 Task: Look for space in Gyula, Hungary from 15th August, 2023 to 20th August, 2023 for 1 adult in price range Rs.5000 to Rs.10000. Place can be private room with 1  bedroom having 1 bed and 1 bathroom. Property type can be house, flat, guest house, hotel. Booking option can be shelf check-in. Required host language is English.
Action: Mouse moved to (596, 74)
Screenshot: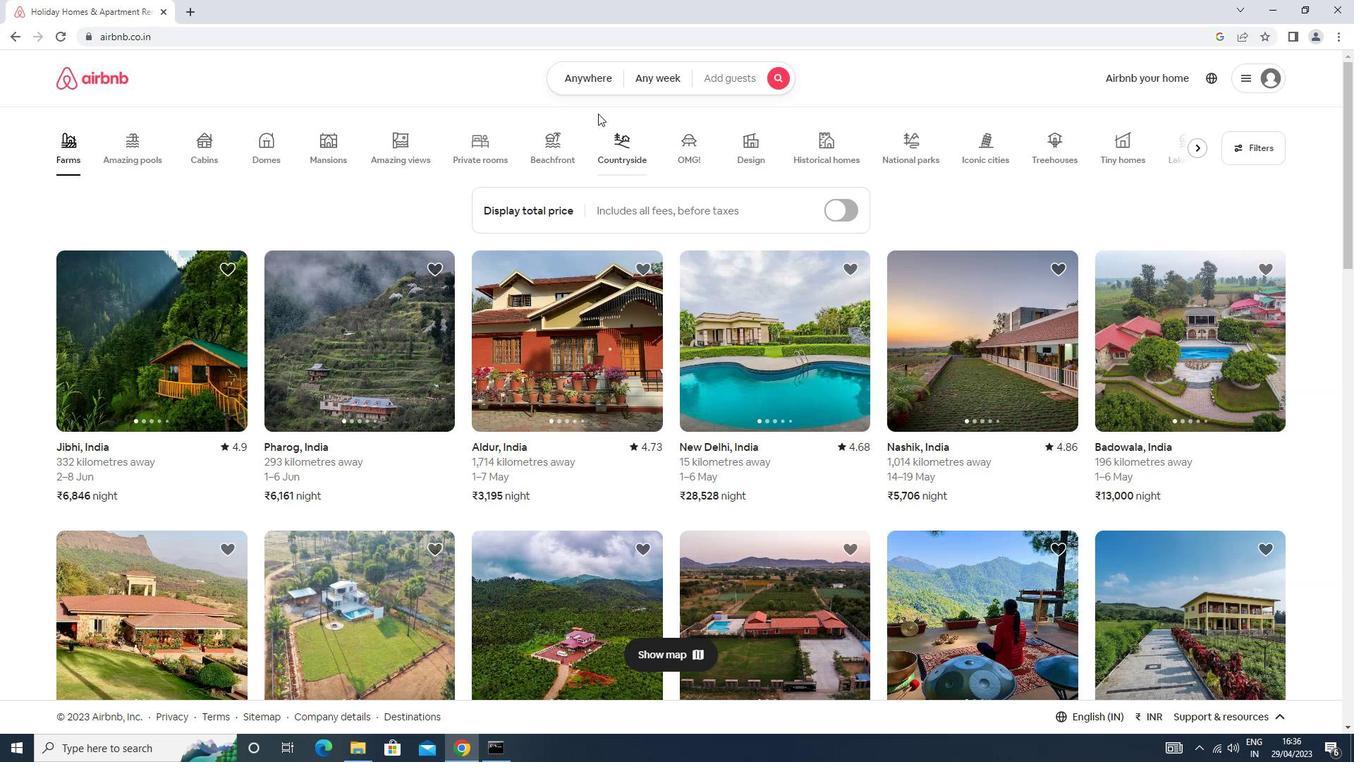 
Action: Mouse pressed left at (596, 74)
Screenshot: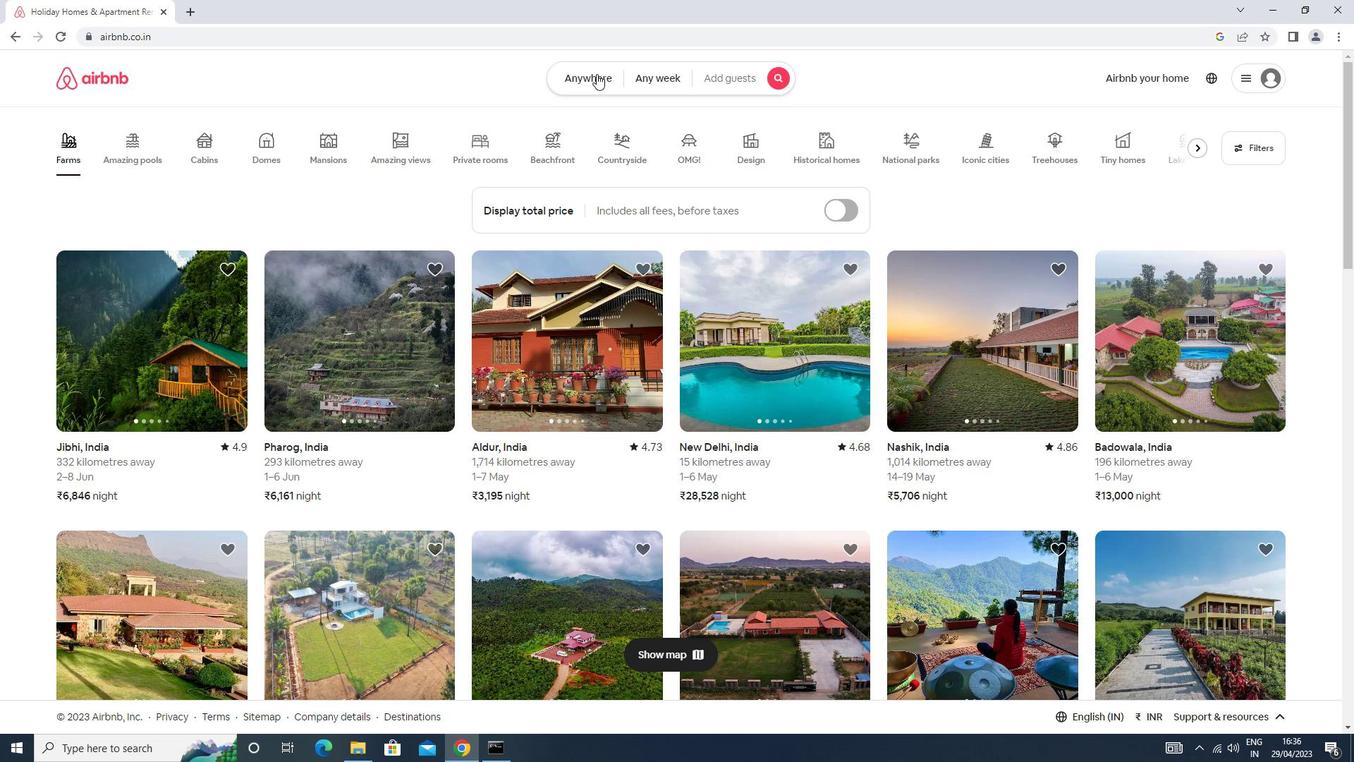 
Action: Mouse moved to (556, 126)
Screenshot: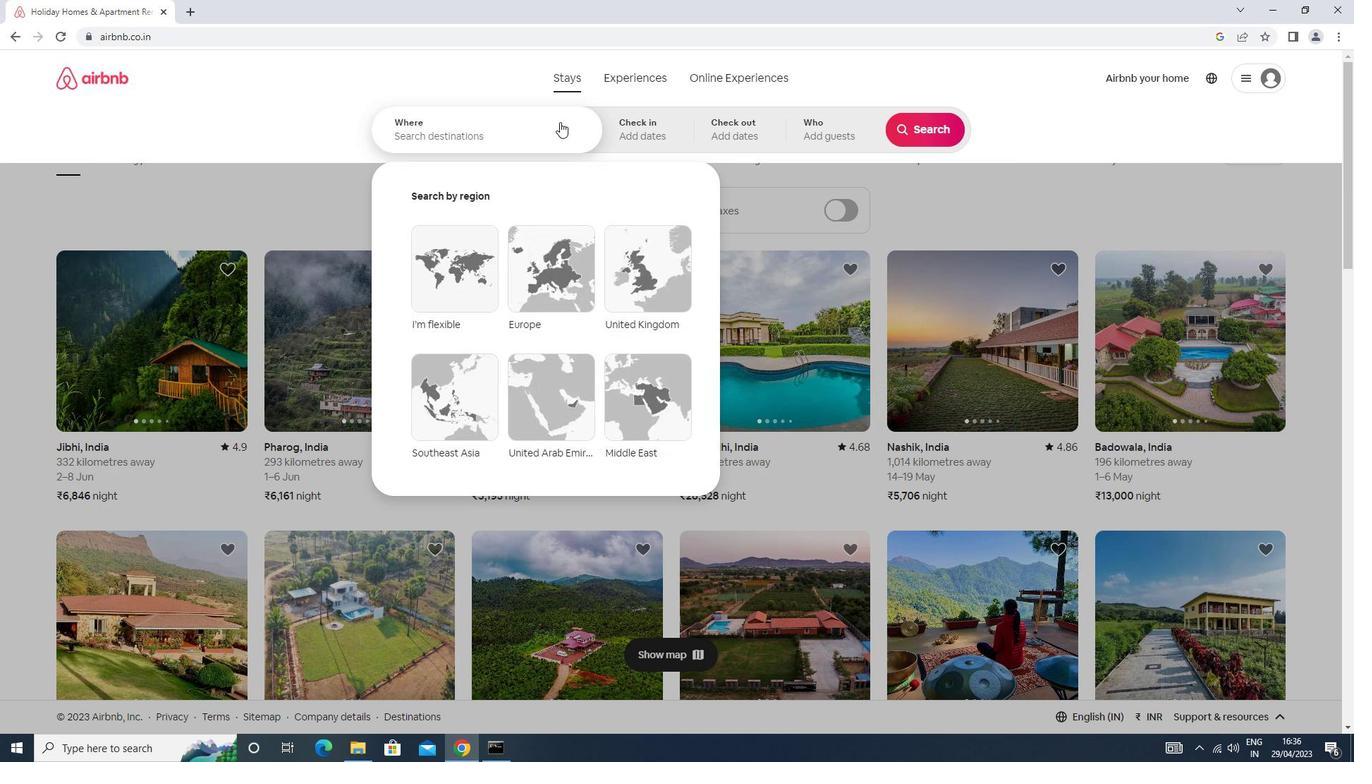 
Action: Mouse pressed left at (556, 126)
Screenshot: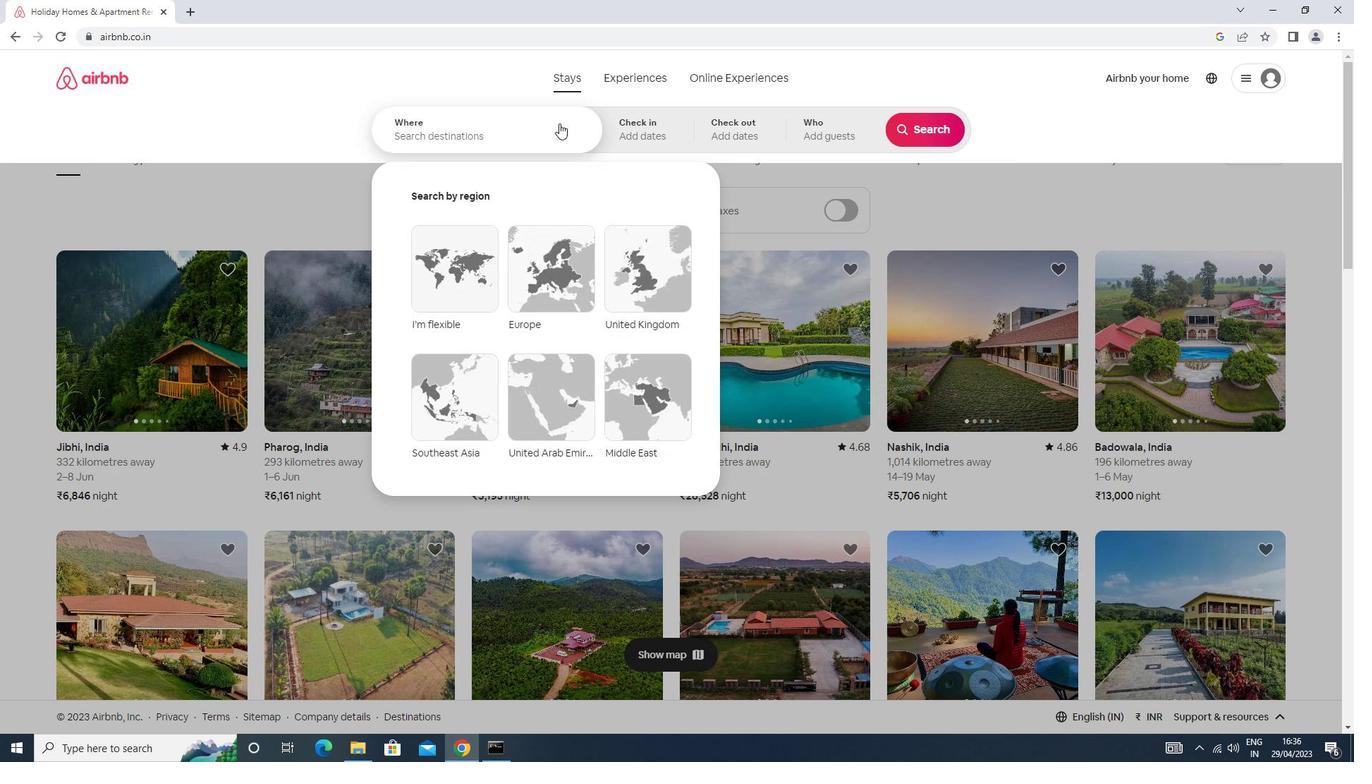 
Action: Key pressed <Key.caps_lock>g<Key.caps_lock>yula<Key.enter>
Screenshot: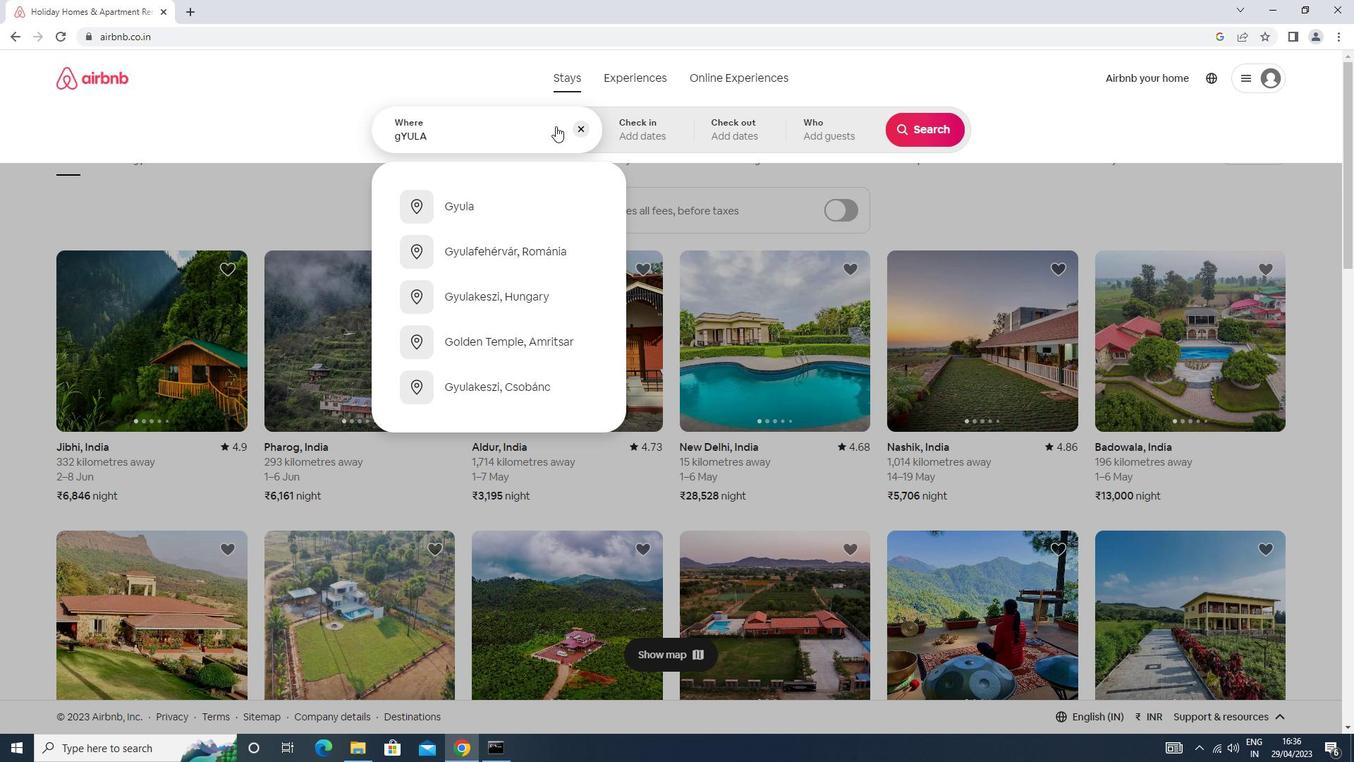 
Action: Mouse moved to (917, 245)
Screenshot: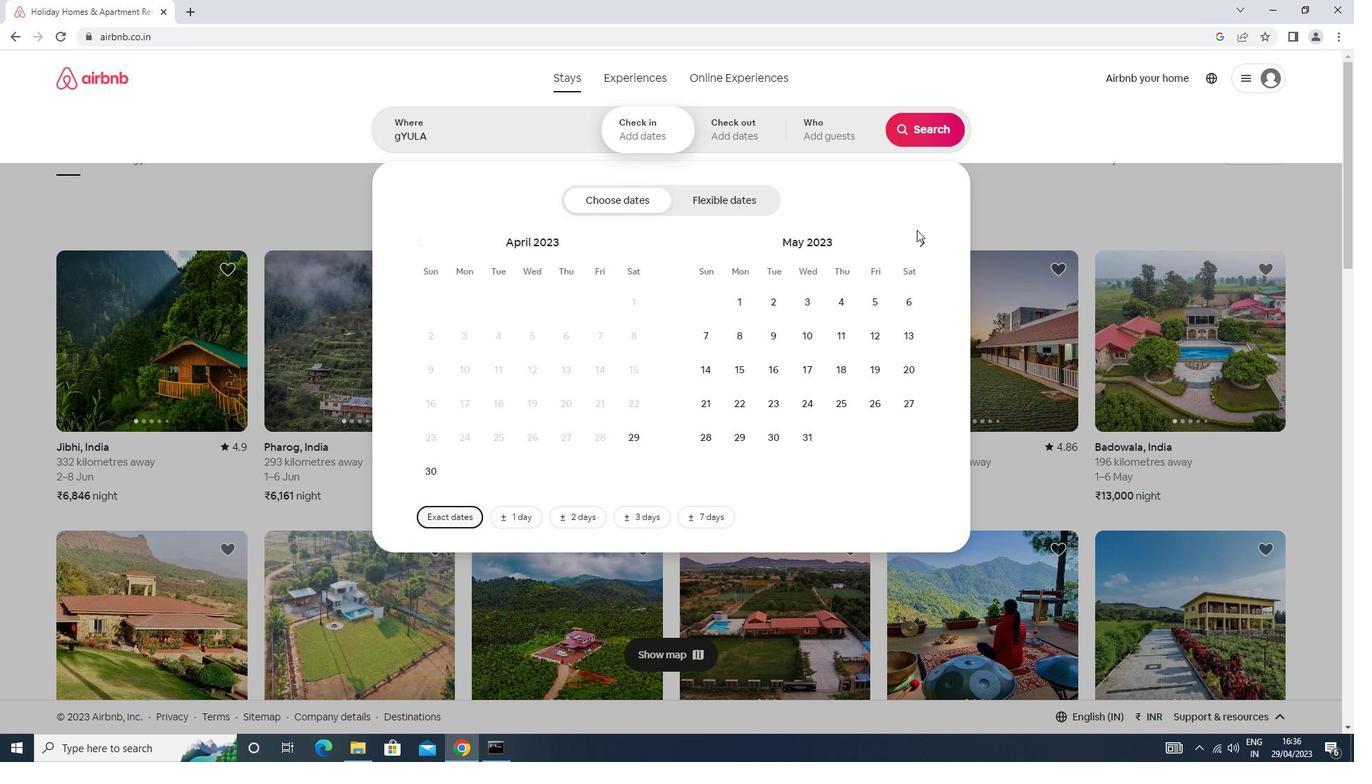 
Action: Mouse pressed left at (917, 245)
Screenshot: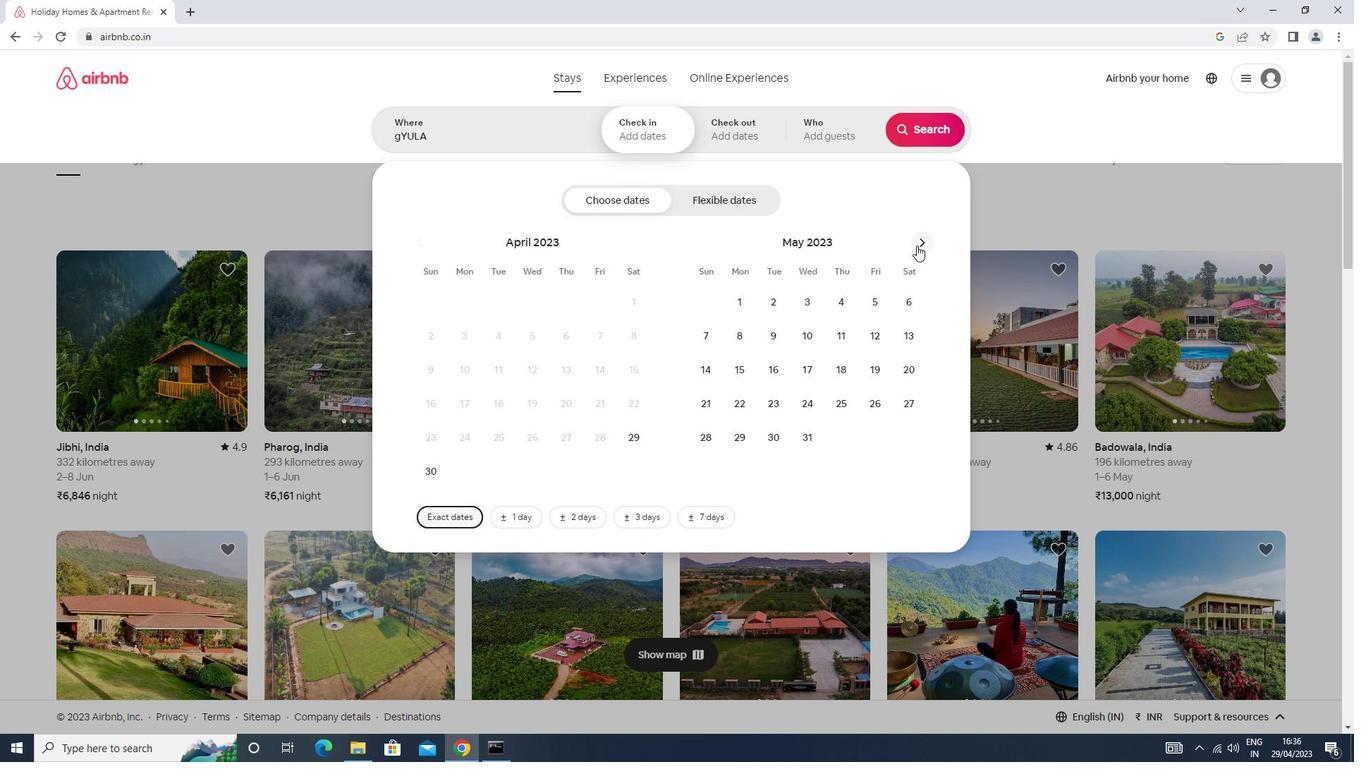 
Action: Mouse pressed left at (917, 245)
Screenshot: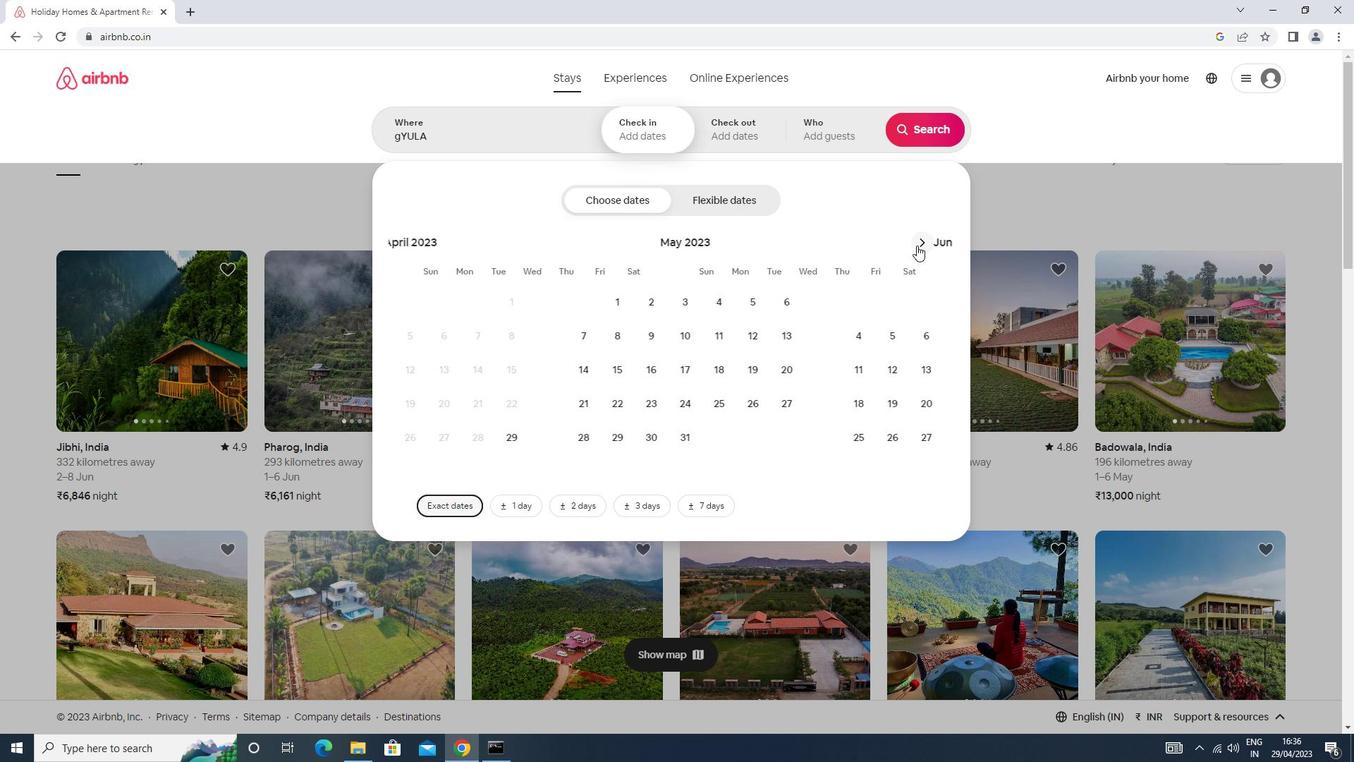 
Action: Mouse pressed left at (917, 245)
Screenshot: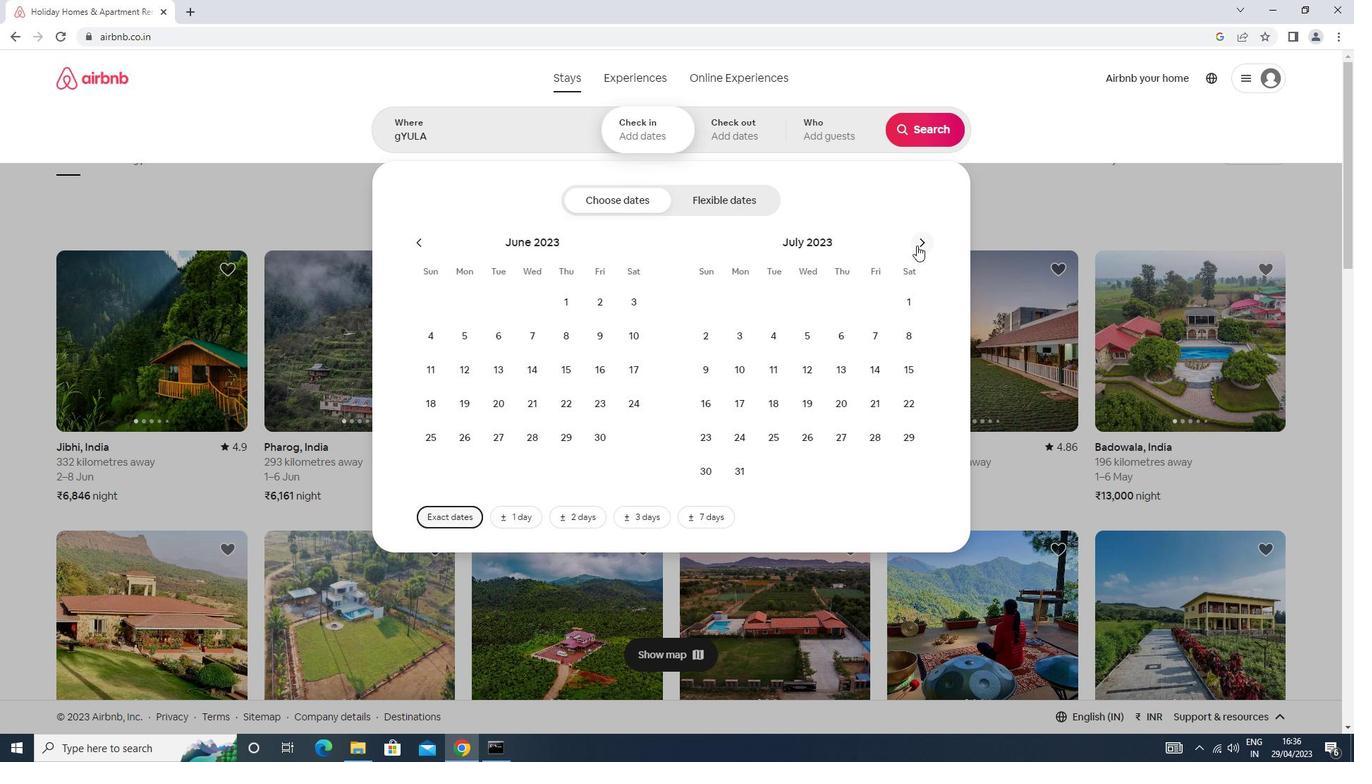 
Action: Mouse moved to (767, 361)
Screenshot: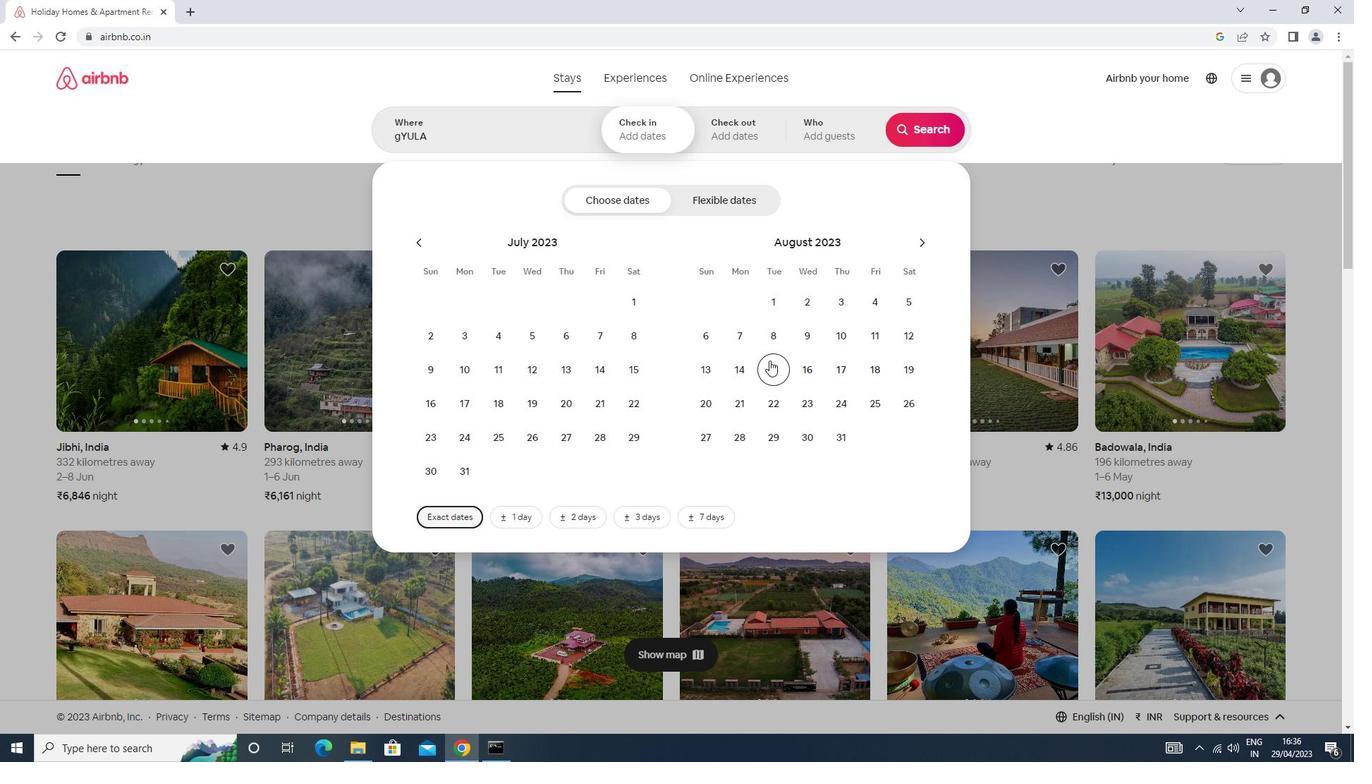 
Action: Mouse pressed left at (767, 361)
Screenshot: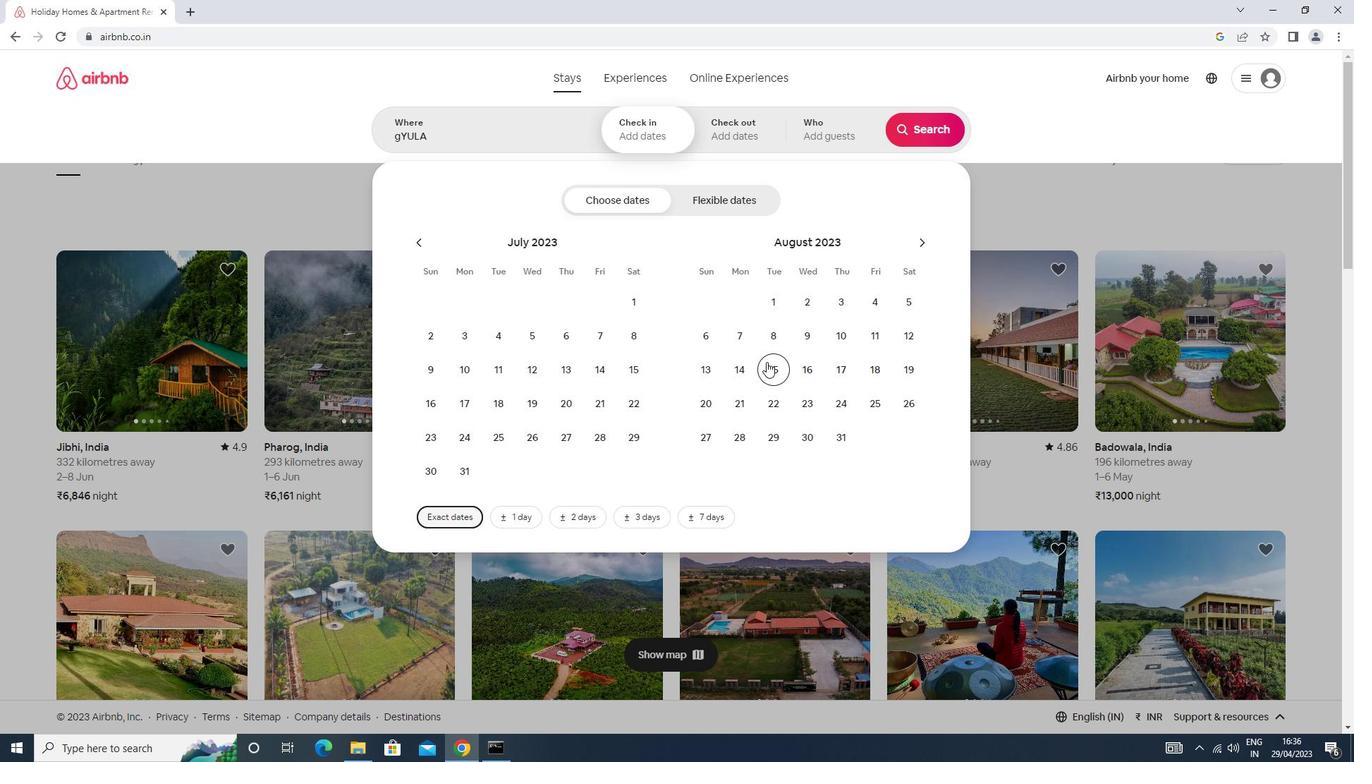 
Action: Mouse moved to (706, 394)
Screenshot: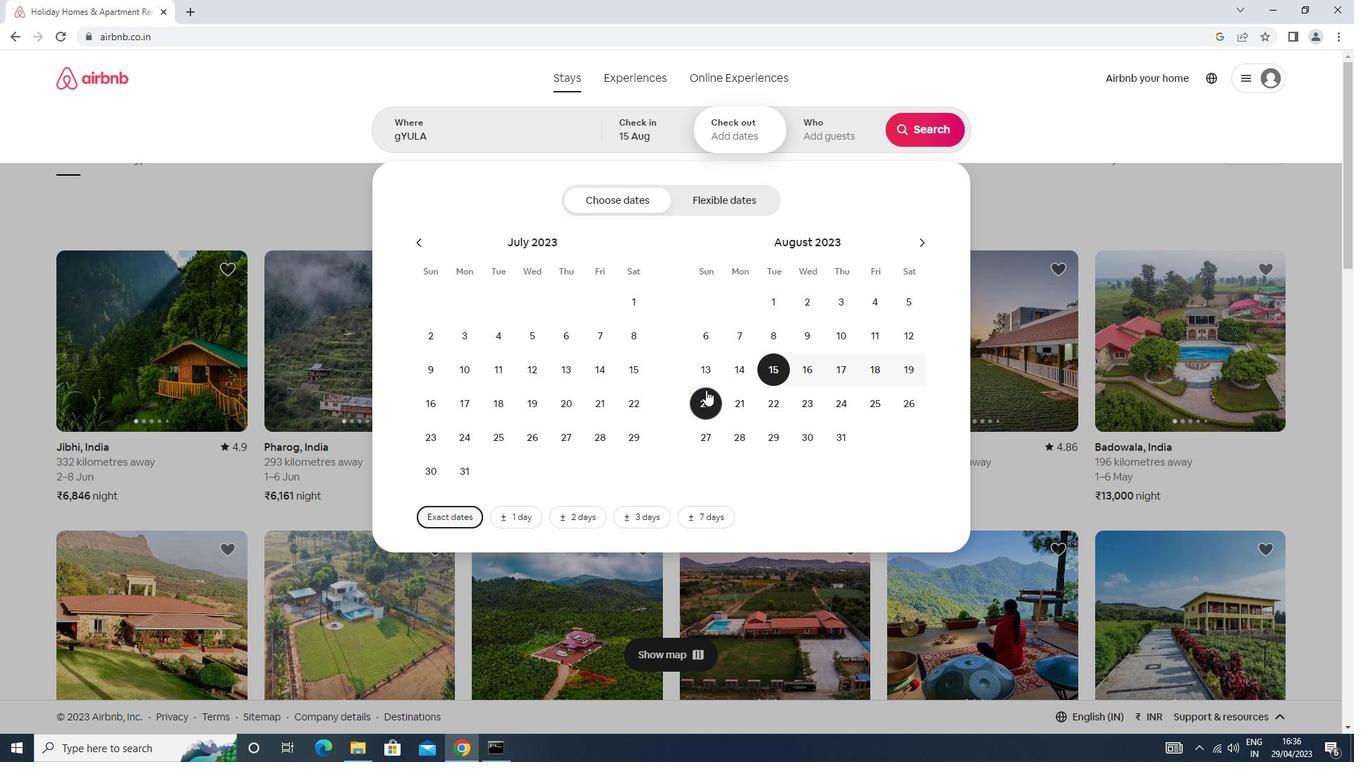 
Action: Mouse pressed left at (706, 394)
Screenshot: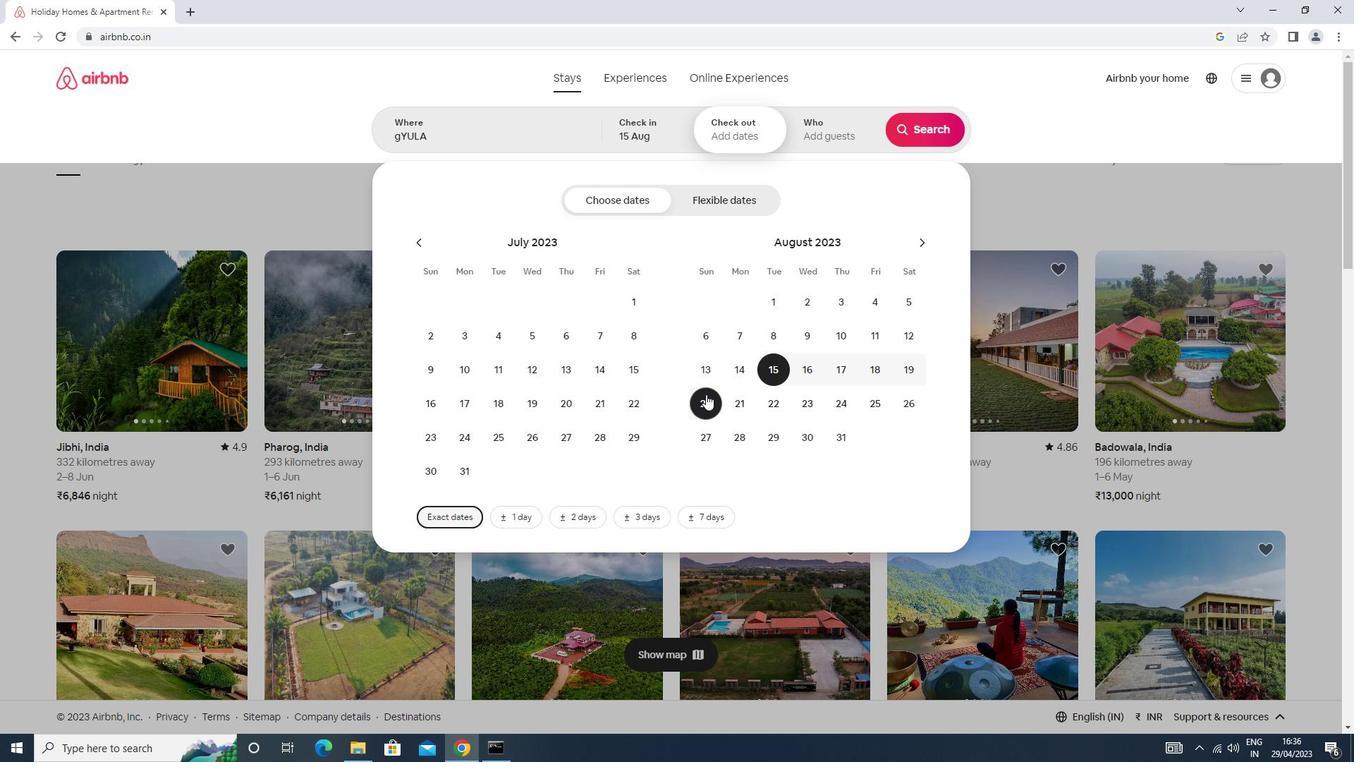 
Action: Mouse moved to (821, 138)
Screenshot: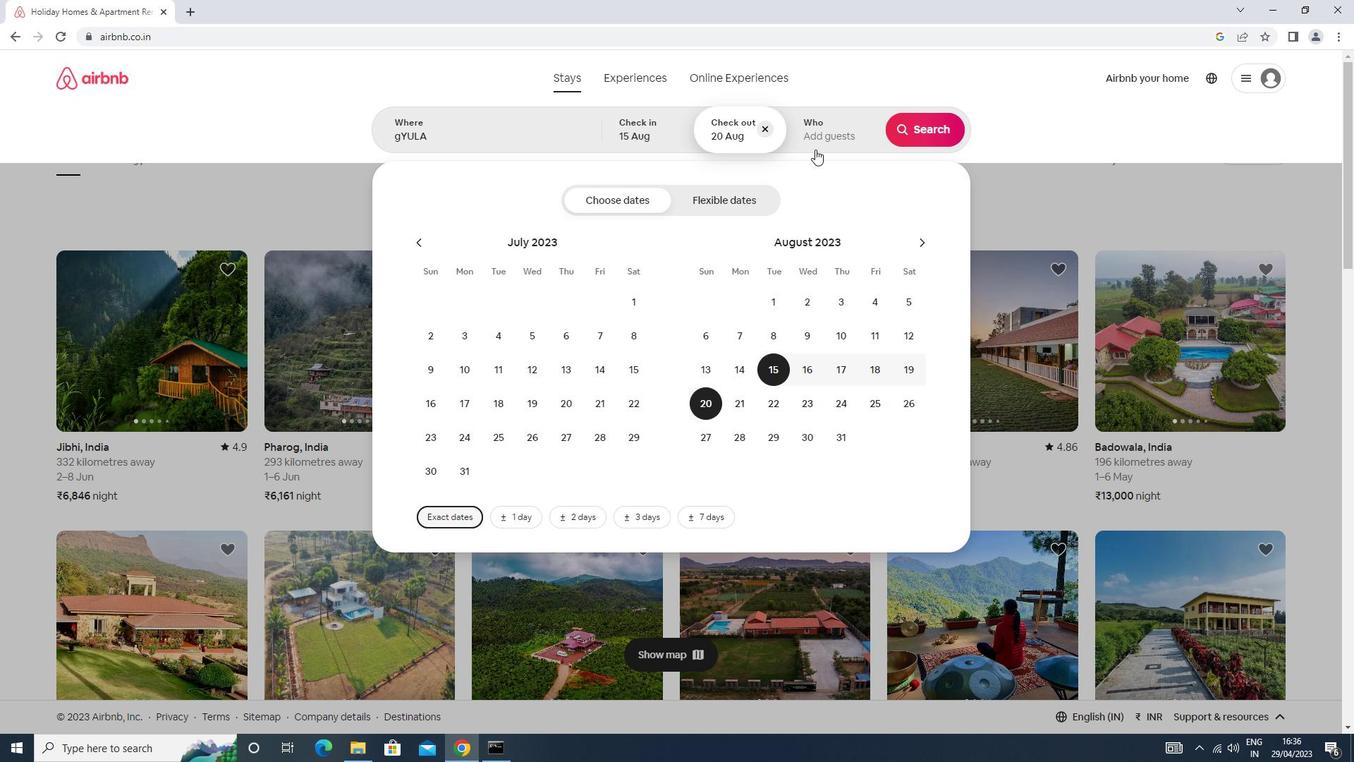 
Action: Mouse pressed left at (821, 138)
Screenshot: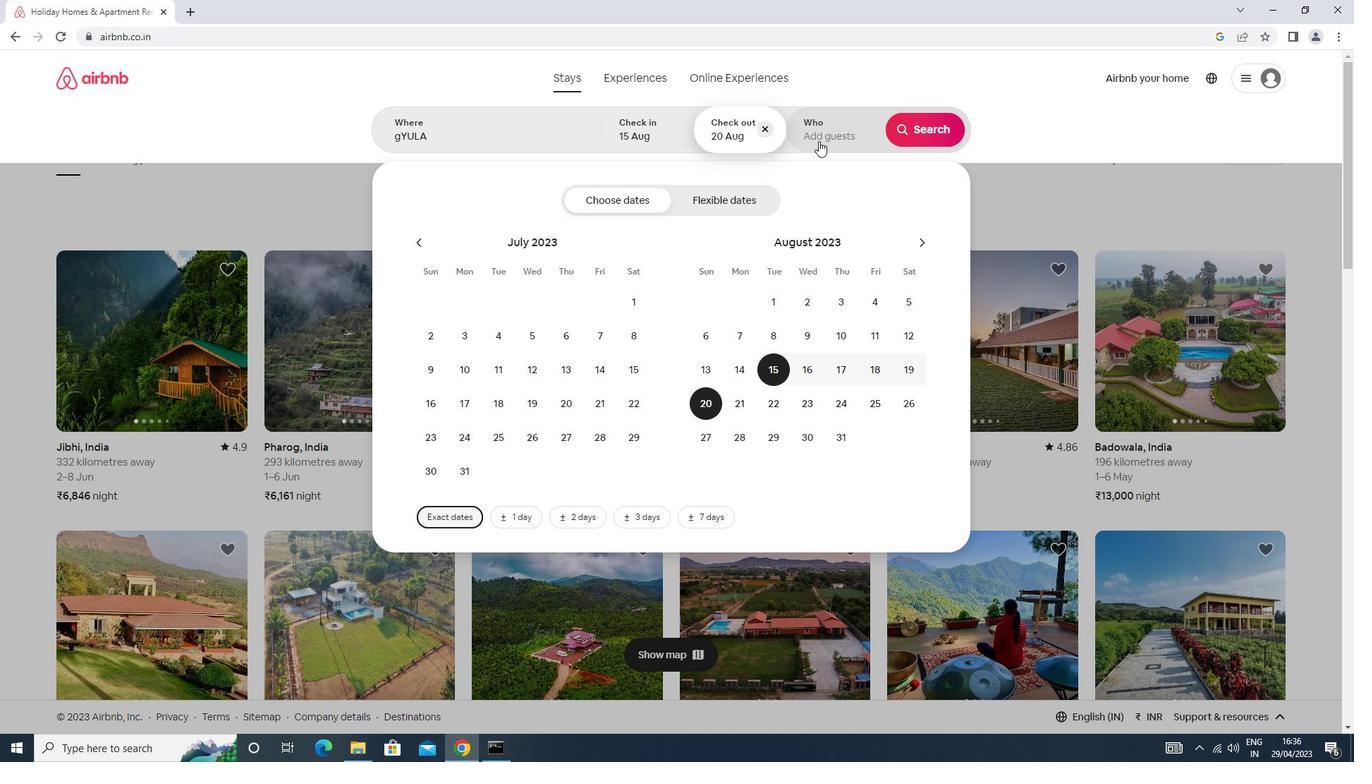 
Action: Mouse moved to (927, 211)
Screenshot: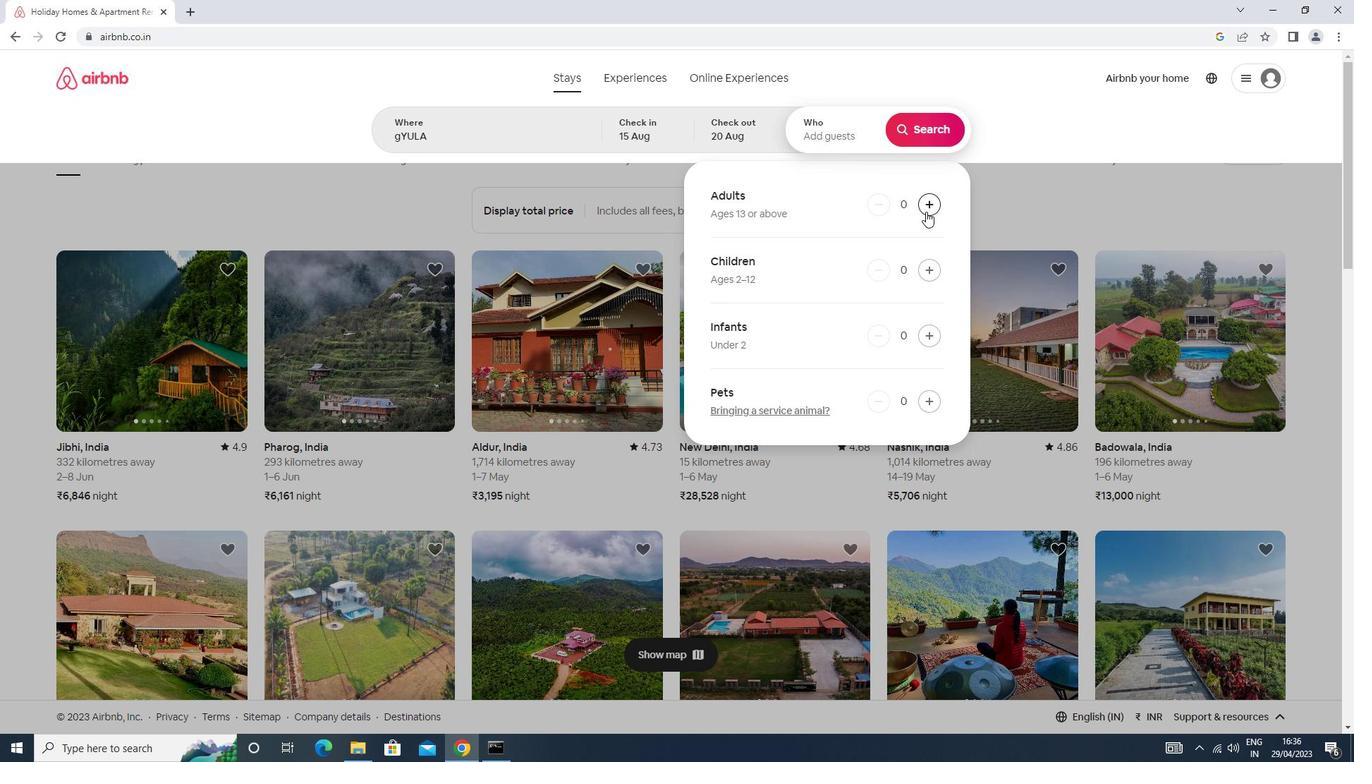 
Action: Mouse pressed left at (927, 211)
Screenshot: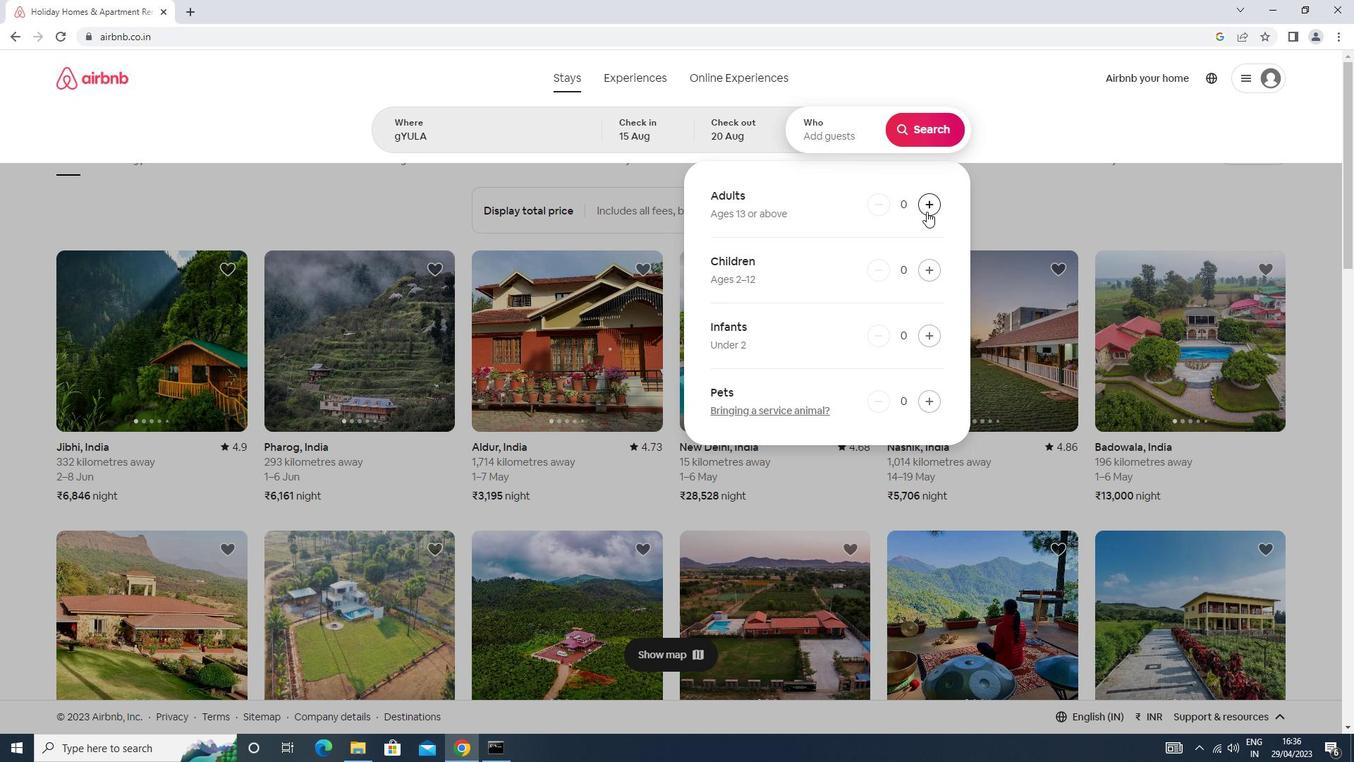 
Action: Mouse moved to (930, 126)
Screenshot: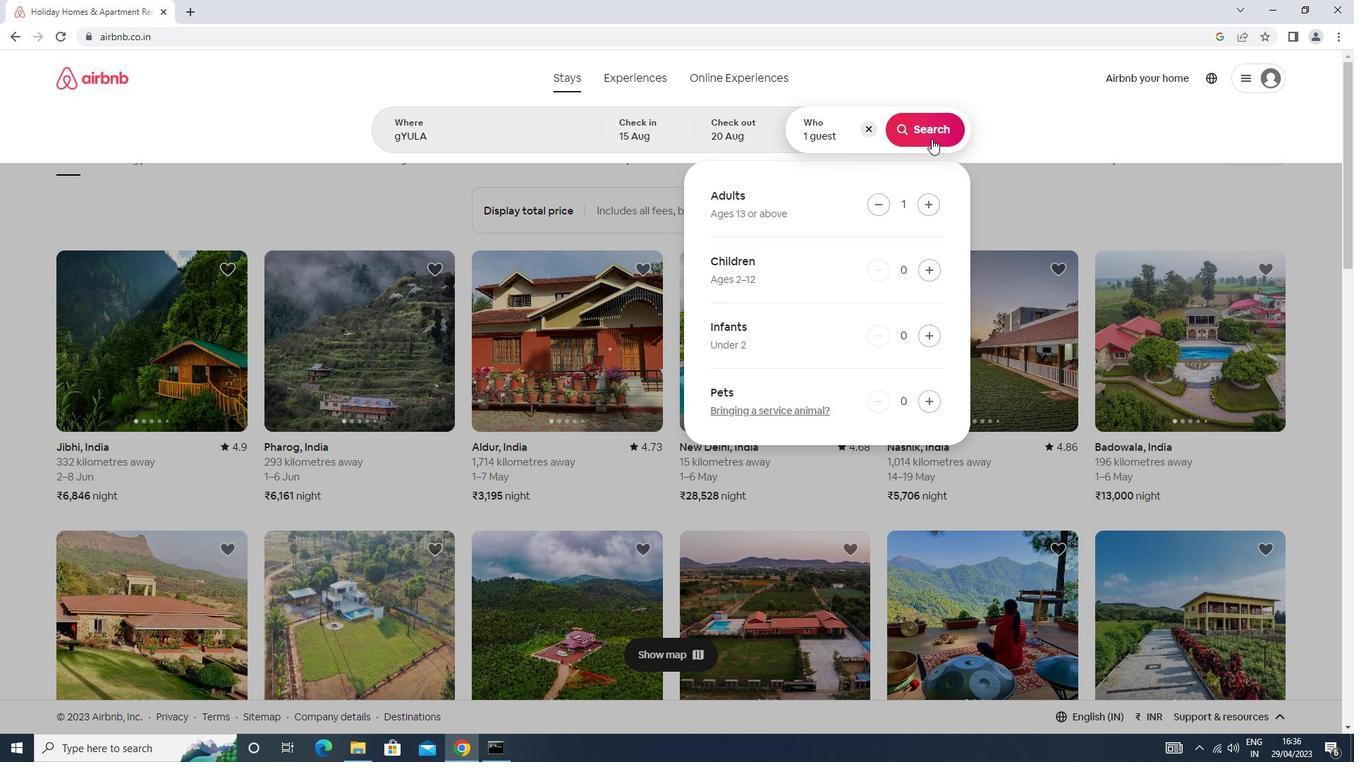 
Action: Mouse pressed left at (930, 126)
Screenshot: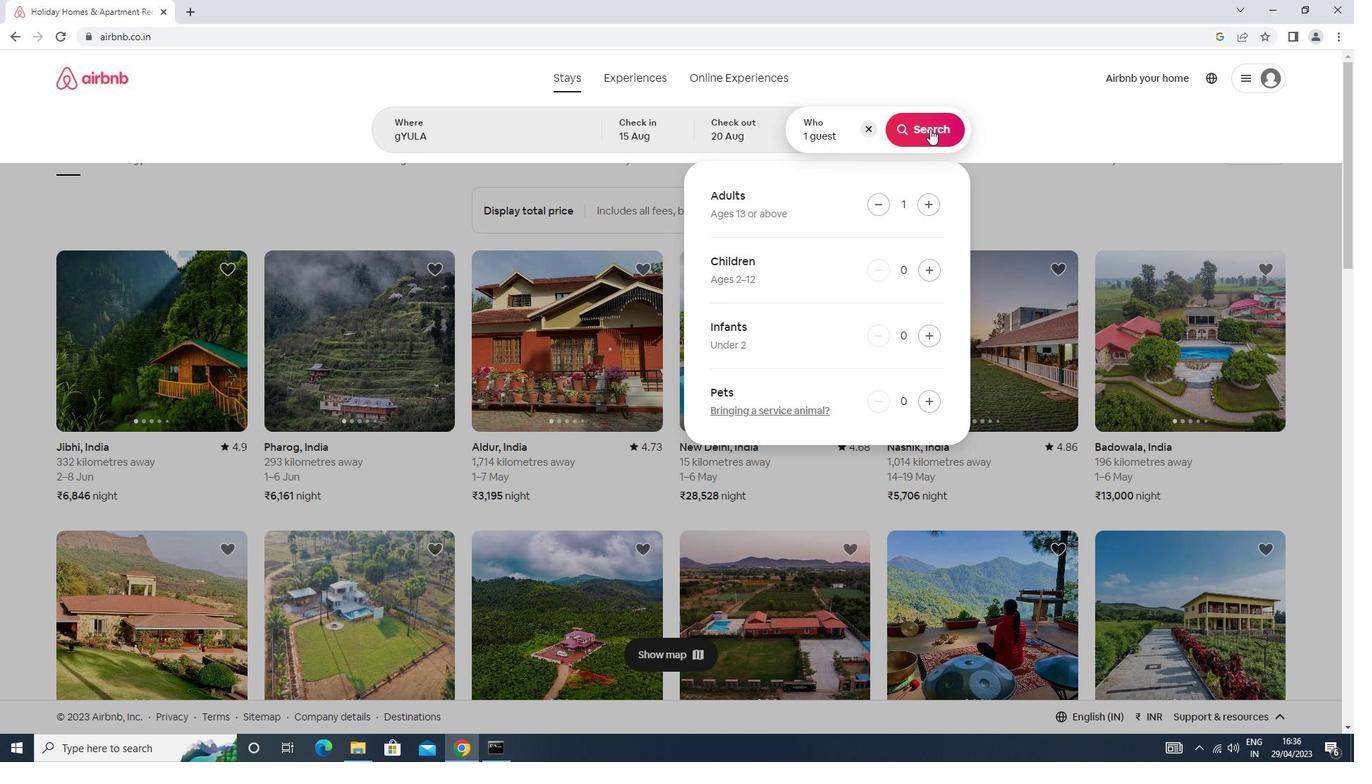 
Action: Mouse moved to (1279, 131)
Screenshot: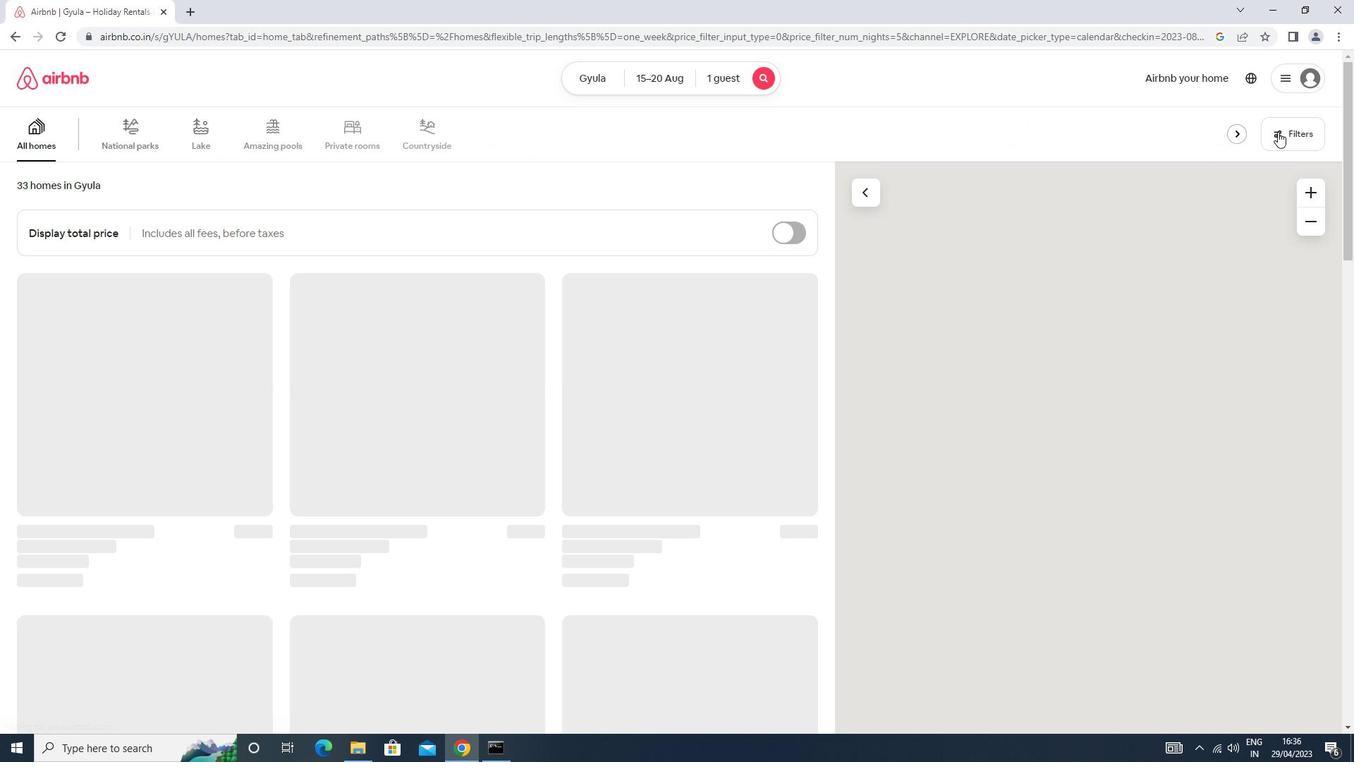 
Action: Mouse pressed left at (1279, 131)
Screenshot: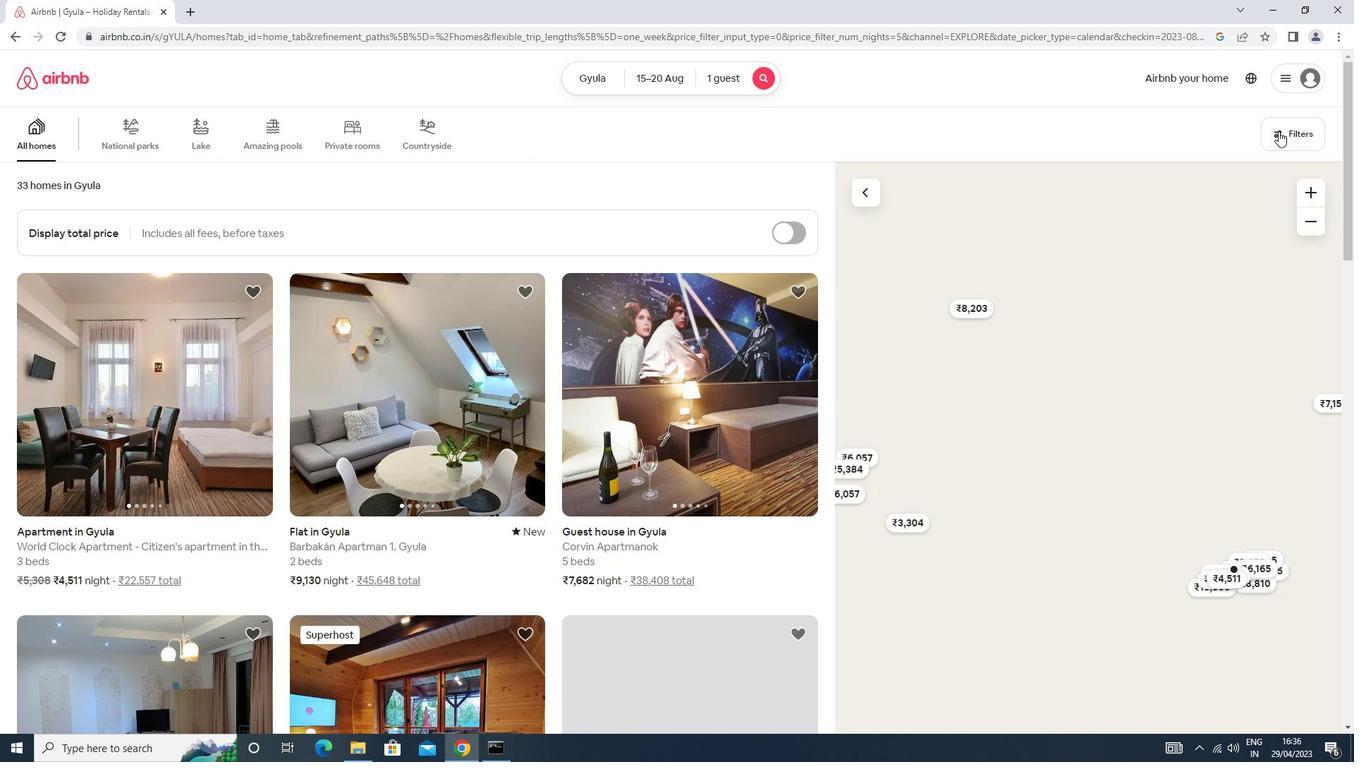 
Action: Mouse moved to (547, 316)
Screenshot: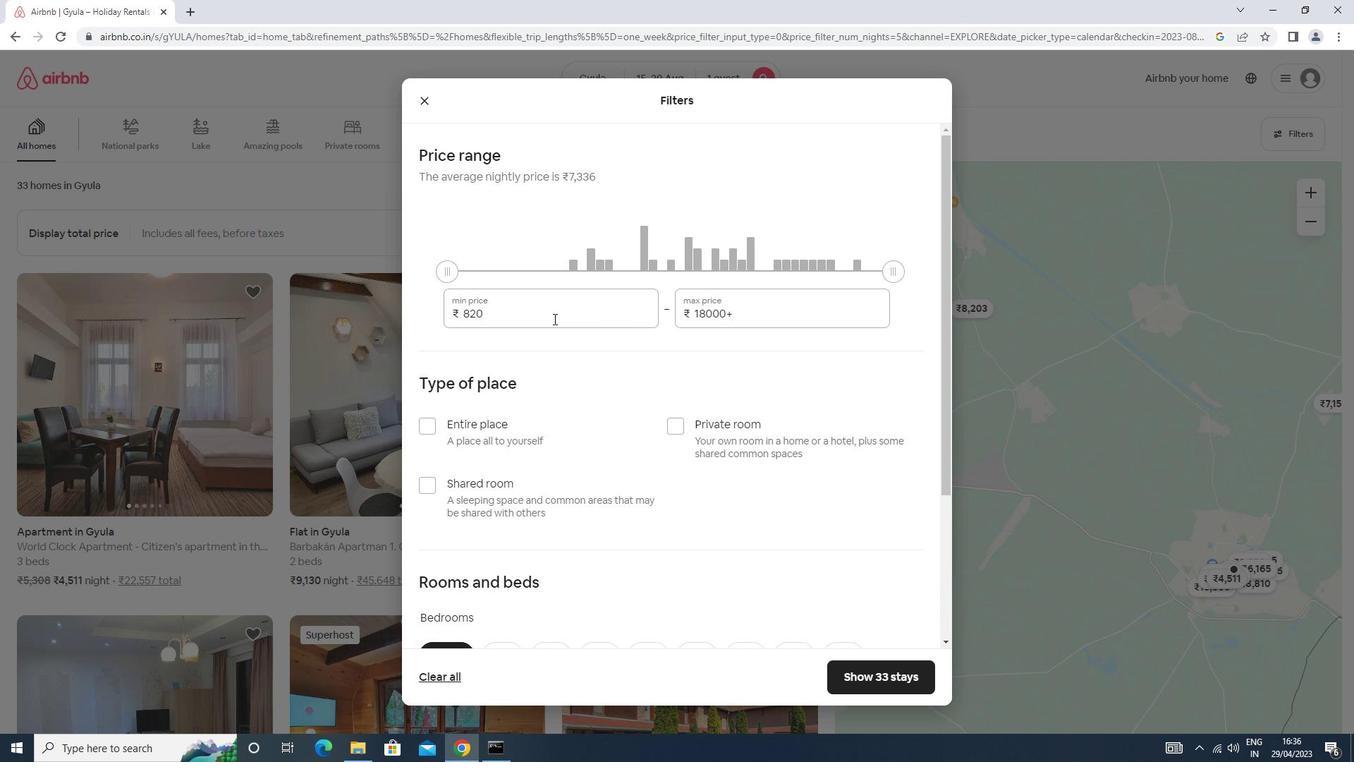 
Action: Mouse pressed left at (547, 316)
Screenshot: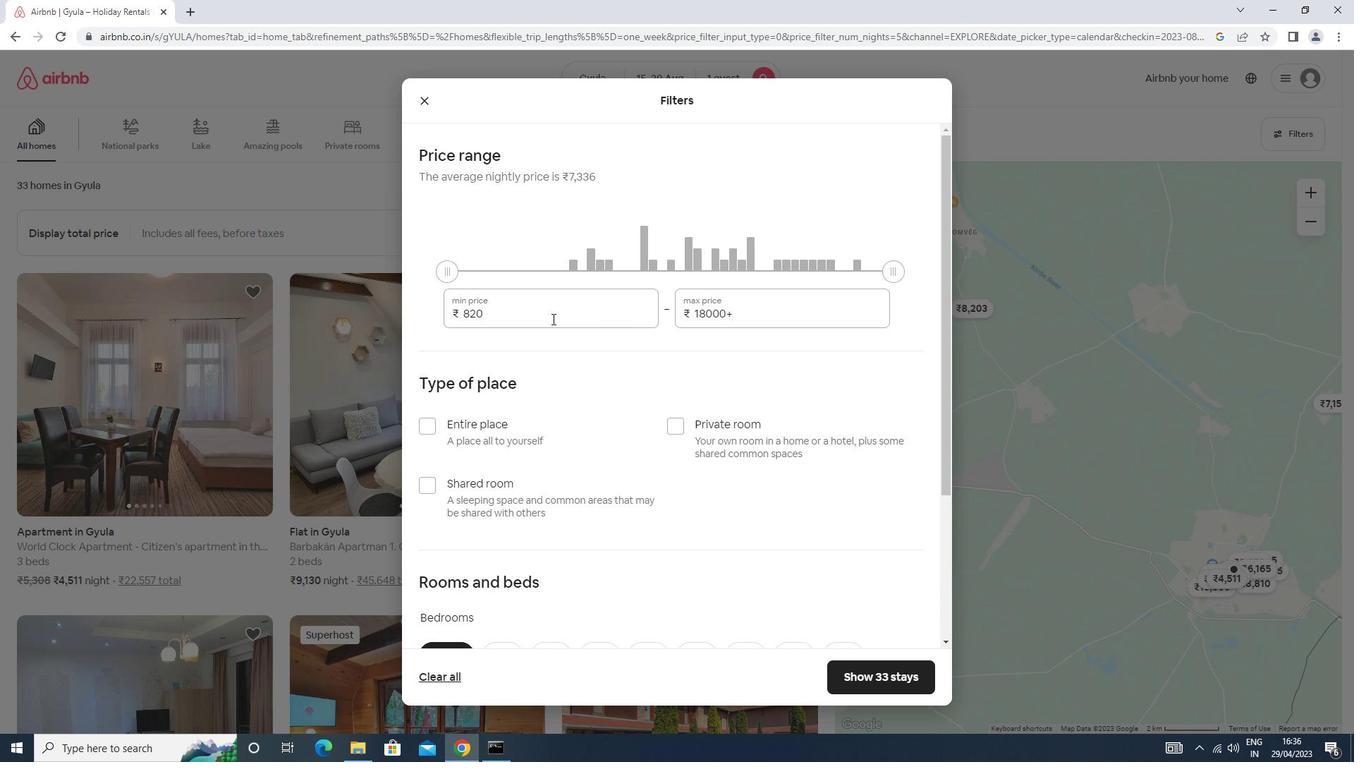 
Action: Mouse moved to (545, 316)
Screenshot: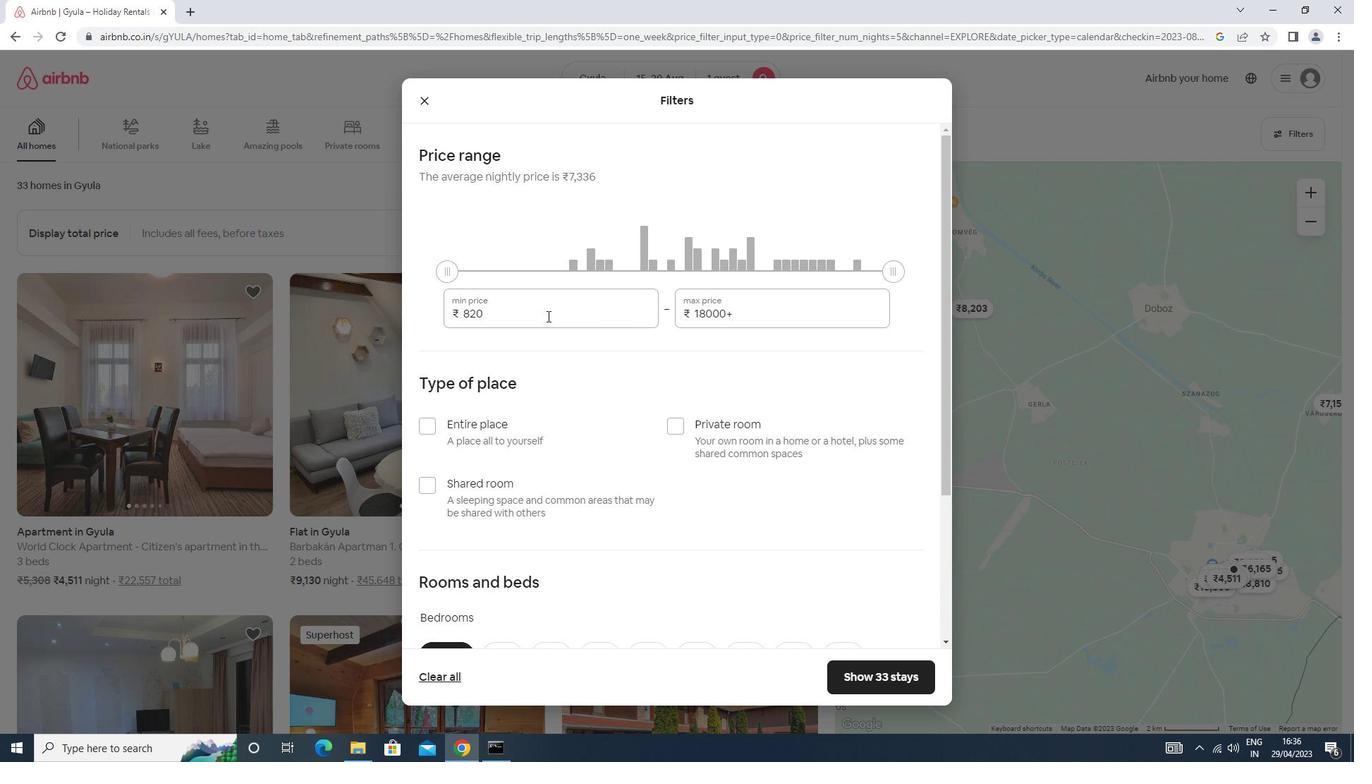 
Action: Key pressed <Key.backspace><Key.backspace><Key.backspace><Key.backspace><Key.backspace><Key.backspace><Key.backspace><Key.backspace><Key.backspace><Key.backspace><Key.backspace><Key.backspace><Key.backspace>5000<Key.tab>10000
Screenshot: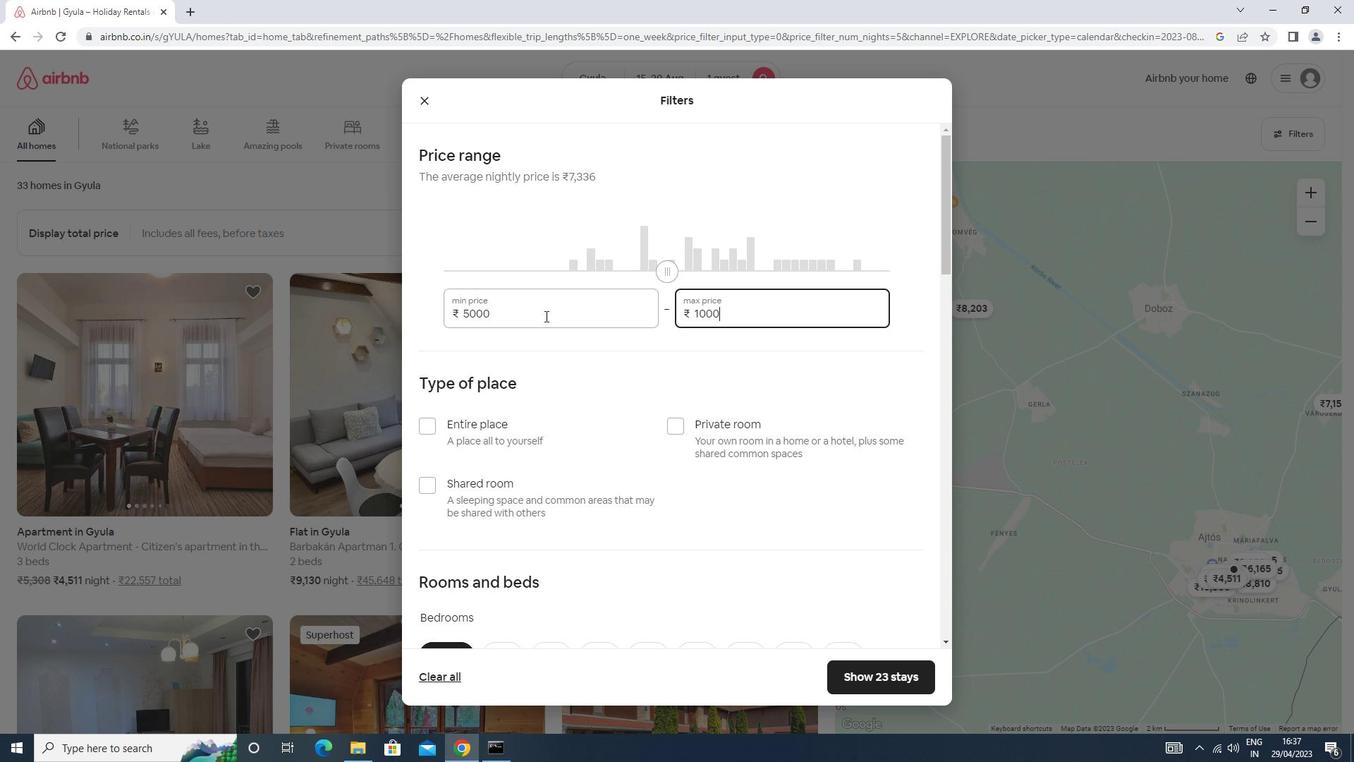 
Action: Mouse moved to (498, 399)
Screenshot: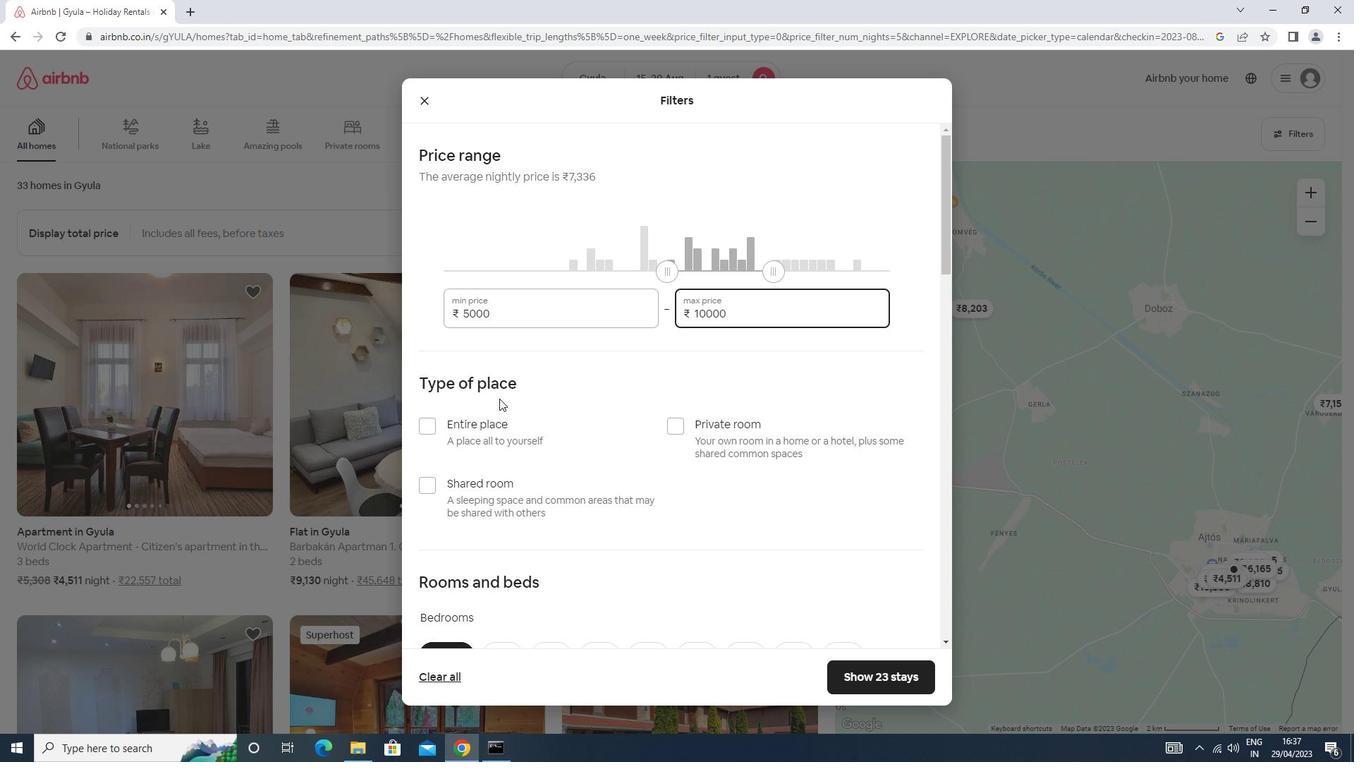 
Action: Mouse scrolled (498, 398) with delta (0, 0)
Screenshot: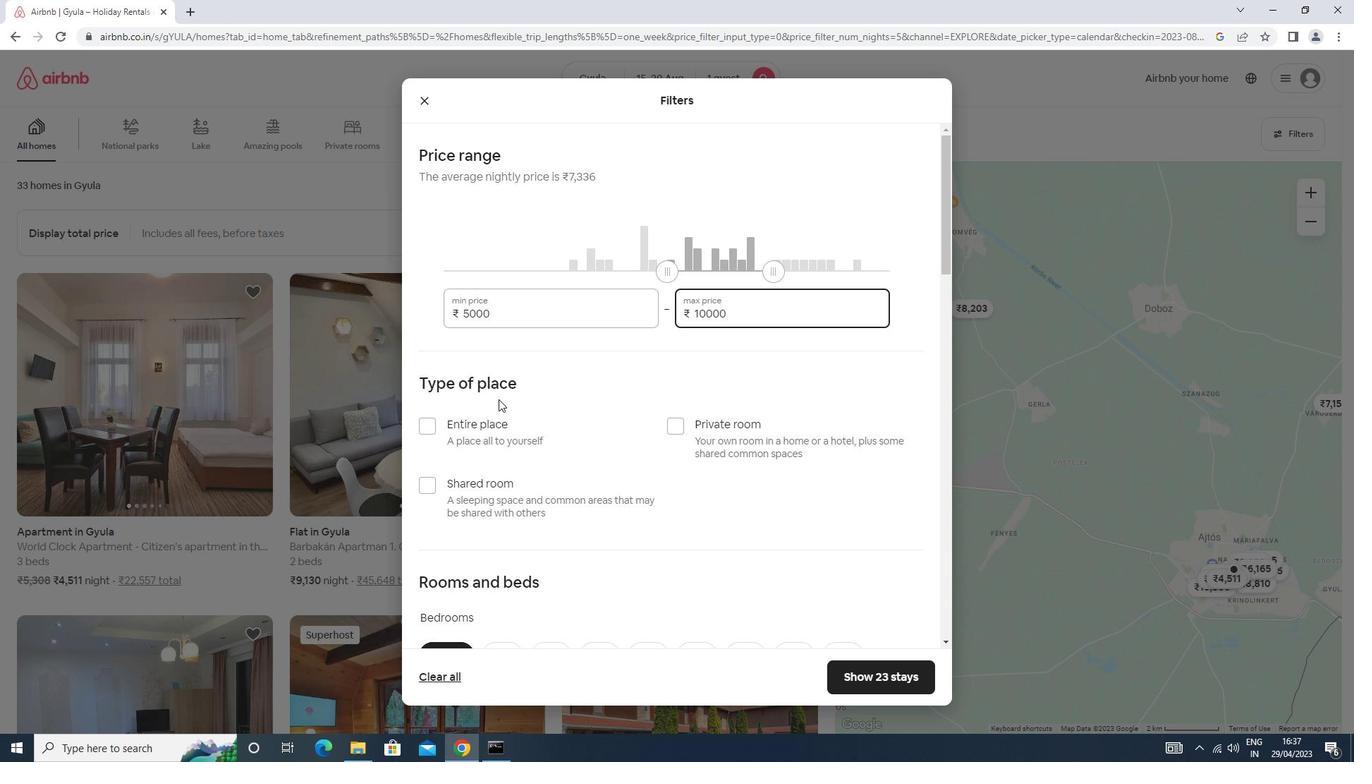 
Action: Mouse scrolled (498, 398) with delta (0, 0)
Screenshot: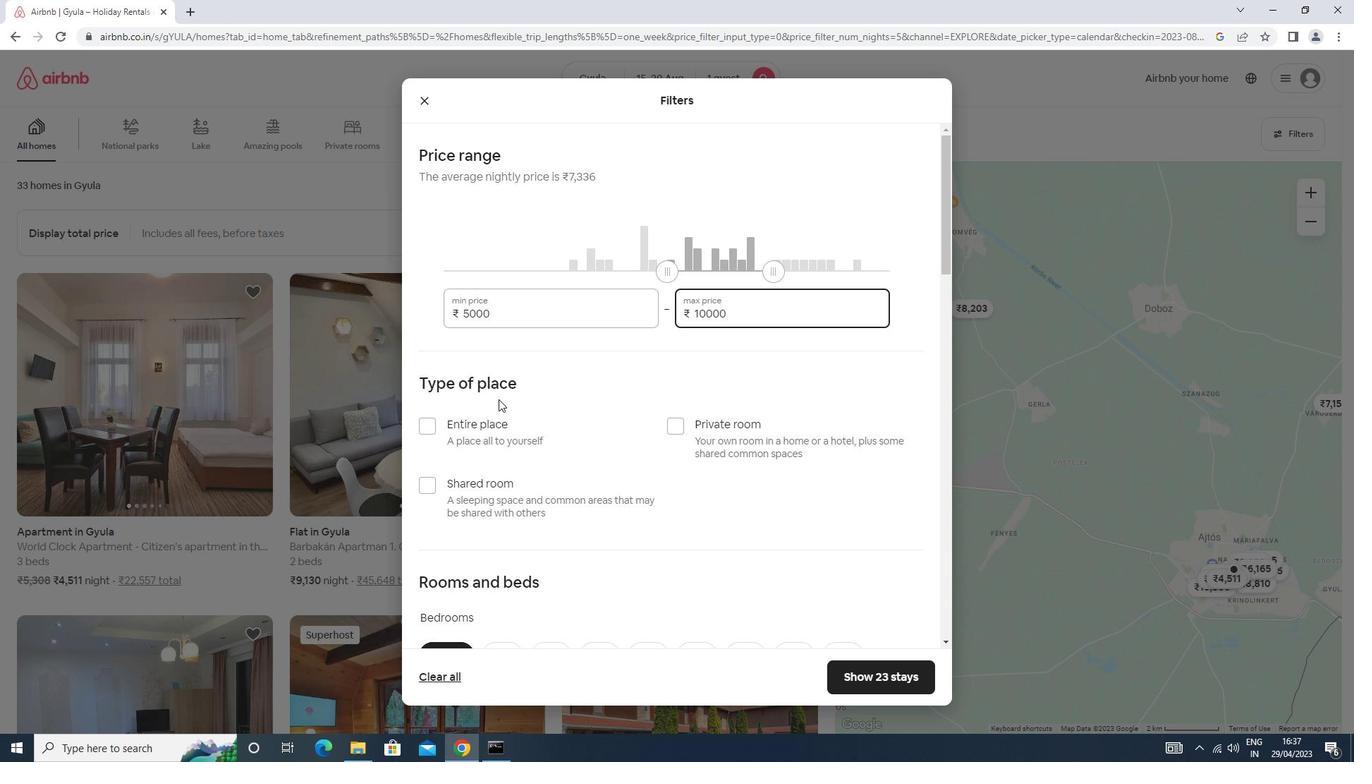 
Action: Mouse moved to (679, 281)
Screenshot: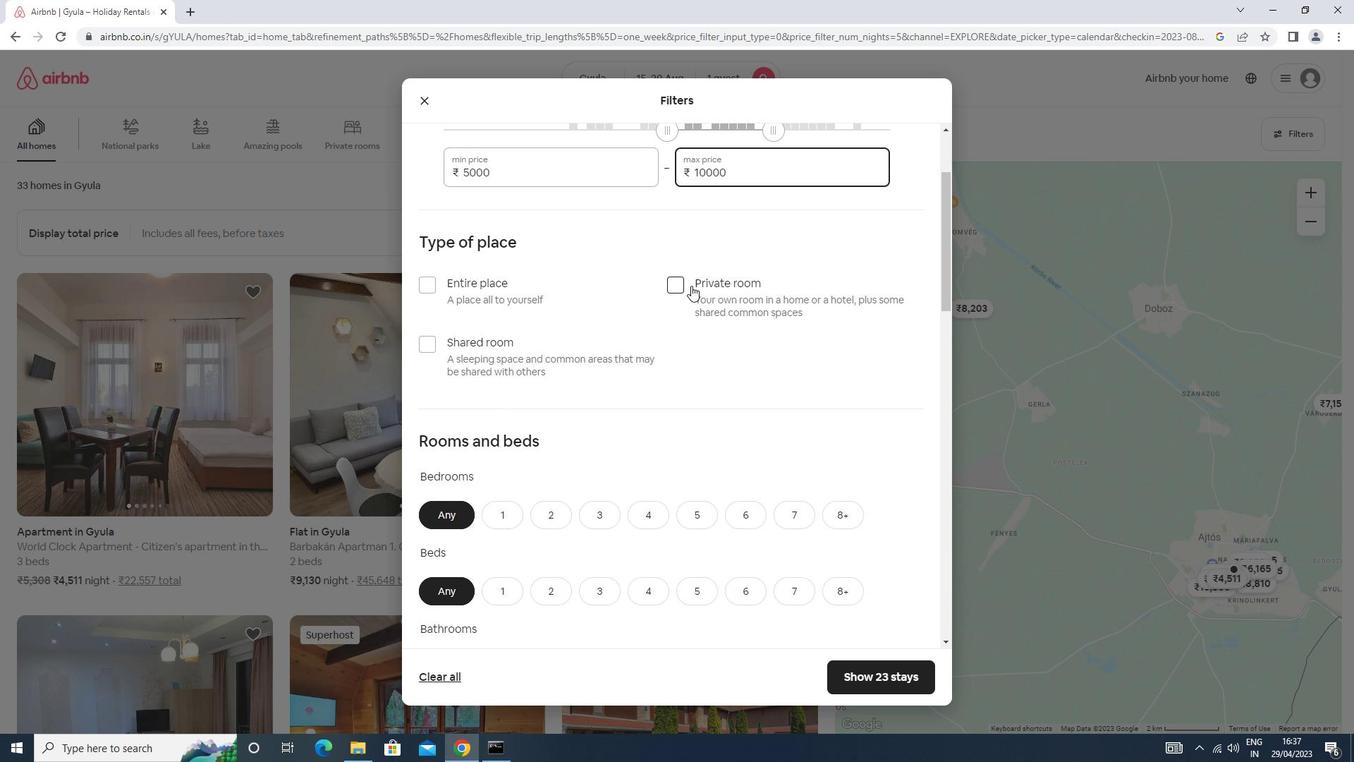 
Action: Mouse pressed left at (679, 281)
Screenshot: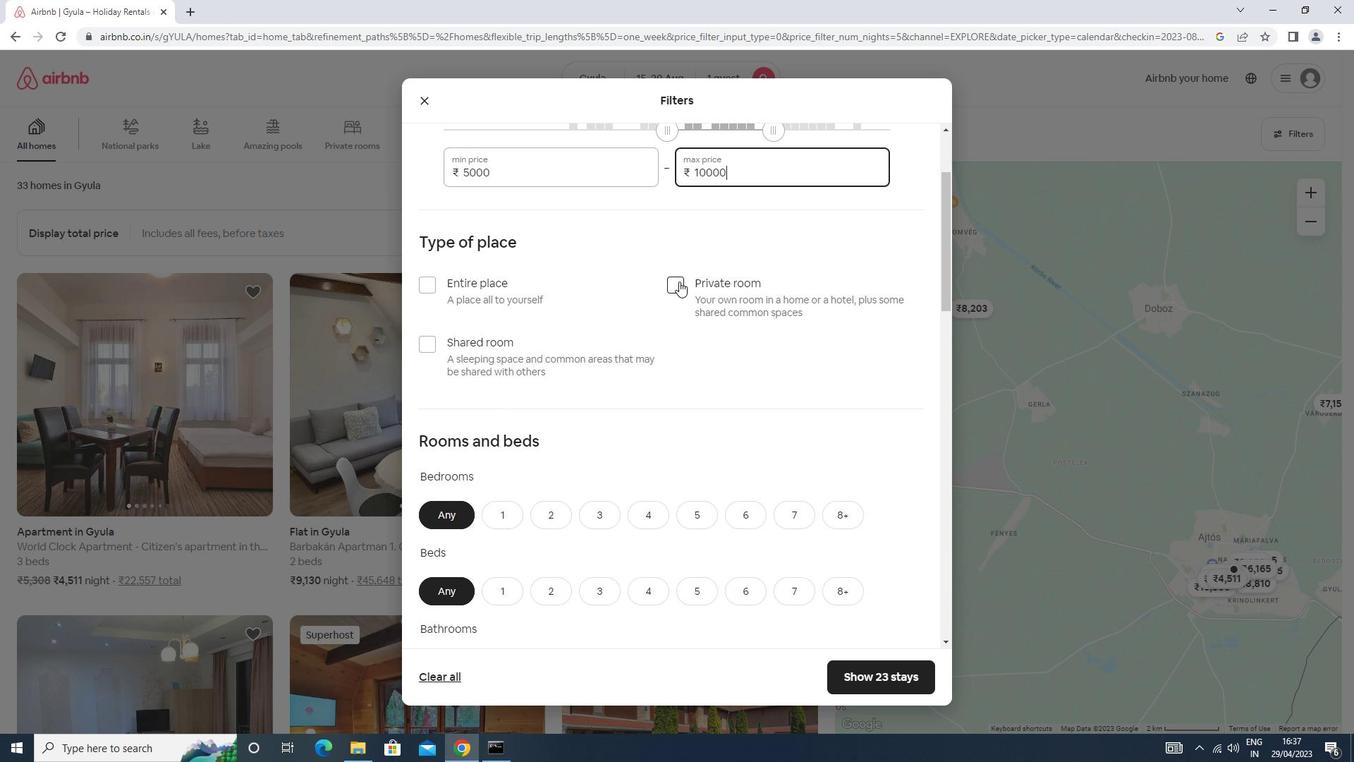 
Action: Mouse scrolled (679, 280) with delta (0, 0)
Screenshot: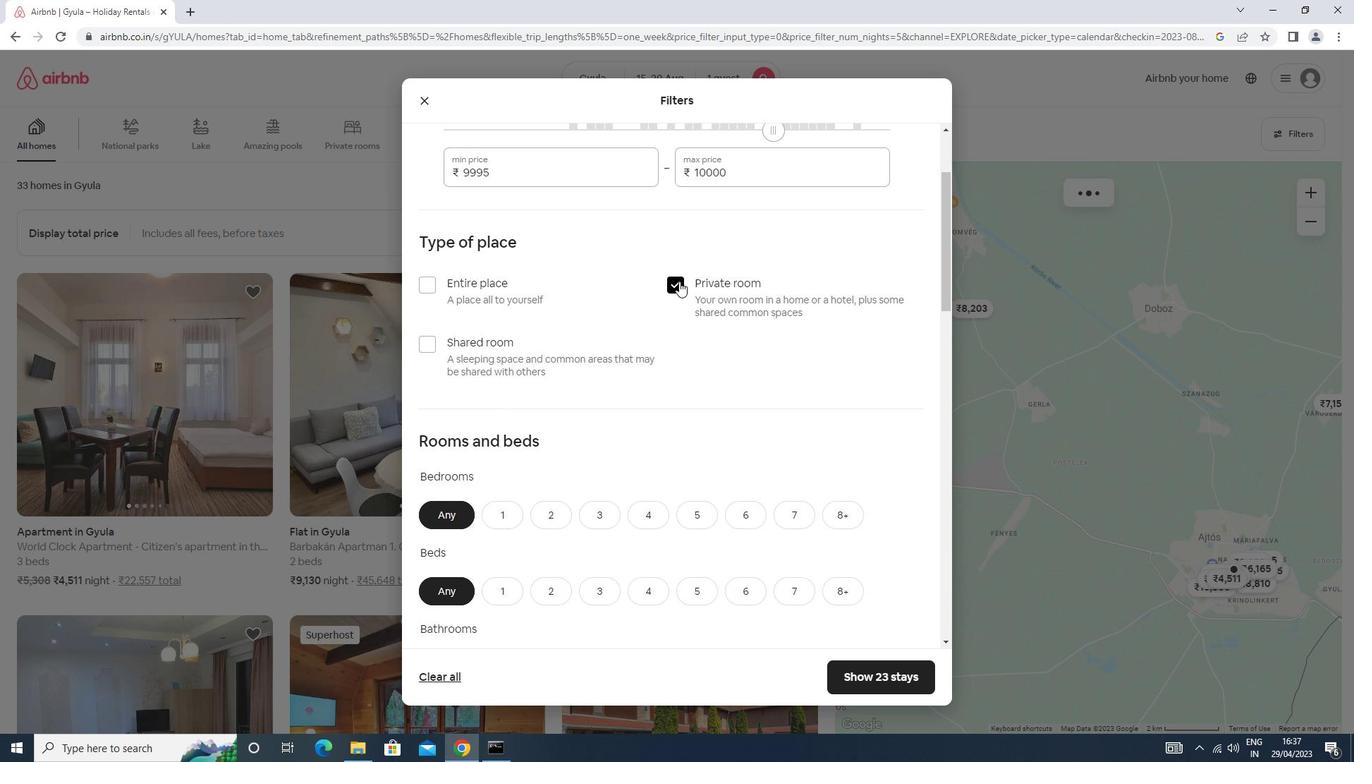 
Action: Mouse scrolled (679, 280) with delta (0, 0)
Screenshot: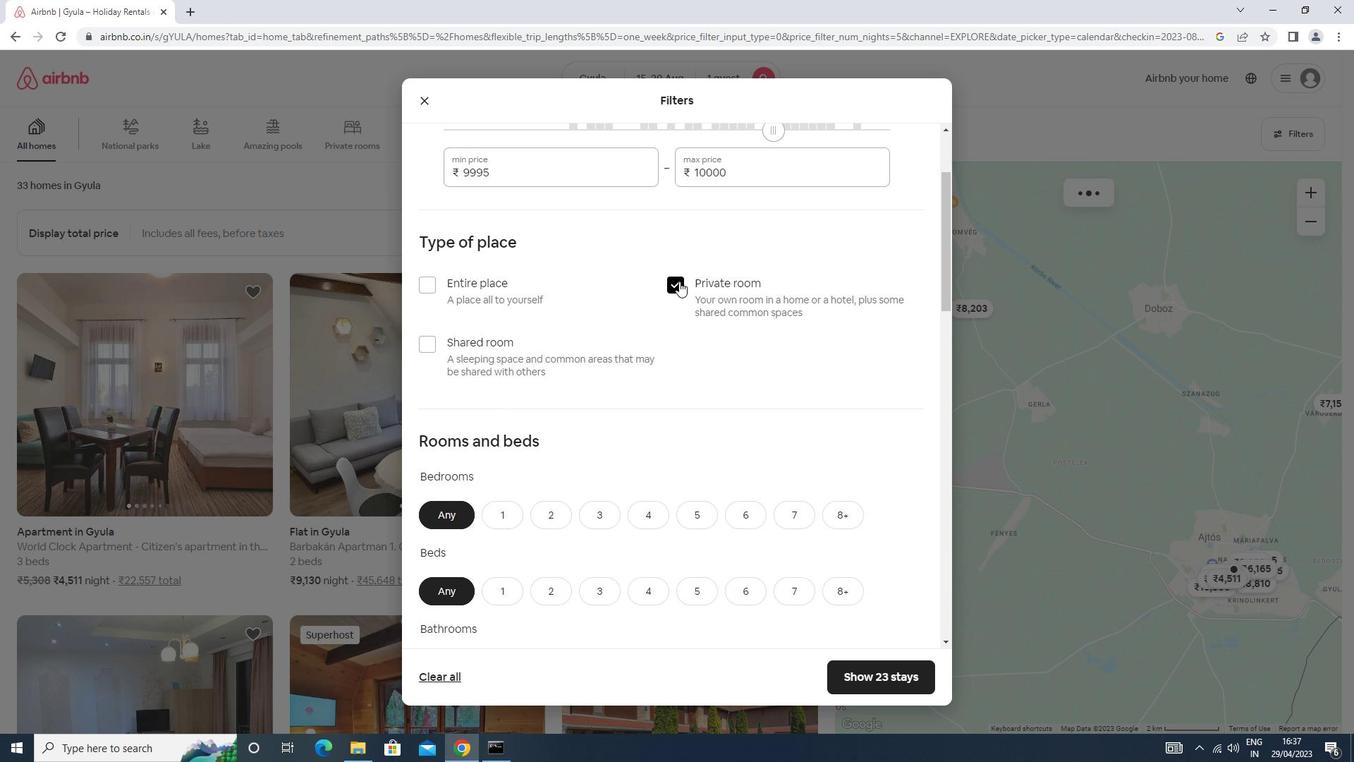 
Action: Mouse scrolled (679, 280) with delta (0, 0)
Screenshot: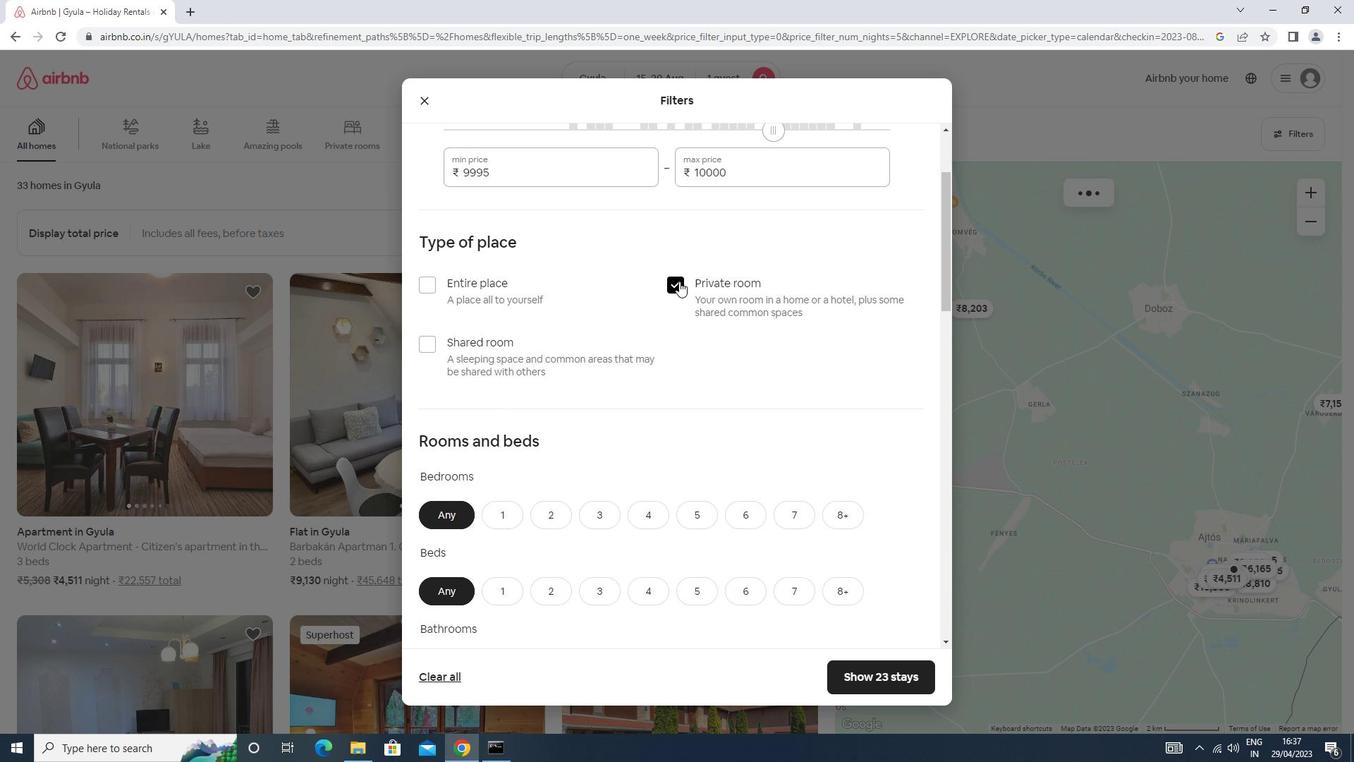 
Action: Mouse moved to (486, 304)
Screenshot: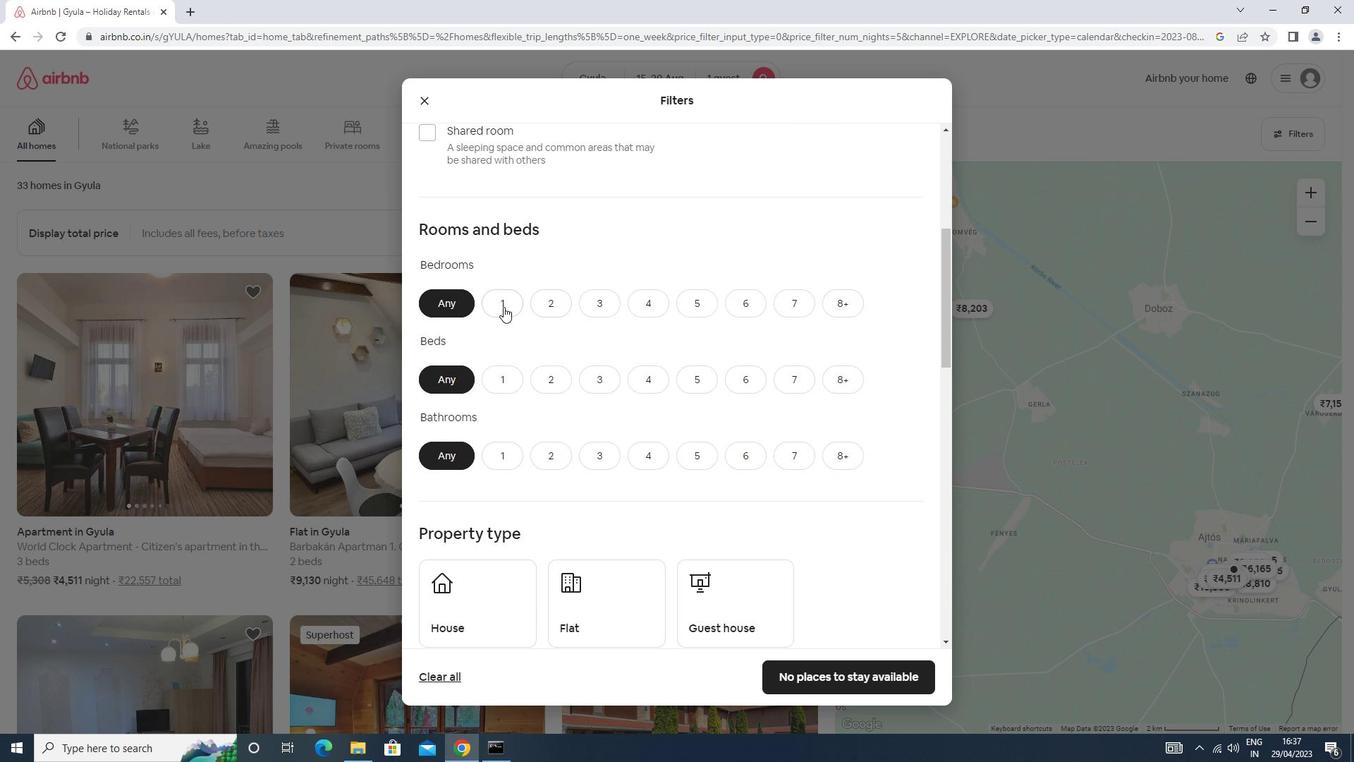 
Action: Mouse pressed left at (486, 304)
Screenshot: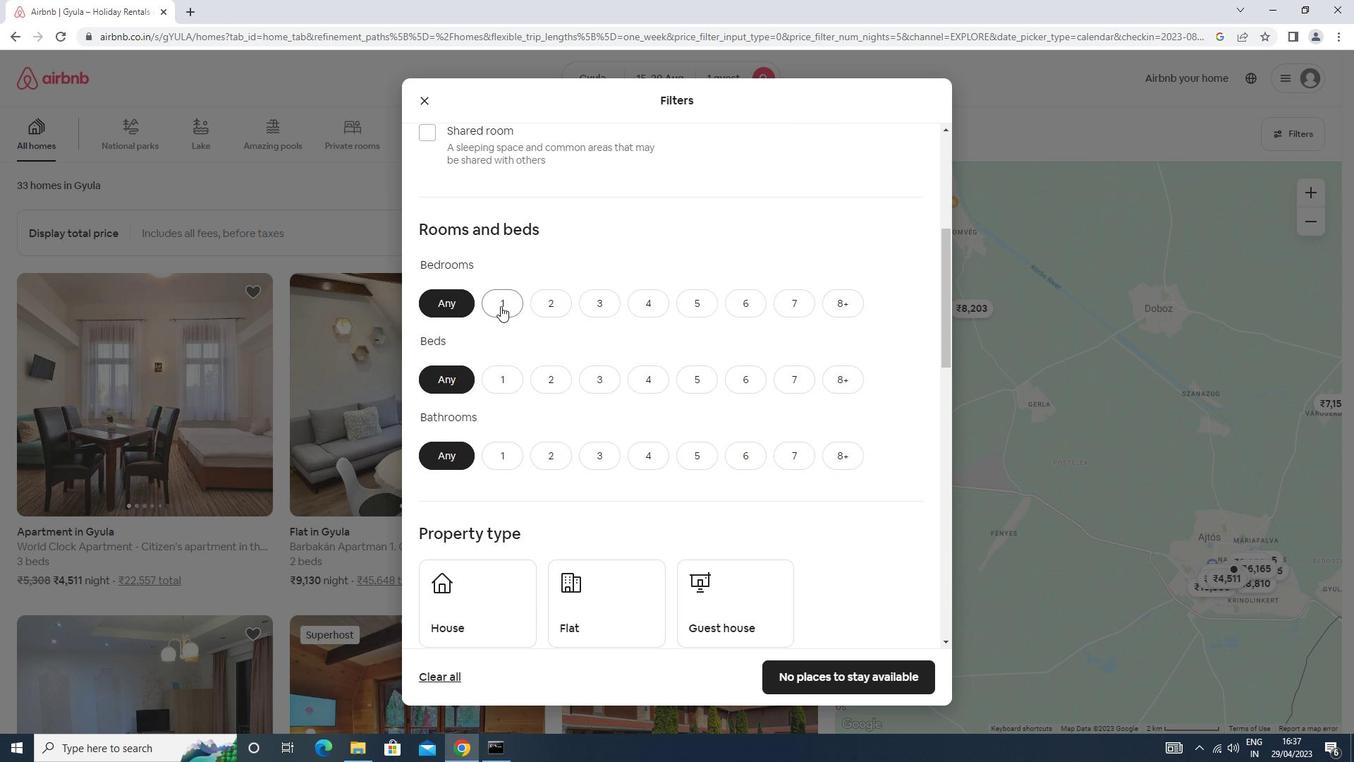 
Action: Mouse moved to (501, 376)
Screenshot: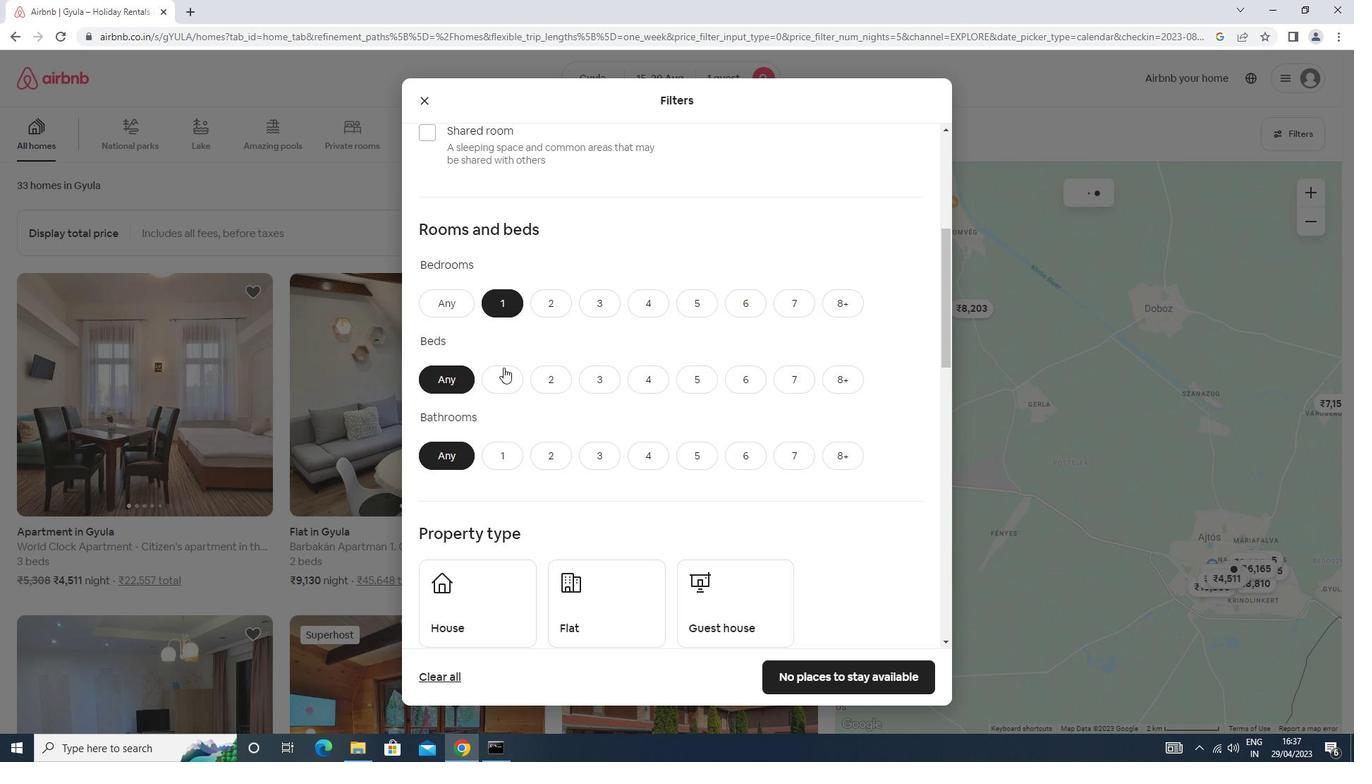 
Action: Mouse pressed left at (501, 376)
Screenshot: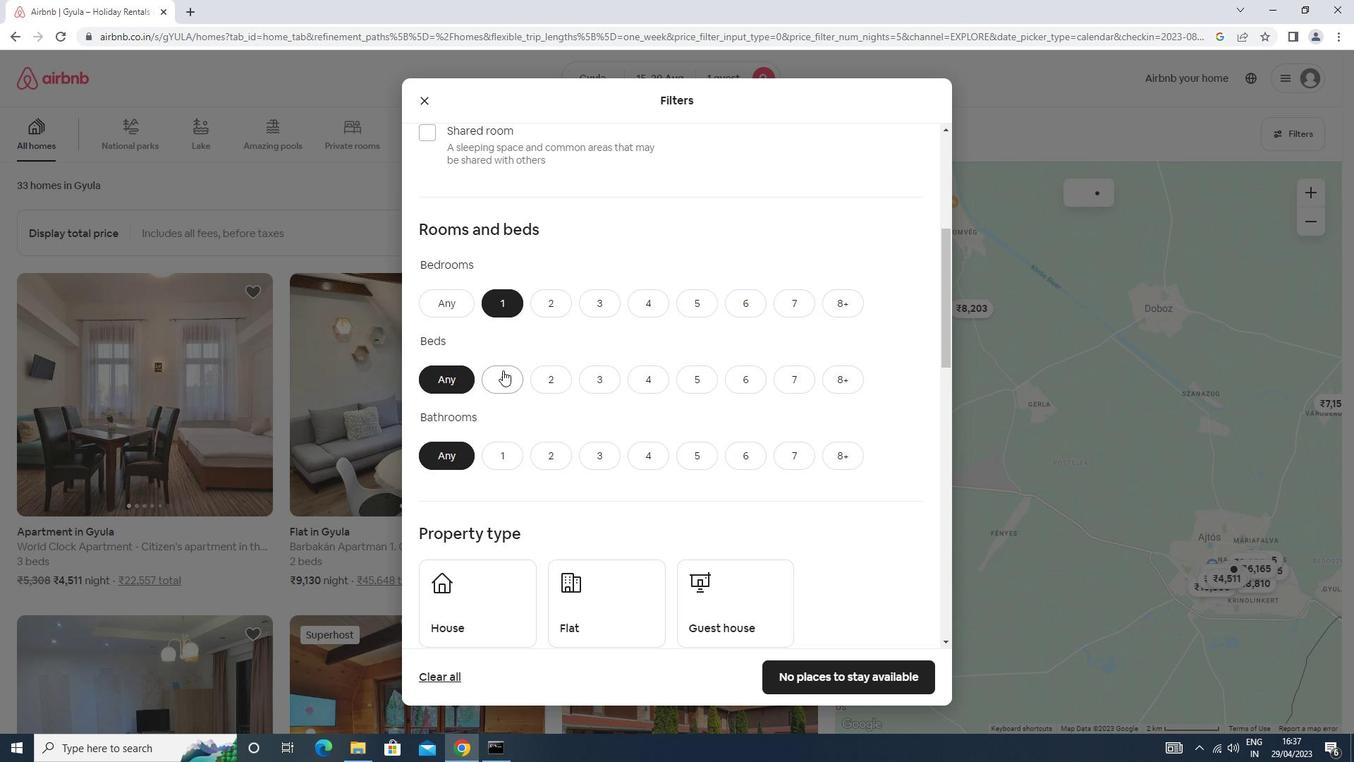 
Action: Mouse moved to (501, 377)
Screenshot: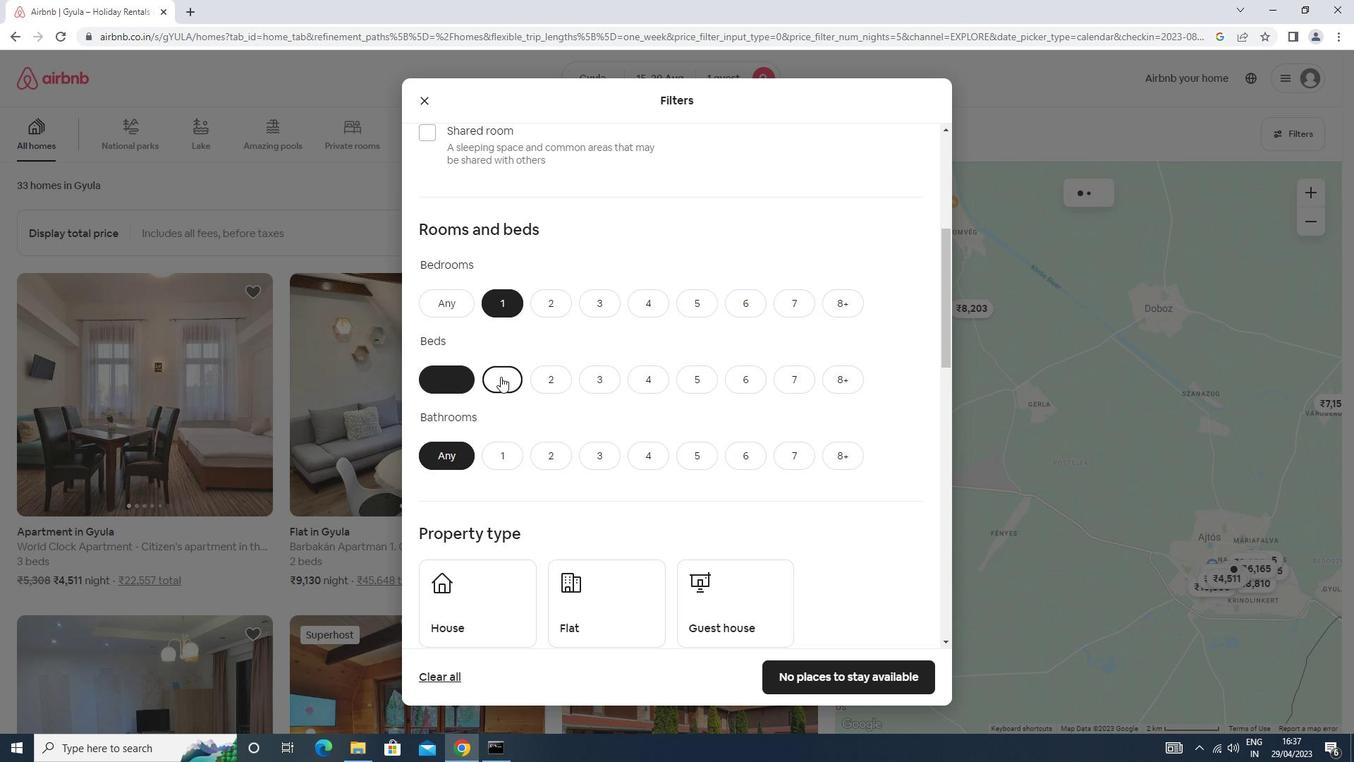 
Action: Mouse scrolled (501, 376) with delta (0, 0)
Screenshot: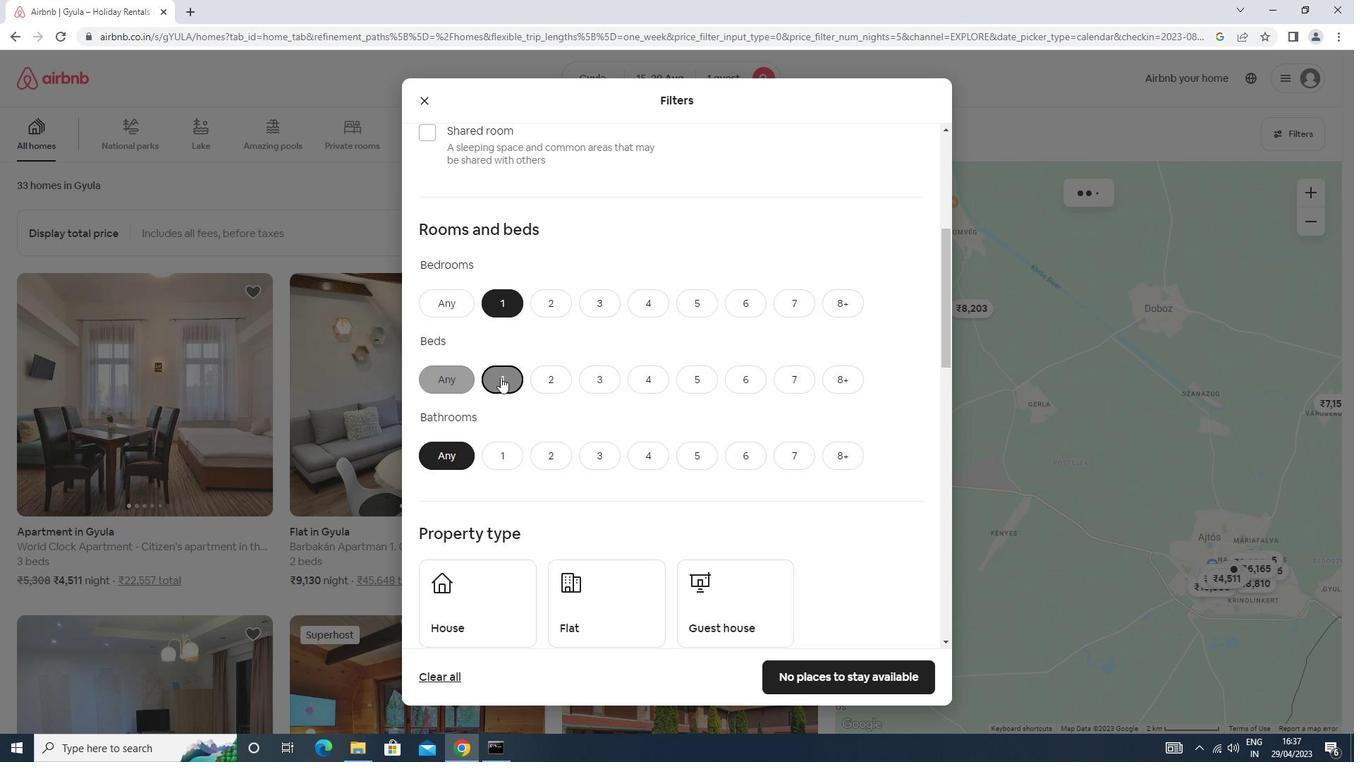 
Action: Mouse scrolled (501, 376) with delta (0, 0)
Screenshot: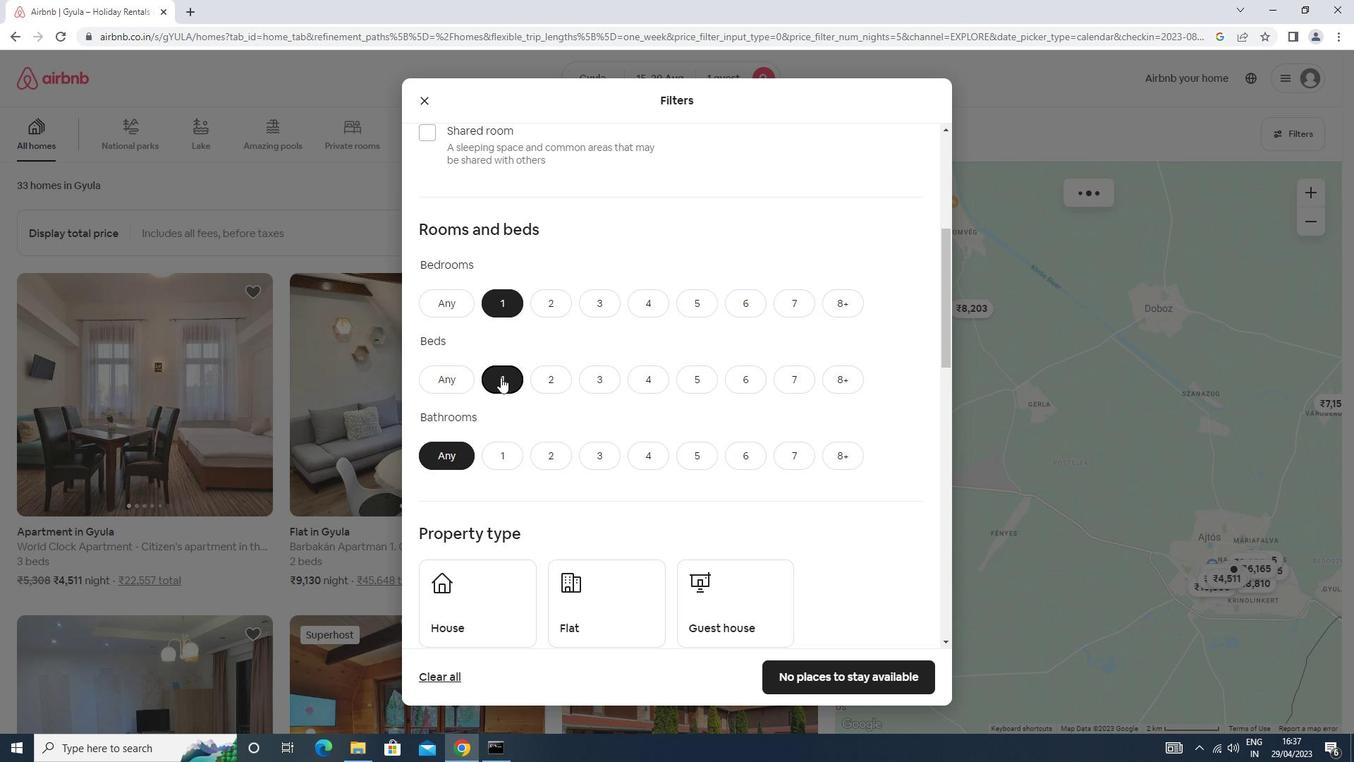 
Action: Mouse moved to (500, 318)
Screenshot: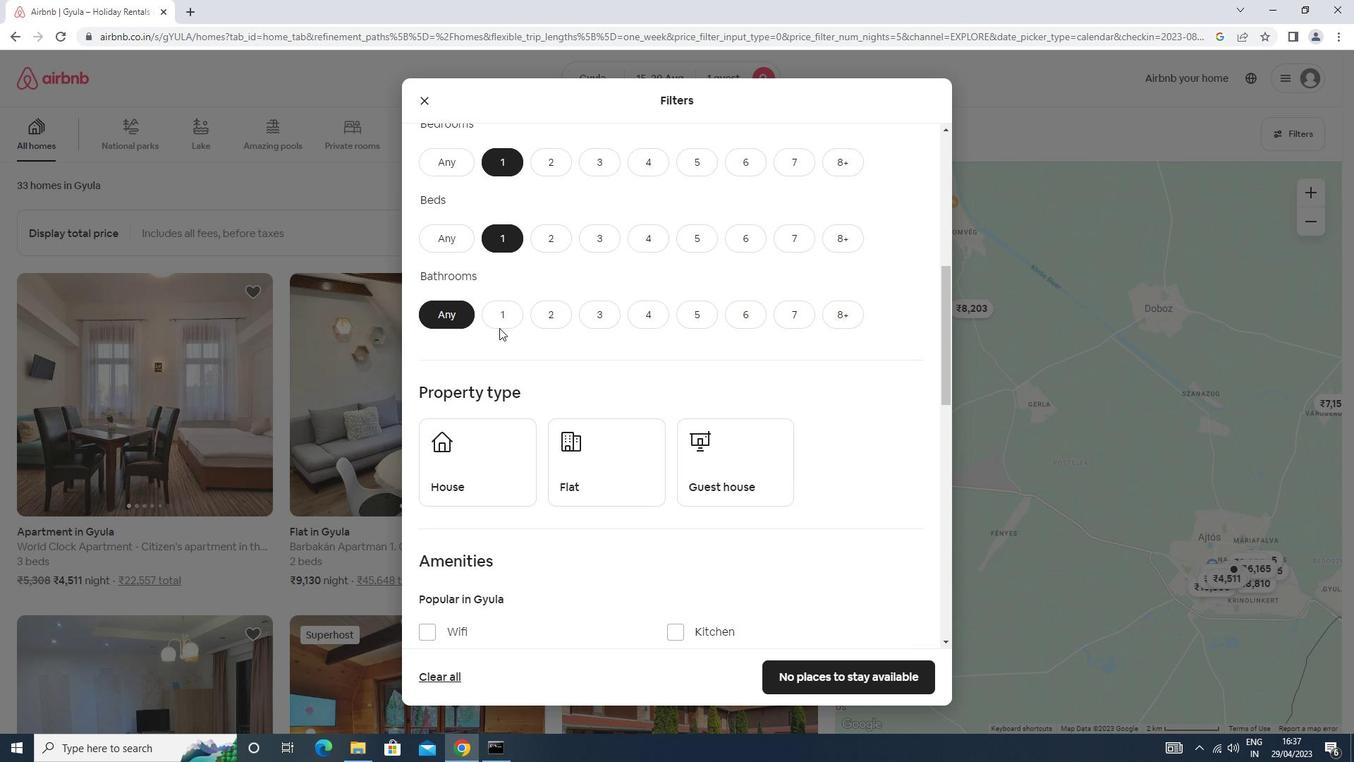 
Action: Mouse pressed left at (500, 318)
Screenshot: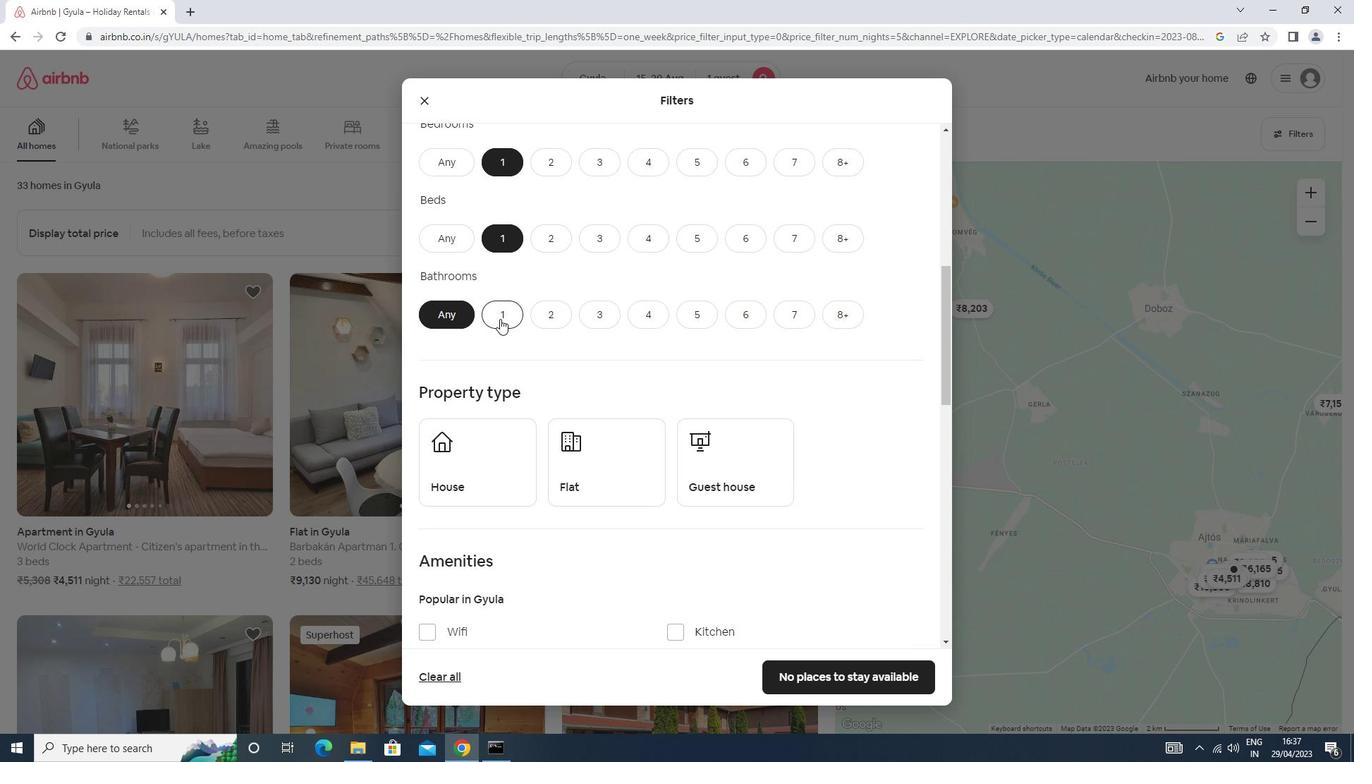 
Action: Mouse moved to (480, 463)
Screenshot: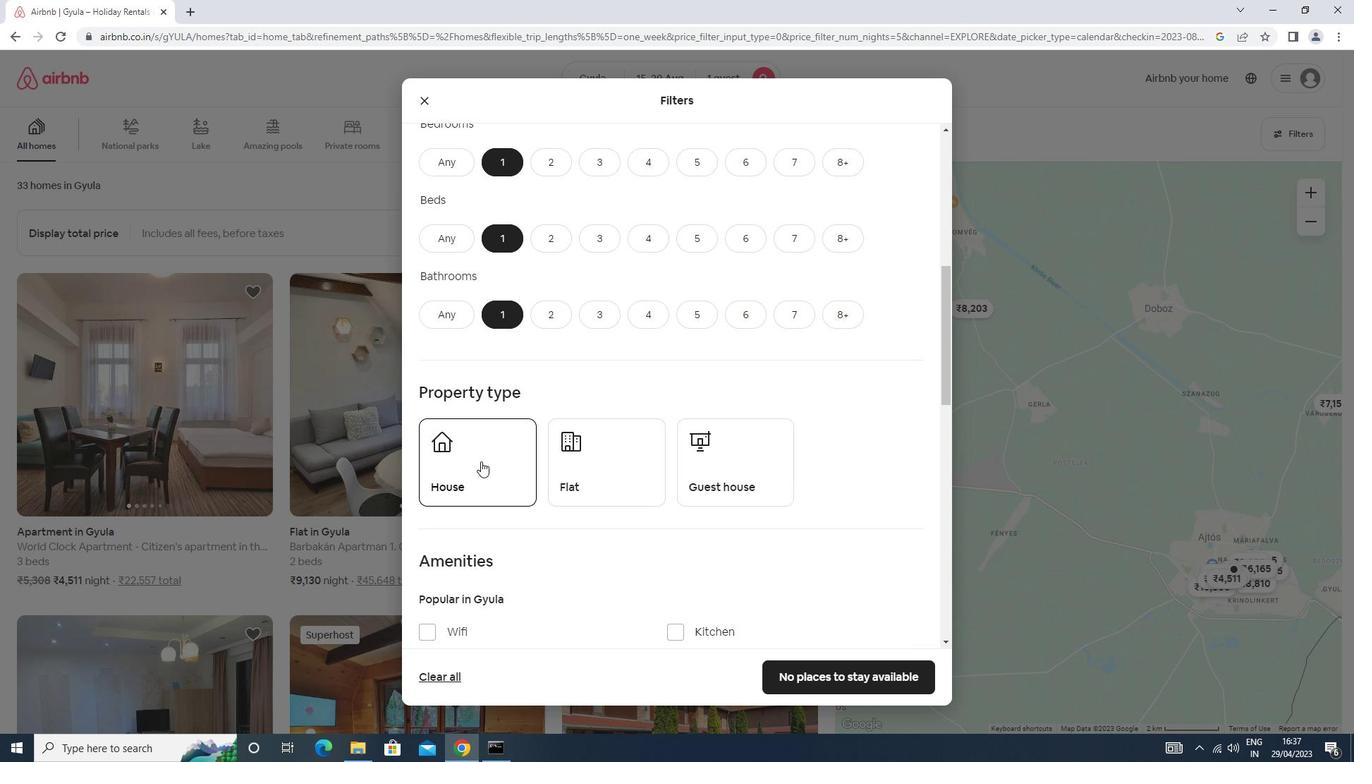 
Action: Mouse pressed left at (480, 463)
Screenshot: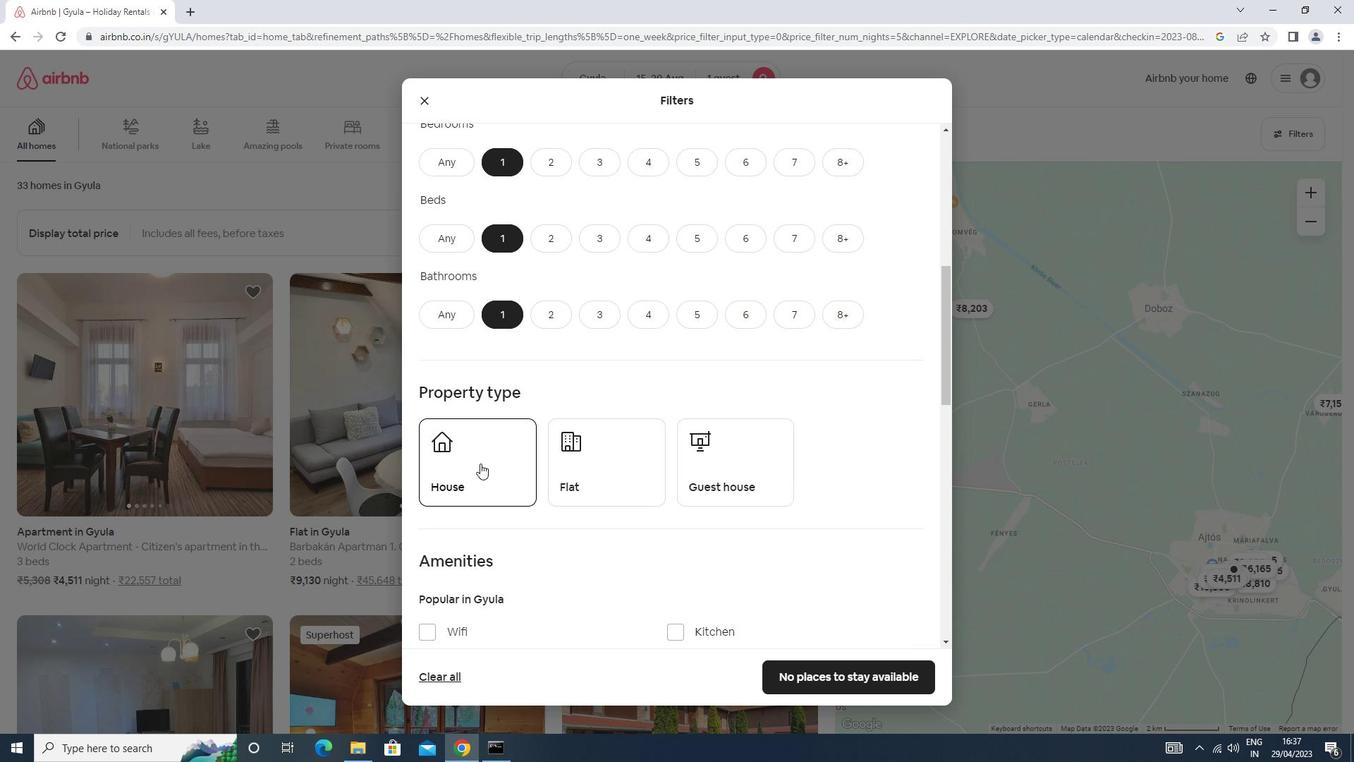
Action: Mouse moved to (582, 487)
Screenshot: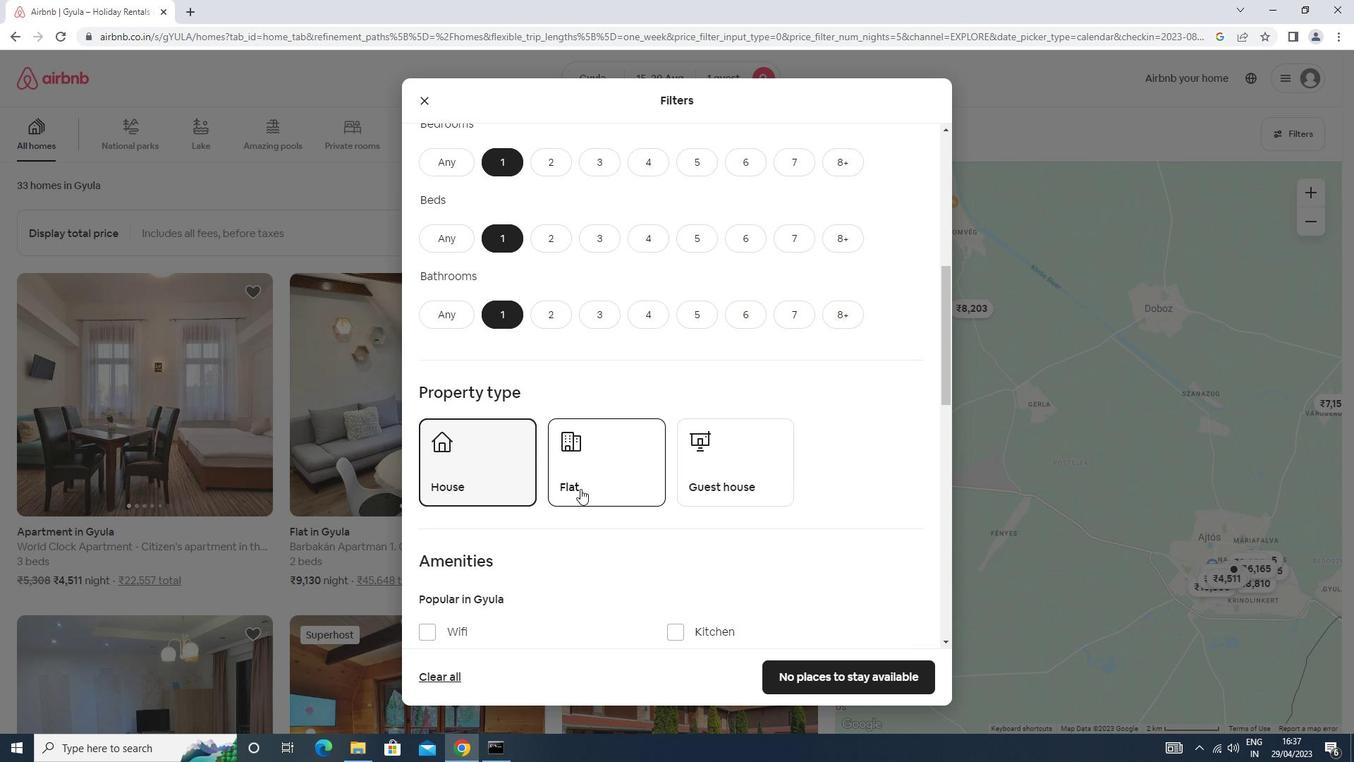 
Action: Mouse pressed left at (582, 487)
Screenshot: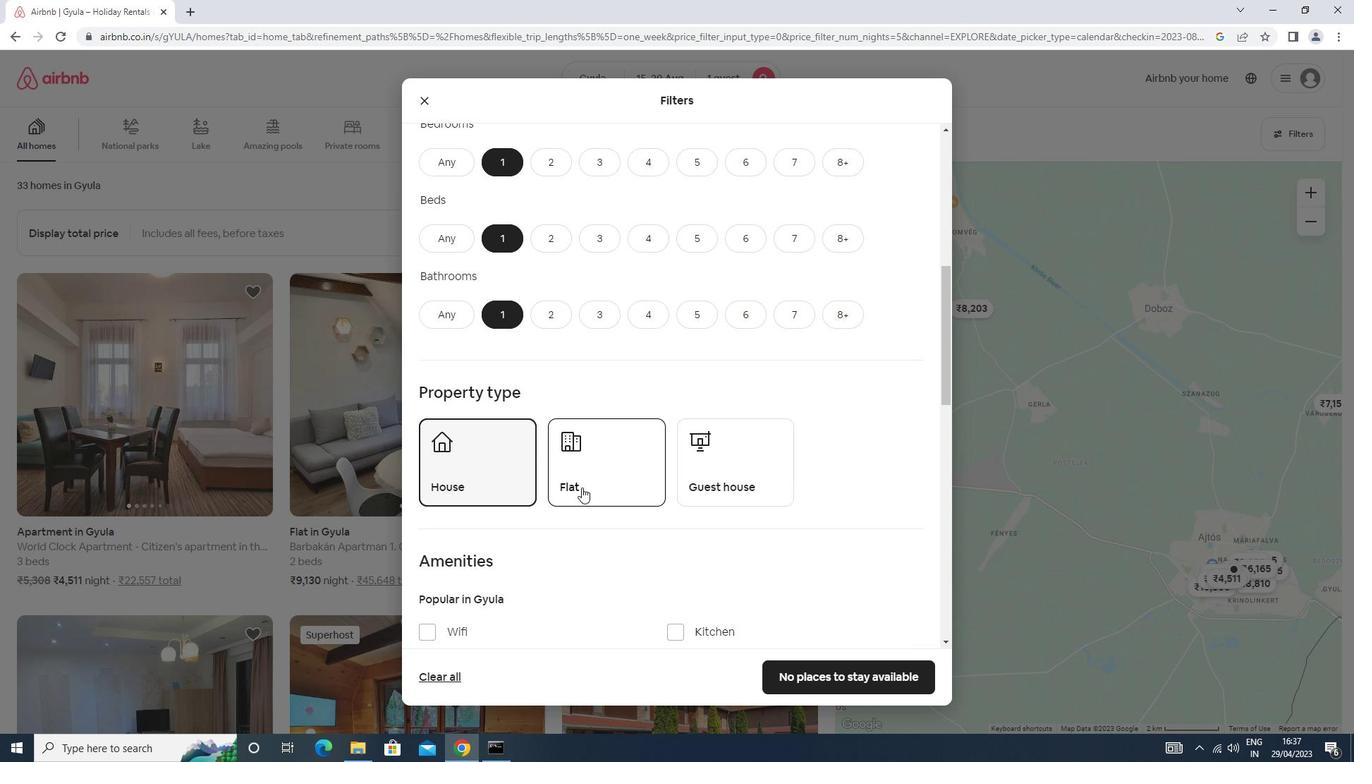 
Action: Mouse moved to (736, 462)
Screenshot: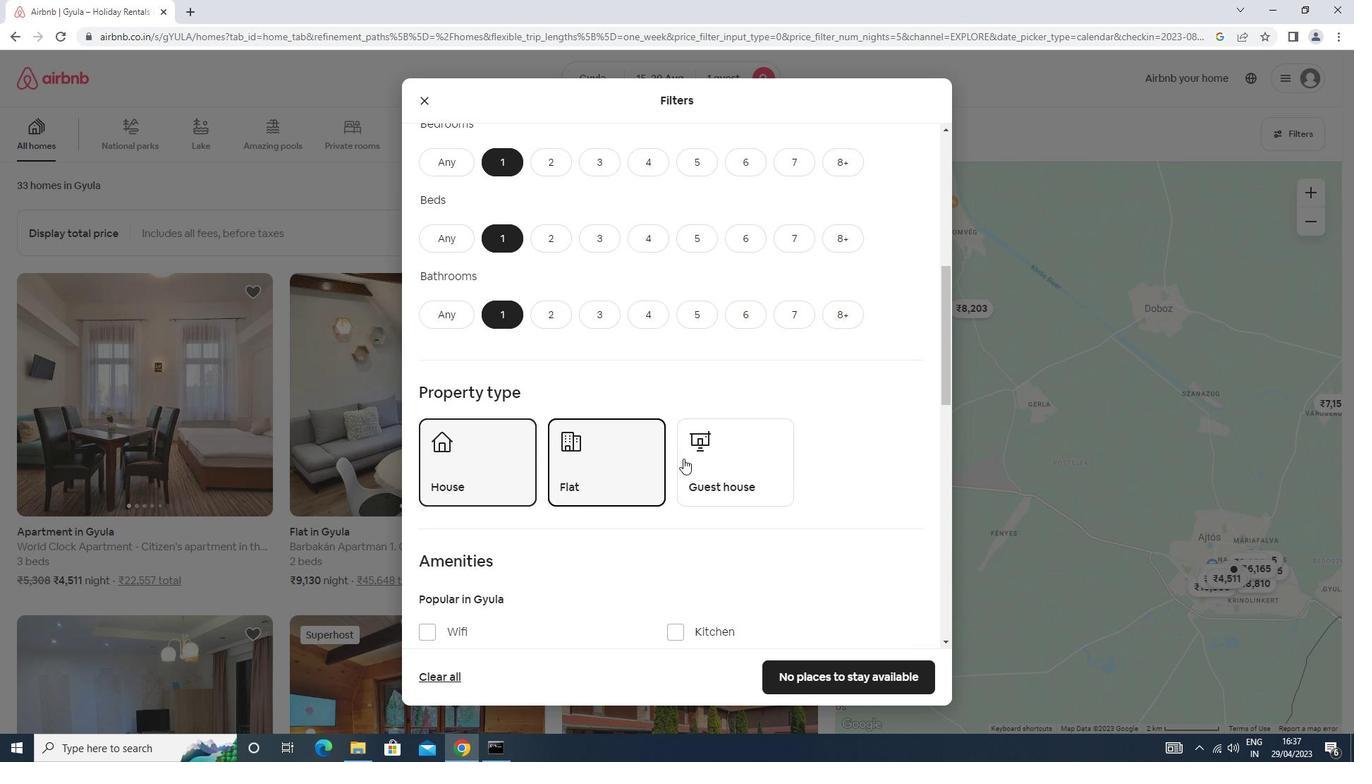 
Action: Mouse pressed left at (736, 462)
Screenshot: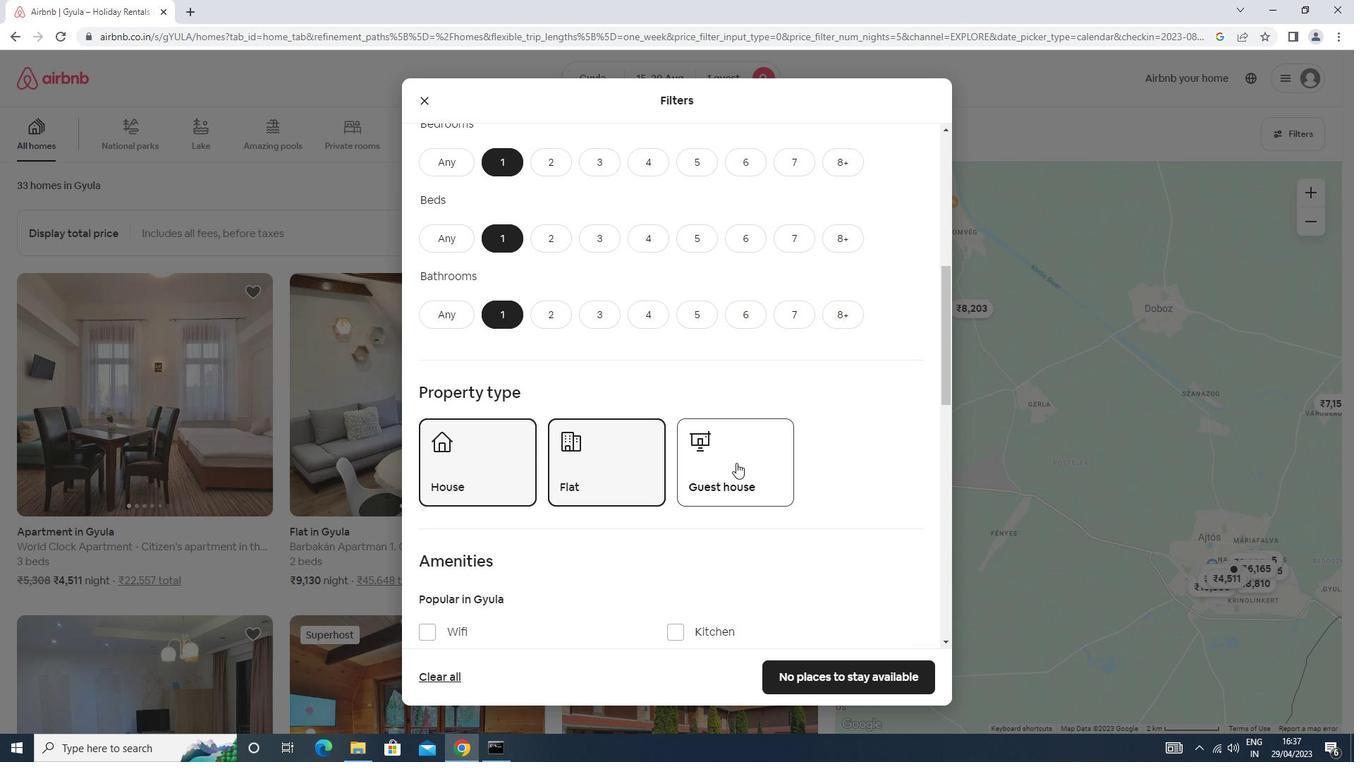 
Action: Mouse moved to (724, 460)
Screenshot: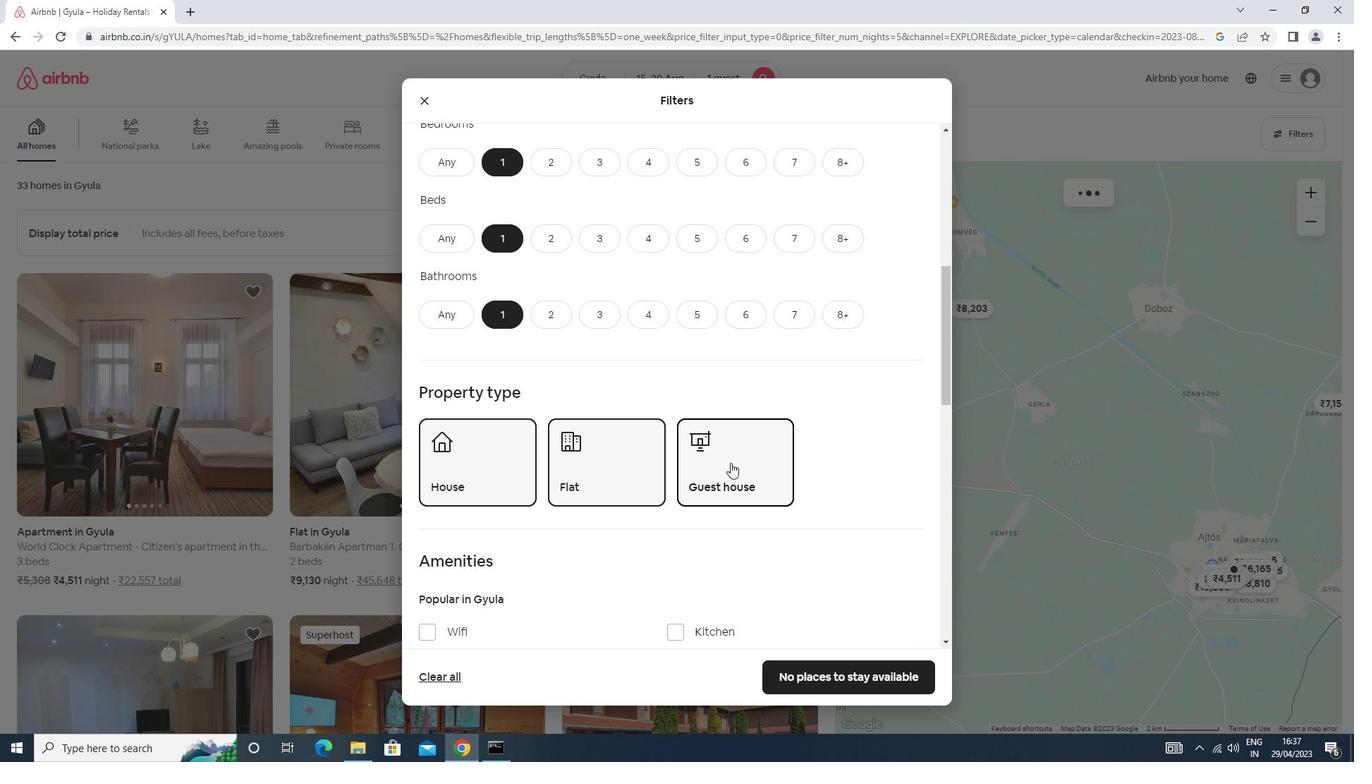 
Action: Mouse scrolled (724, 459) with delta (0, 0)
Screenshot: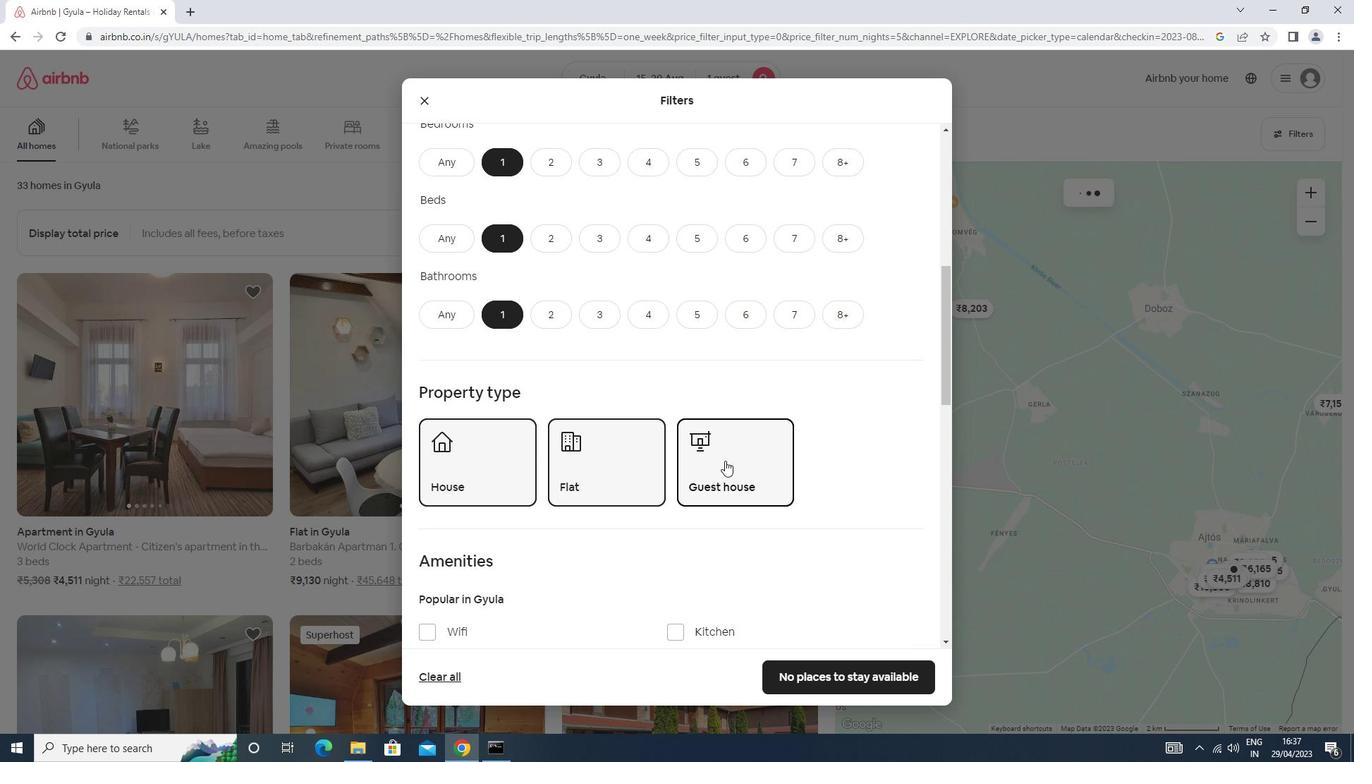 
Action: Mouse scrolled (724, 459) with delta (0, 0)
Screenshot: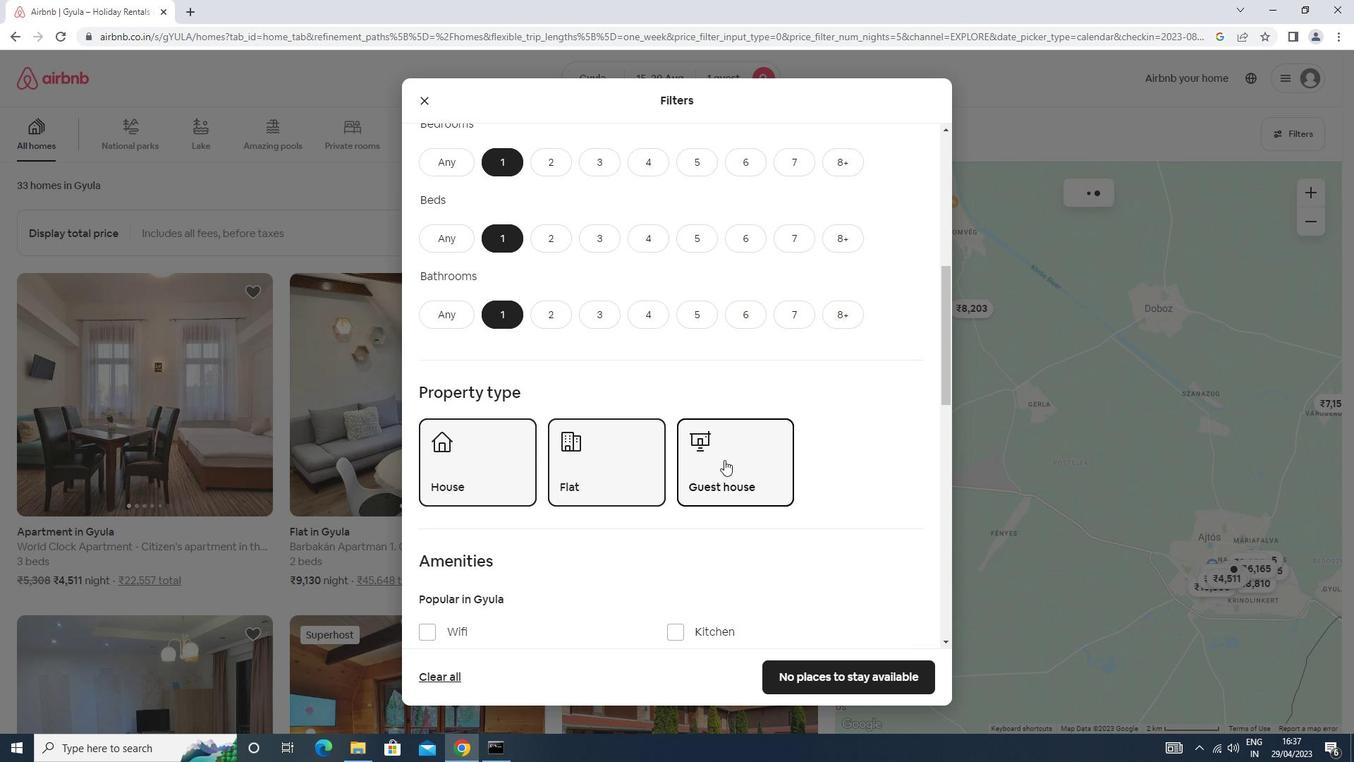 
Action: Mouse scrolled (724, 459) with delta (0, 0)
Screenshot: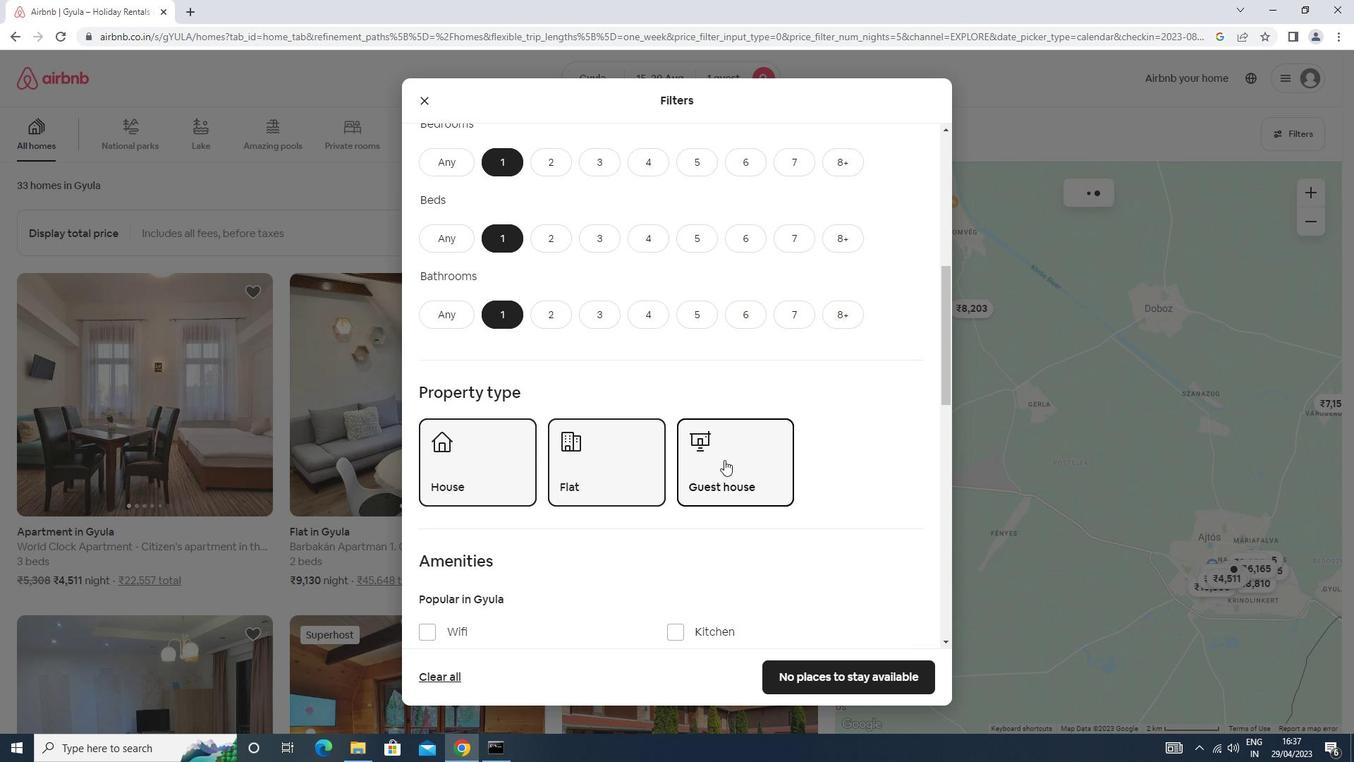 
Action: Mouse scrolled (724, 459) with delta (0, 0)
Screenshot: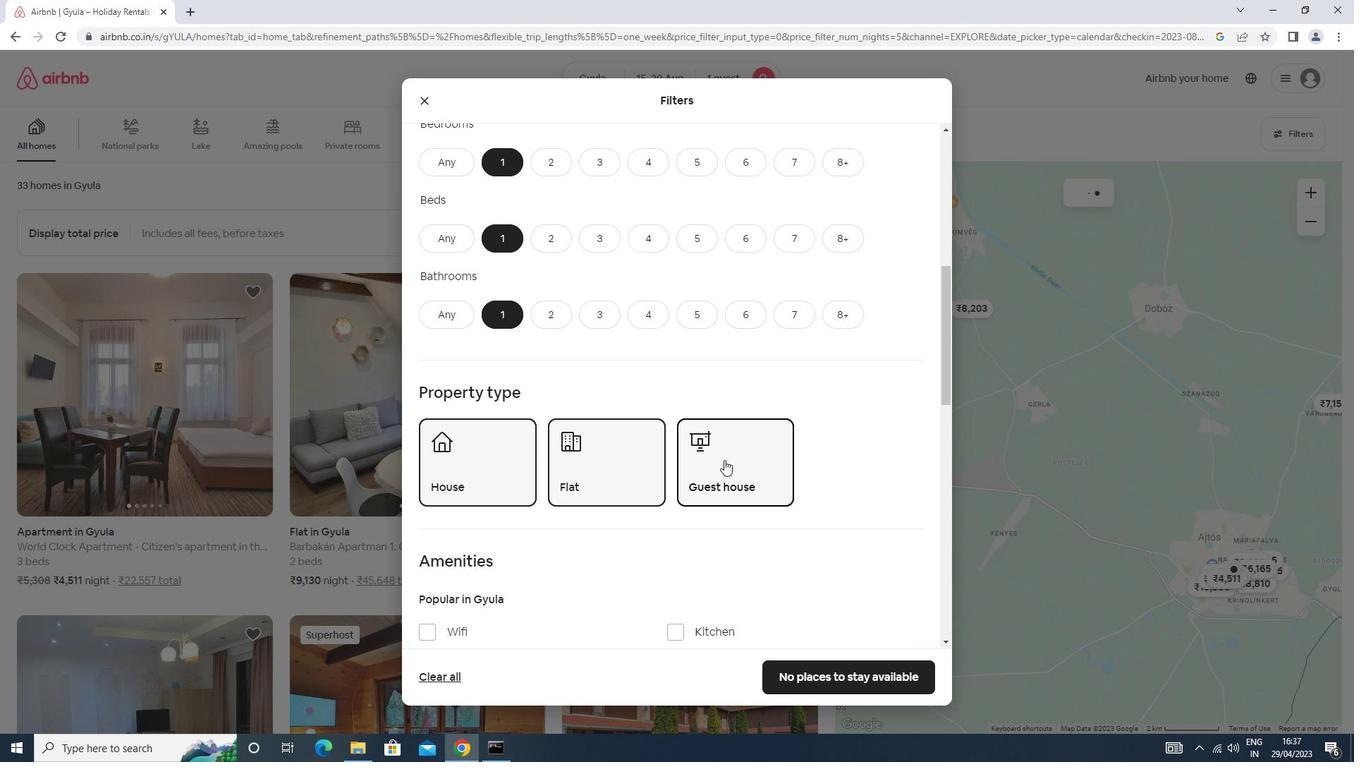 
Action: Mouse scrolled (724, 459) with delta (0, 0)
Screenshot: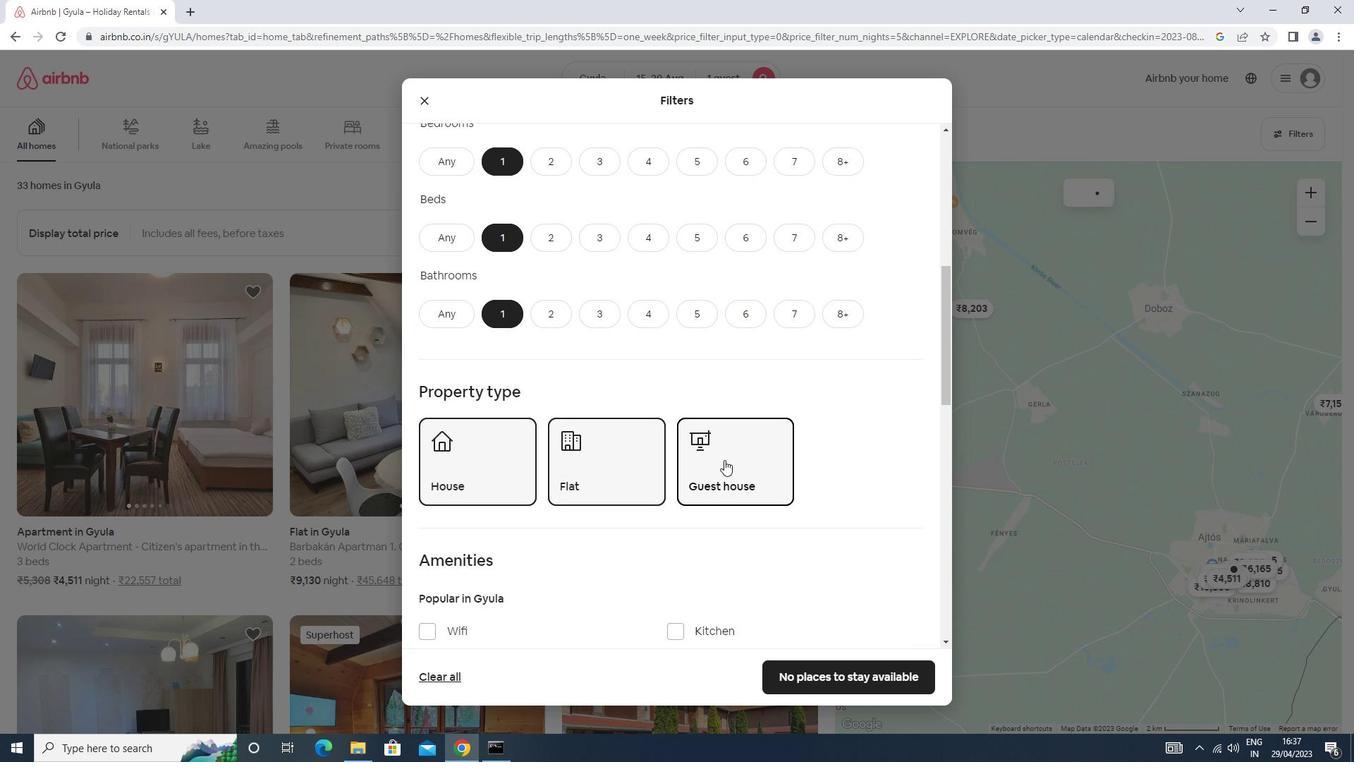 
Action: Mouse scrolled (724, 459) with delta (0, 0)
Screenshot: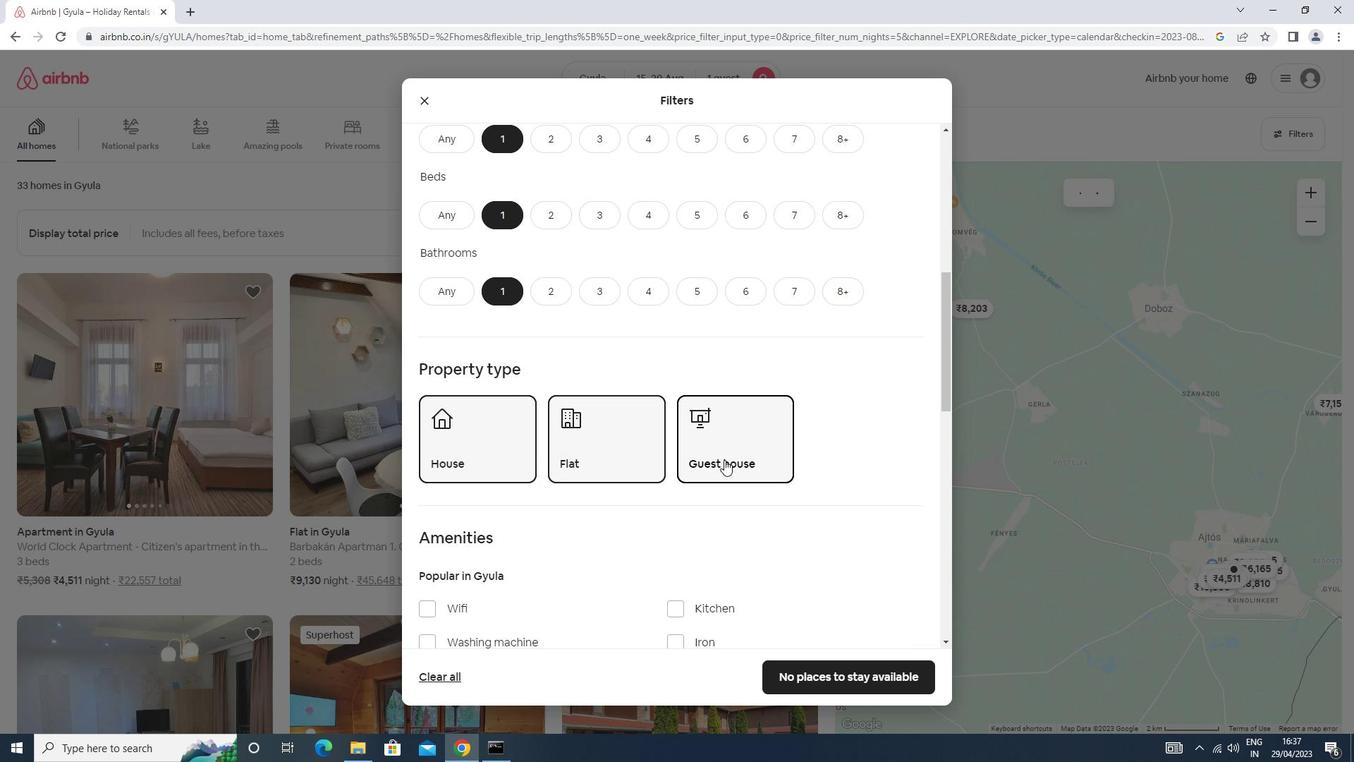 
Action: Mouse moved to (888, 466)
Screenshot: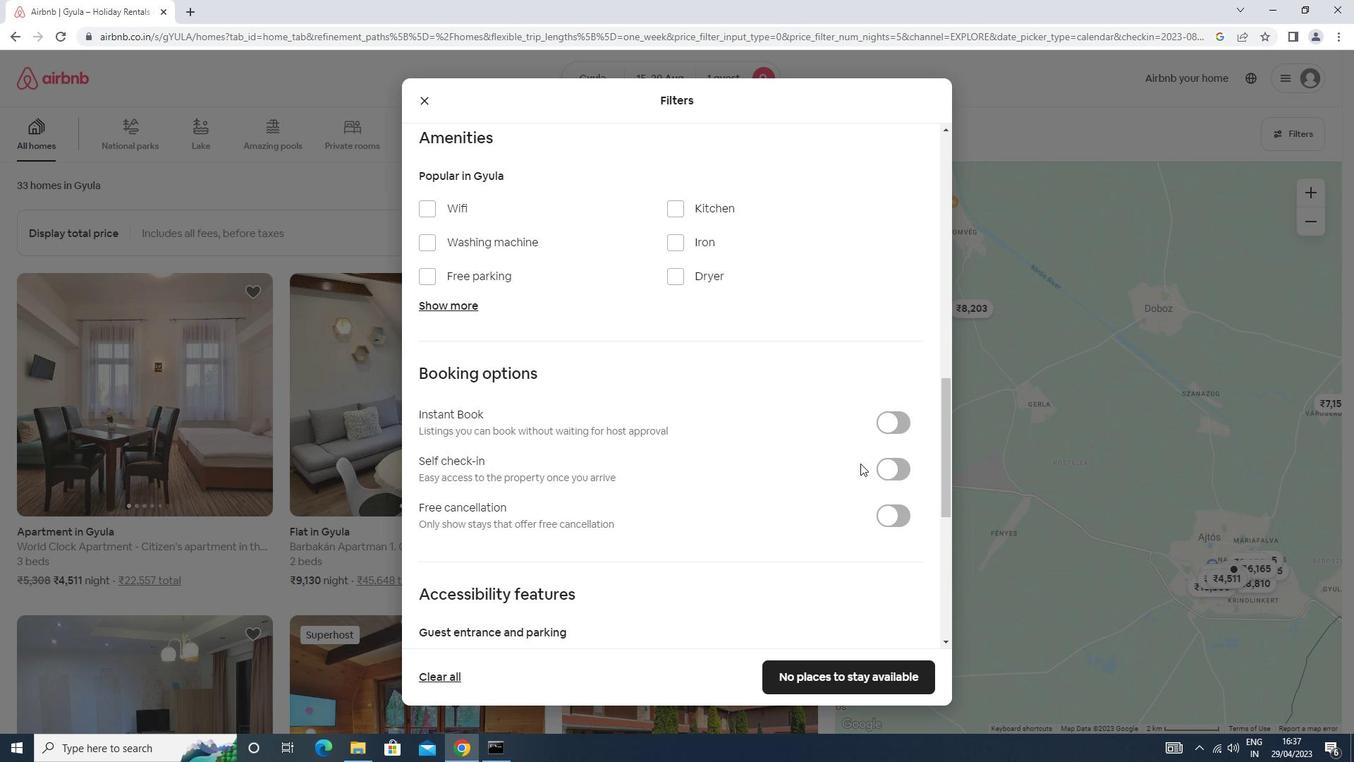 
Action: Mouse pressed left at (888, 466)
Screenshot: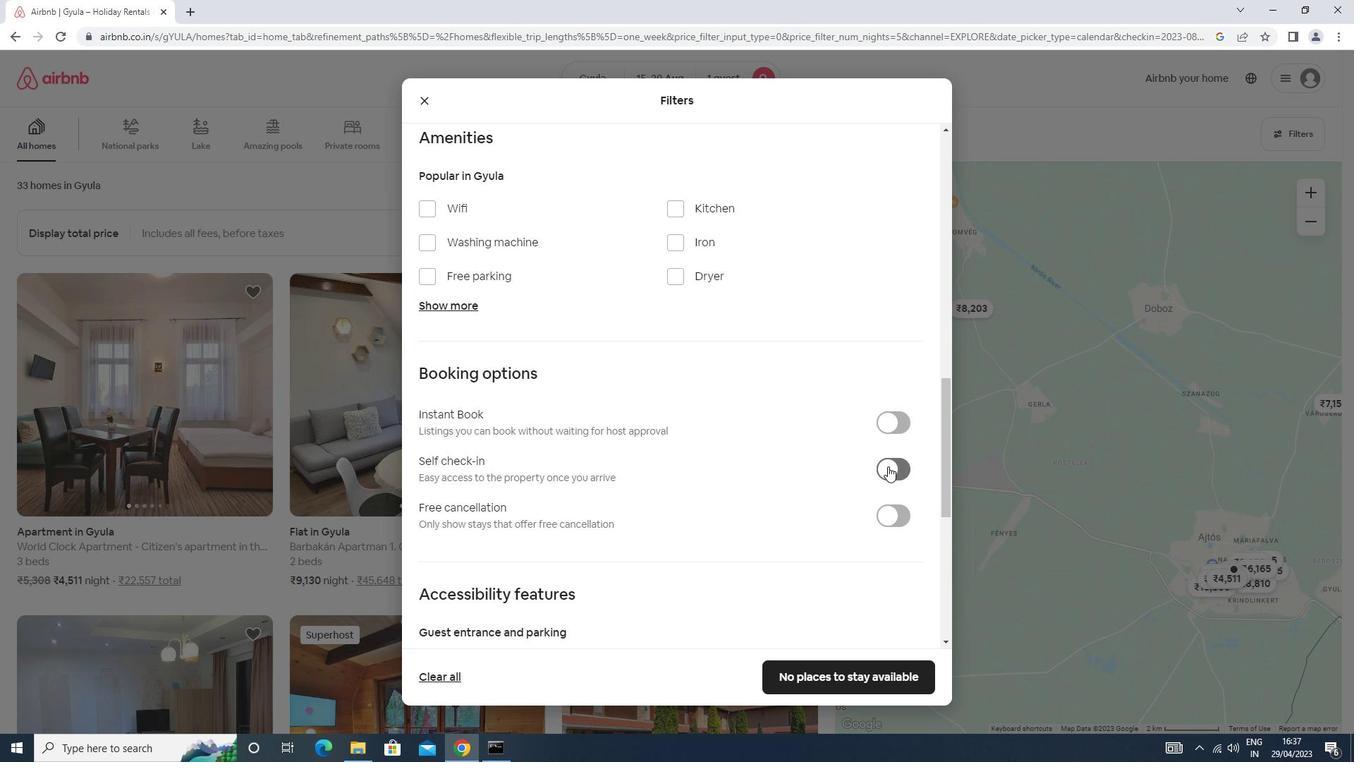
Action: Mouse moved to (879, 460)
Screenshot: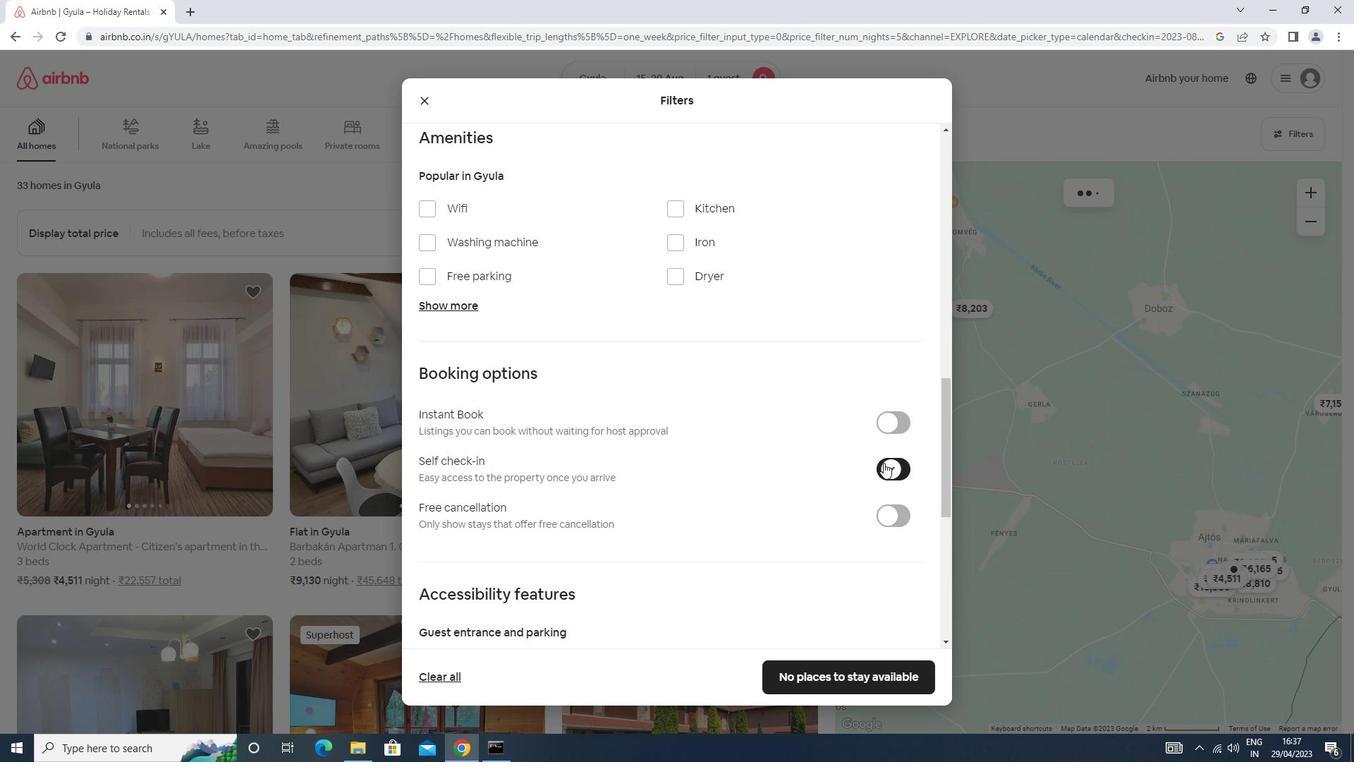 
Action: Mouse scrolled (879, 459) with delta (0, 0)
Screenshot: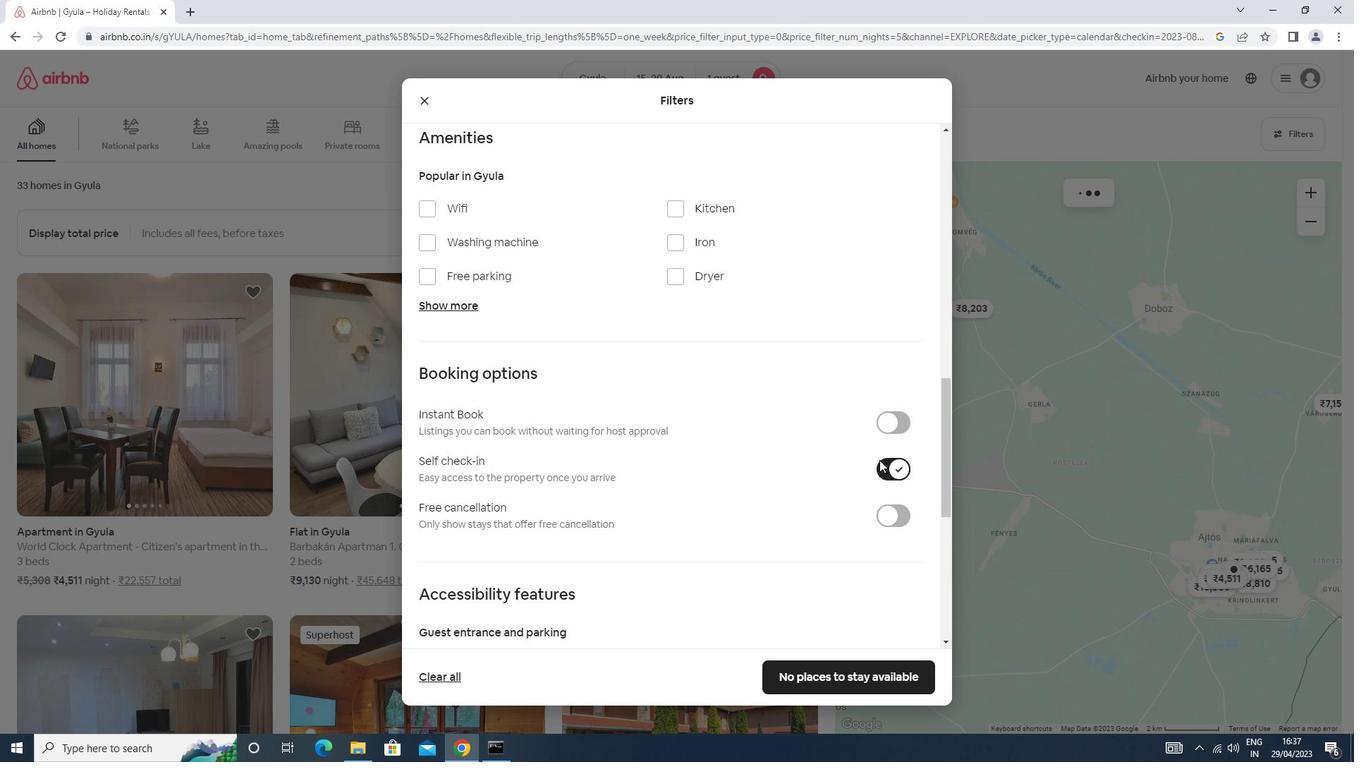 
Action: Mouse moved to (879, 459)
Screenshot: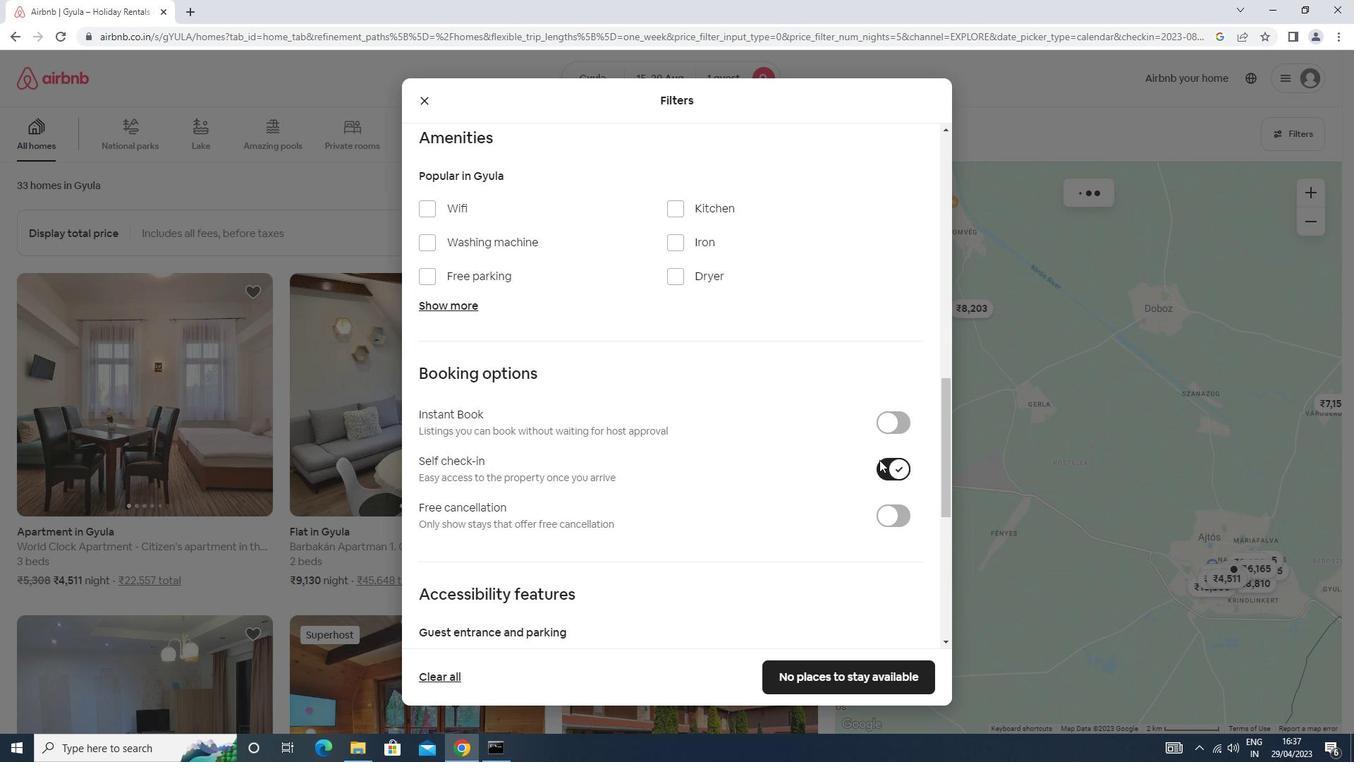 
Action: Mouse scrolled (879, 458) with delta (0, 0)
Screenshot: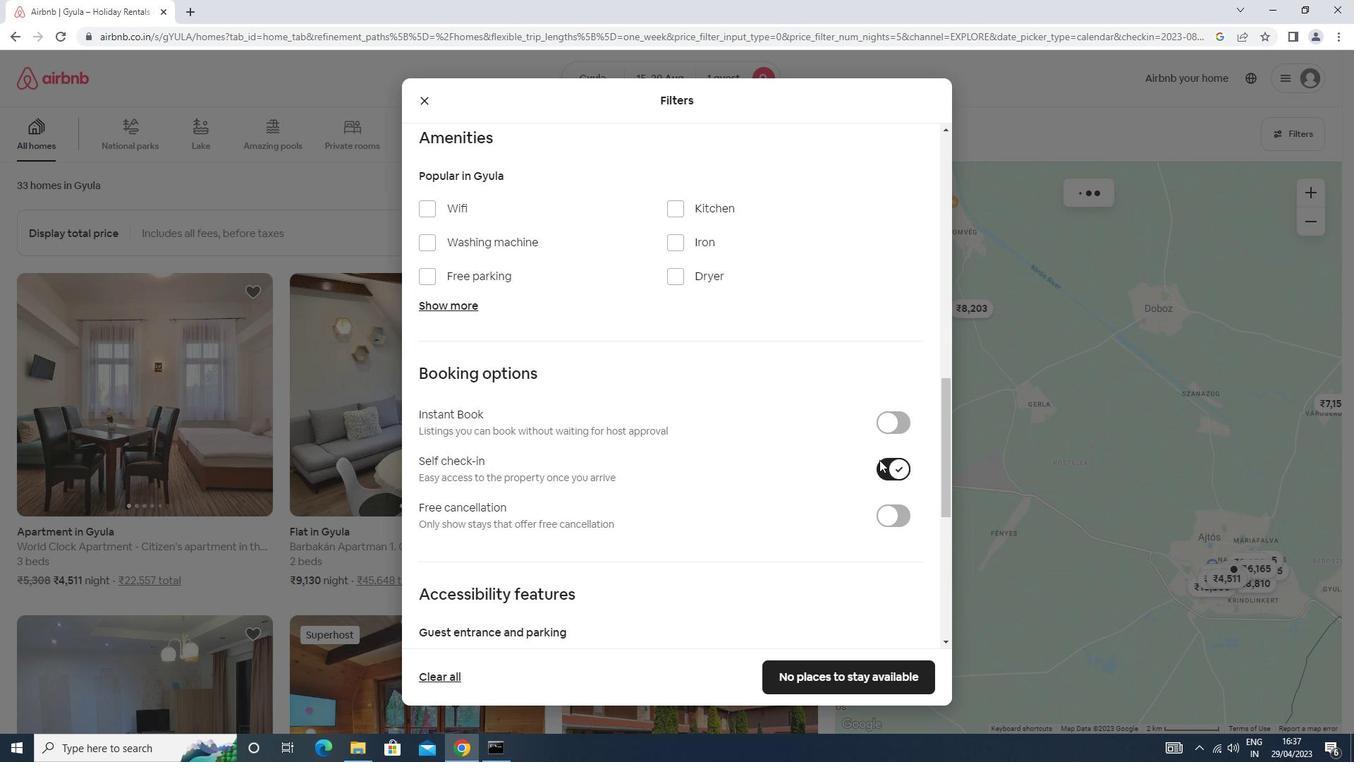 
Action: Mouse scrolled (879, 458) with delta (0, 0)
Screenshot: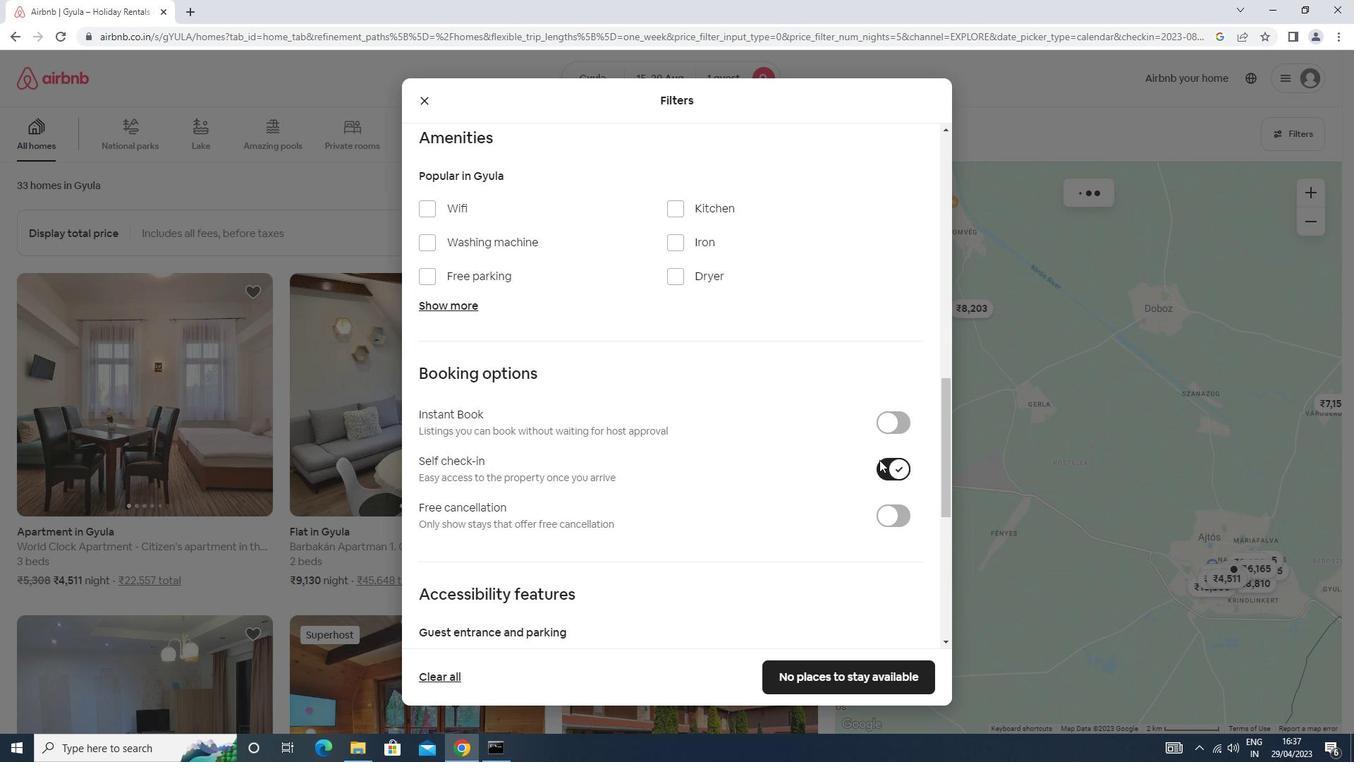 
Action: Mouse scrolled (879, 458) with delta (0, 0)
Screenshot: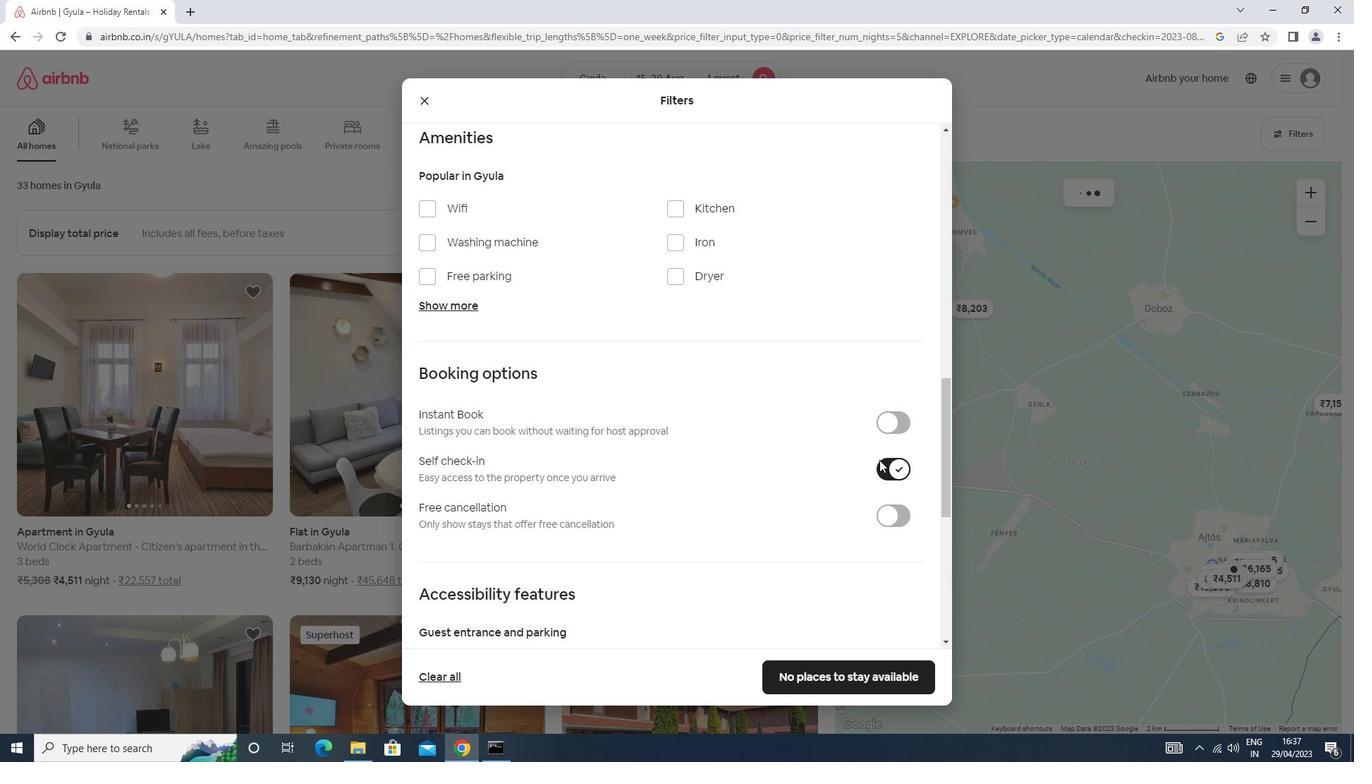 
Action: Mouse scrolled (879, 458) with delta (0, 0)
Screenshot: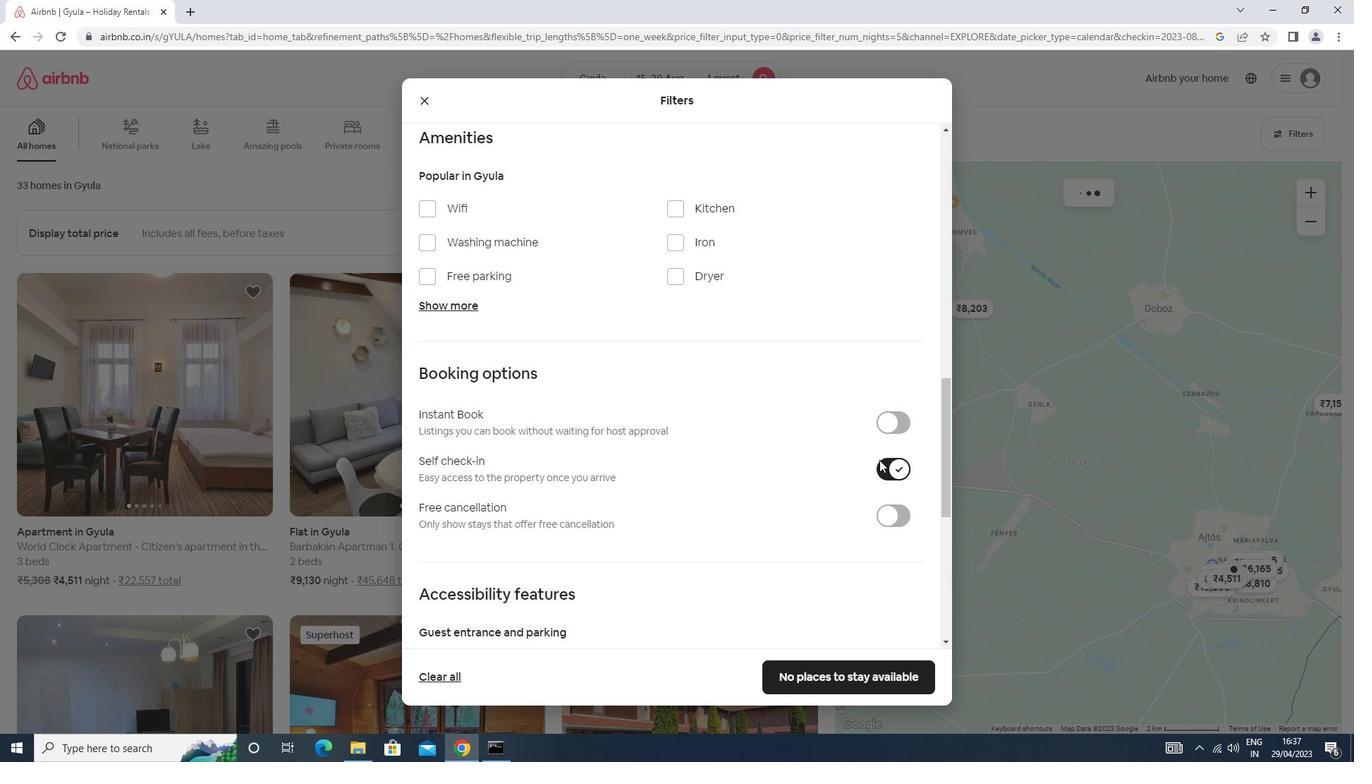 
Action: Mouse moved to (878, 459)
Screenshot: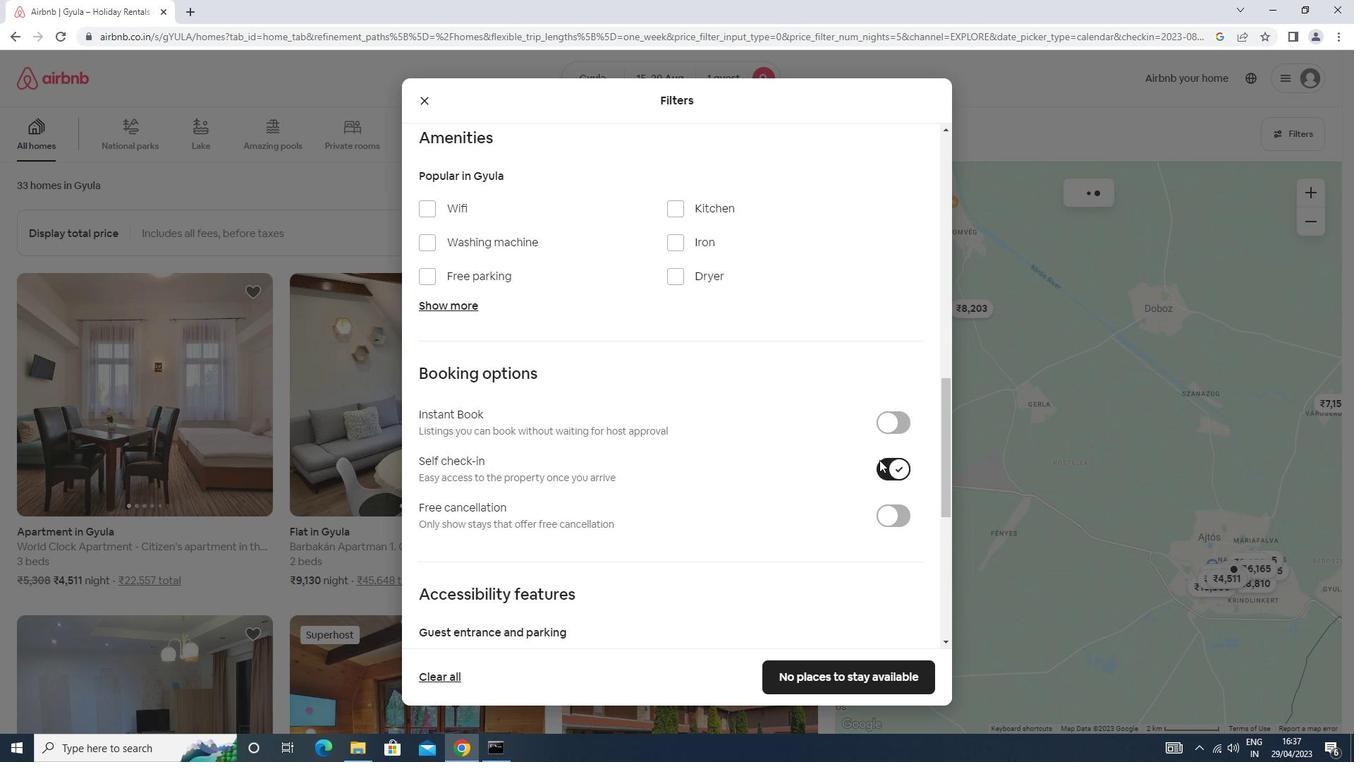 
Action: Mouse scrolled (878, 458) with delta (0, 0)
Screenshot: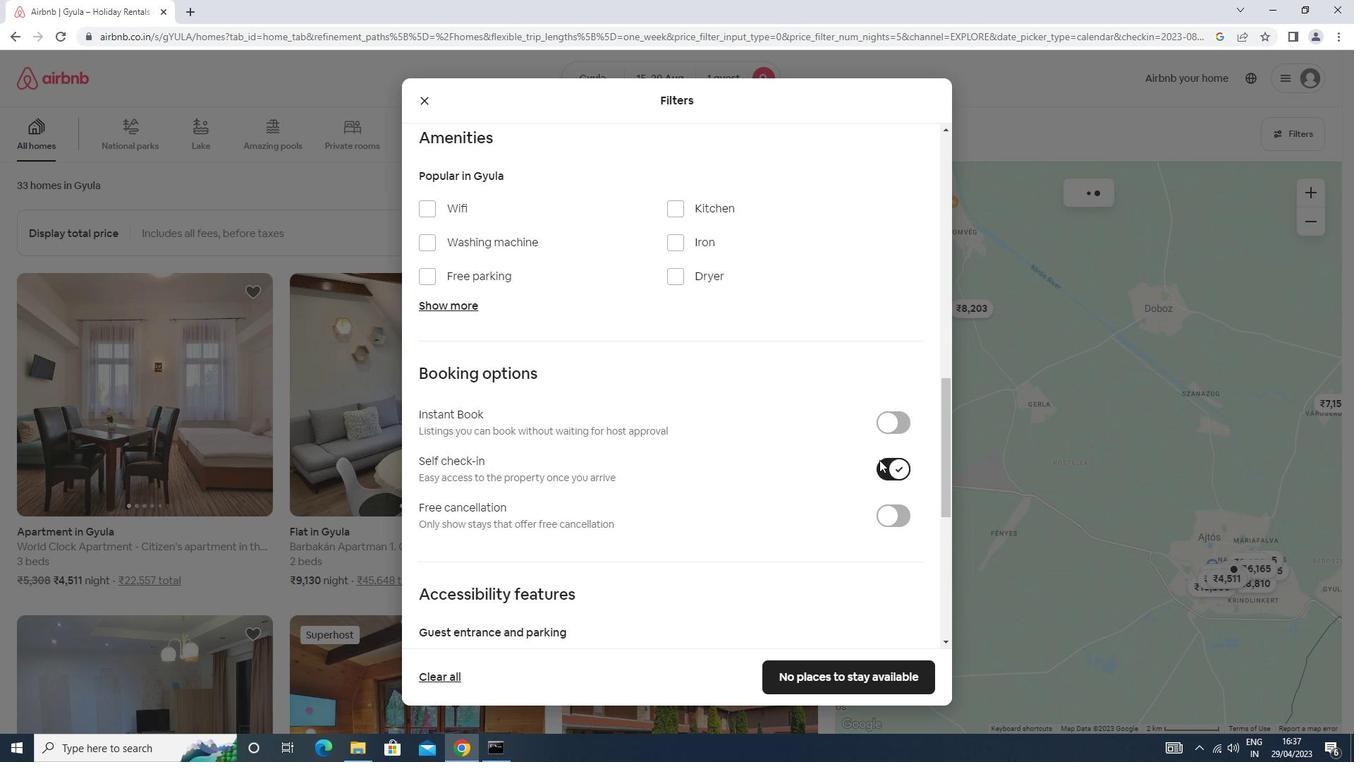 
Action: Mouse scrolled (878, 458) with delta (0, 0)
Screenshot: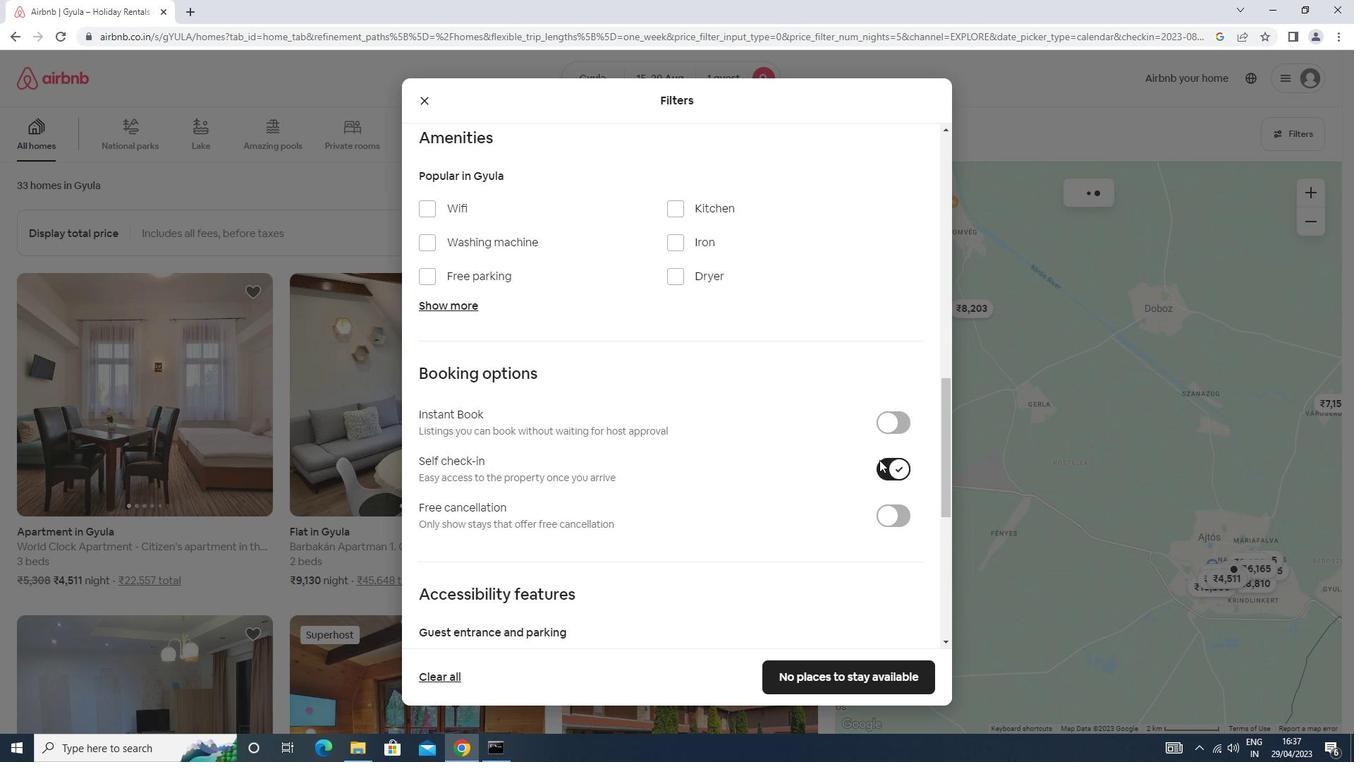 
Action: Mouse moved to (438, 546)
Screenshot: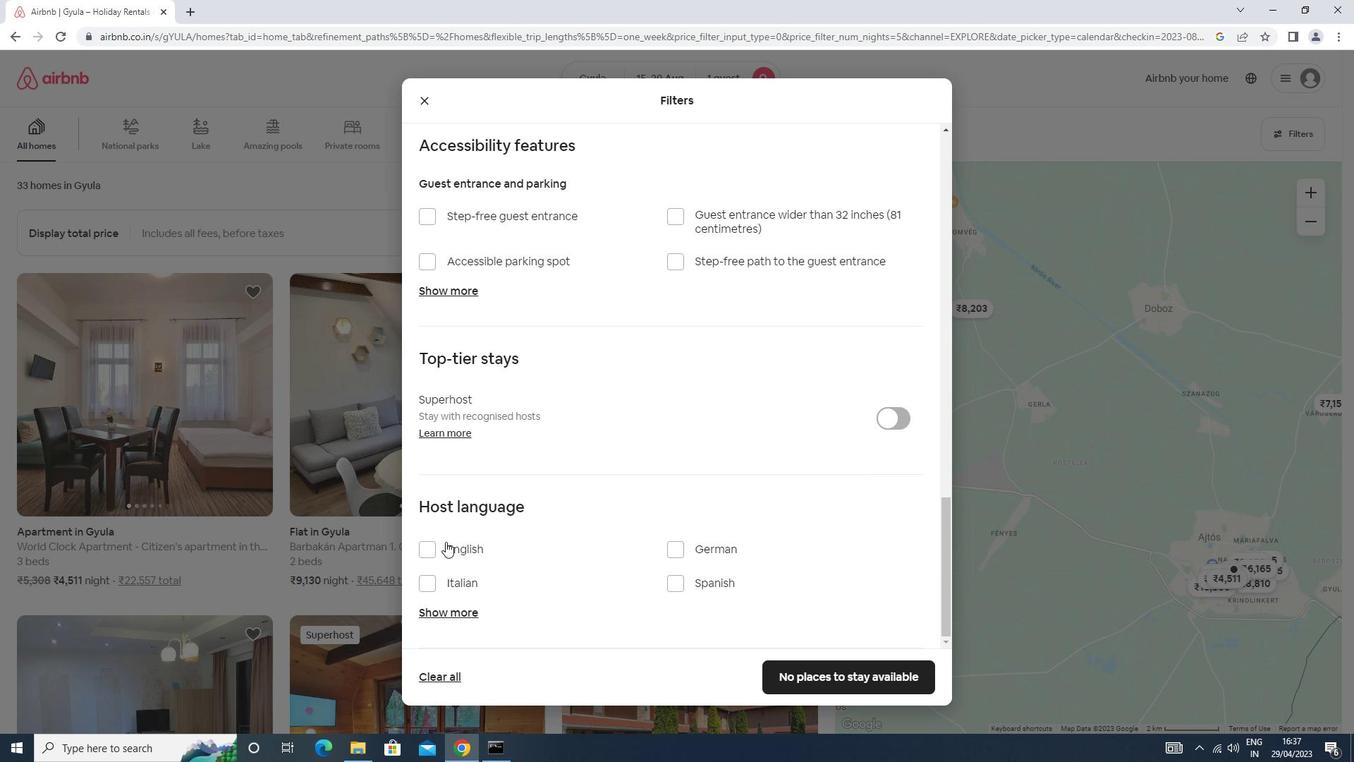 
Action: Mouse pressed left at (438, 546)
Screenshot: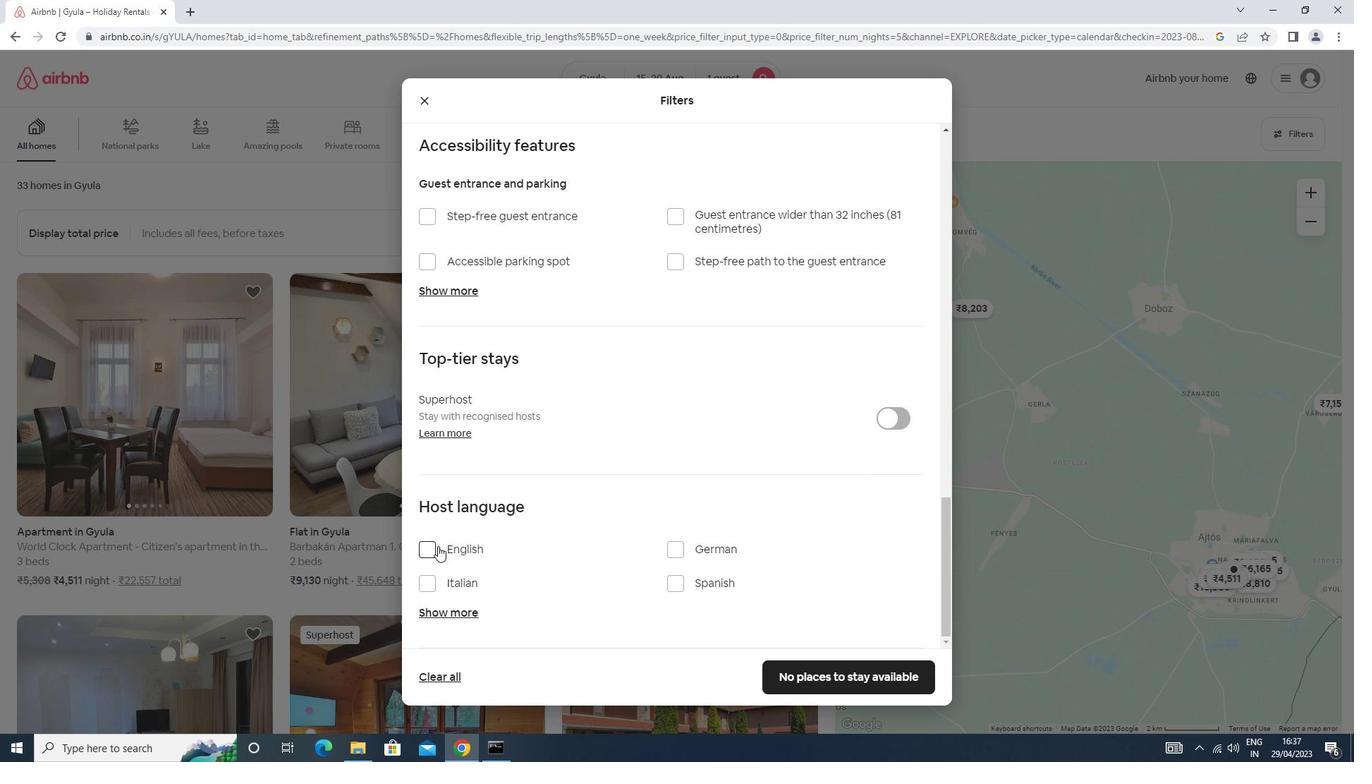 
Action: Mouse moved to (797, 671)
Screenshot: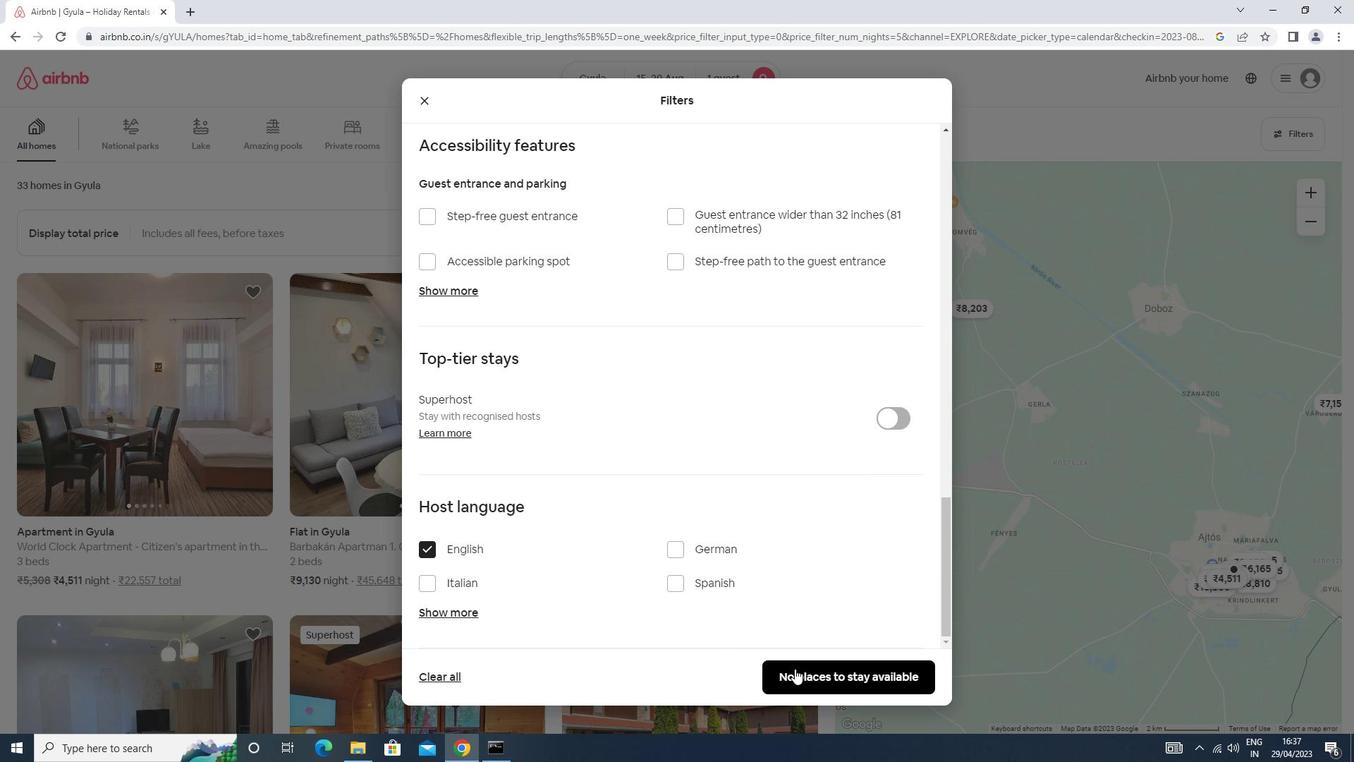 
Action: Mouse pressed left at (797, 671)
Screenshot: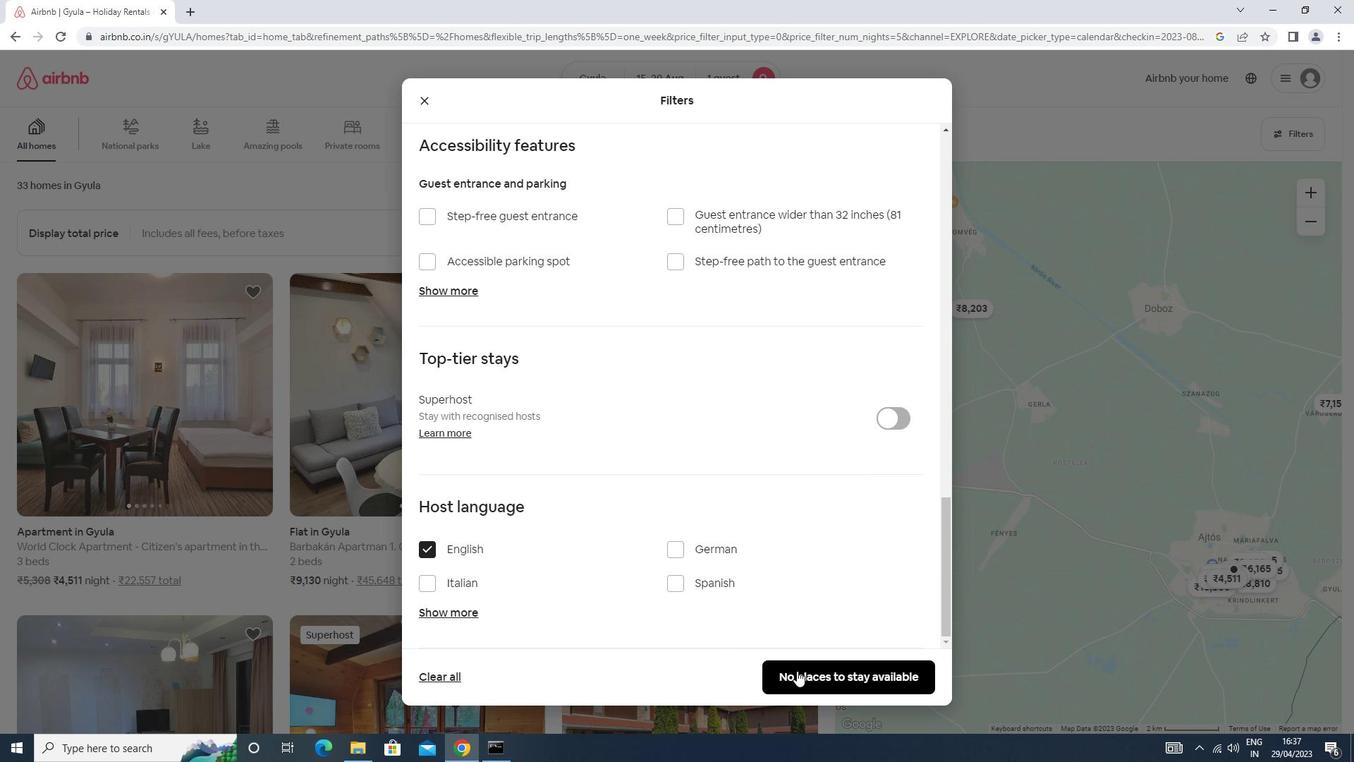 
